 Task: Get the details for the last Red Line train from North Hollywood to Union Station.
Action: Mouse moved to (405, 100)
Screenshot: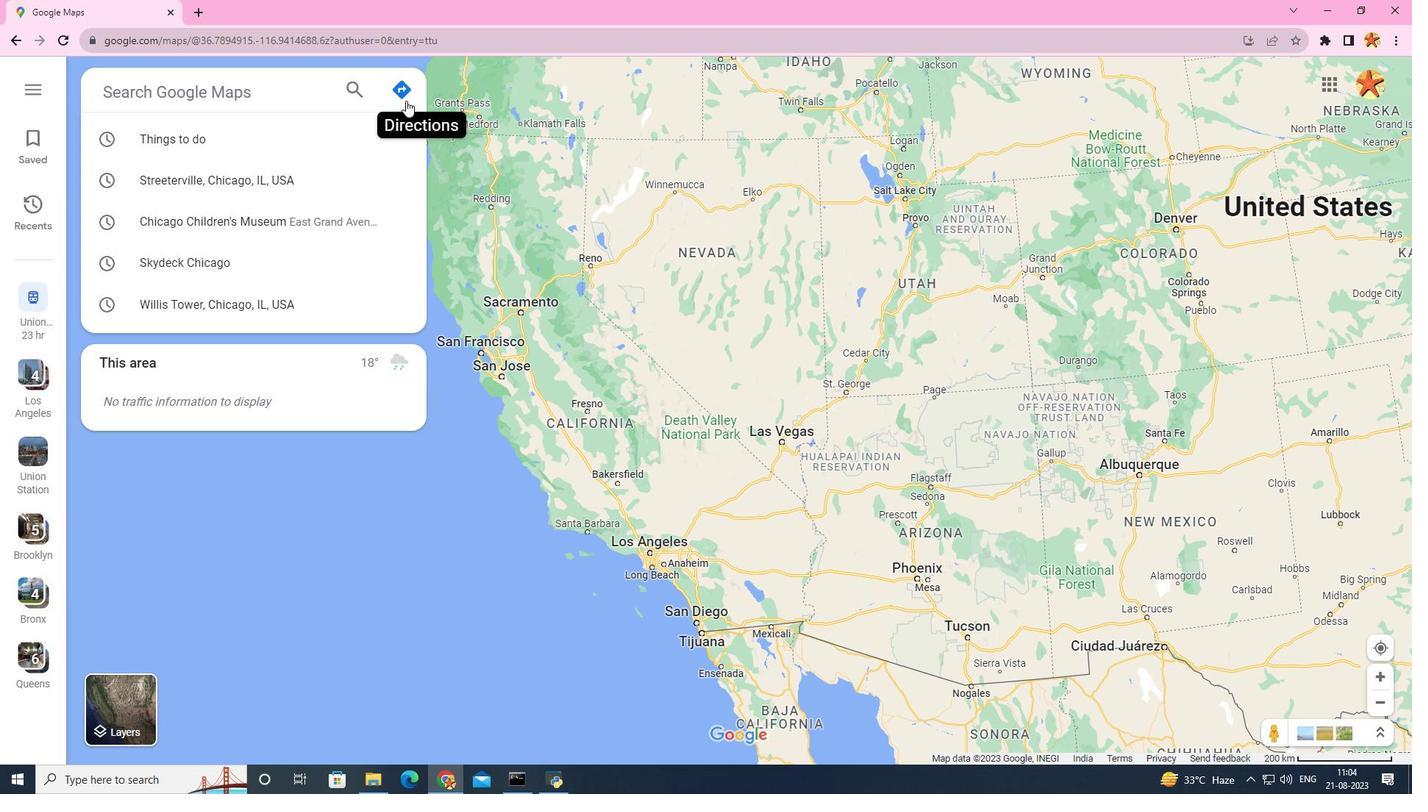 
Action: Mouse pressed left at (405, 100)
Screenshot: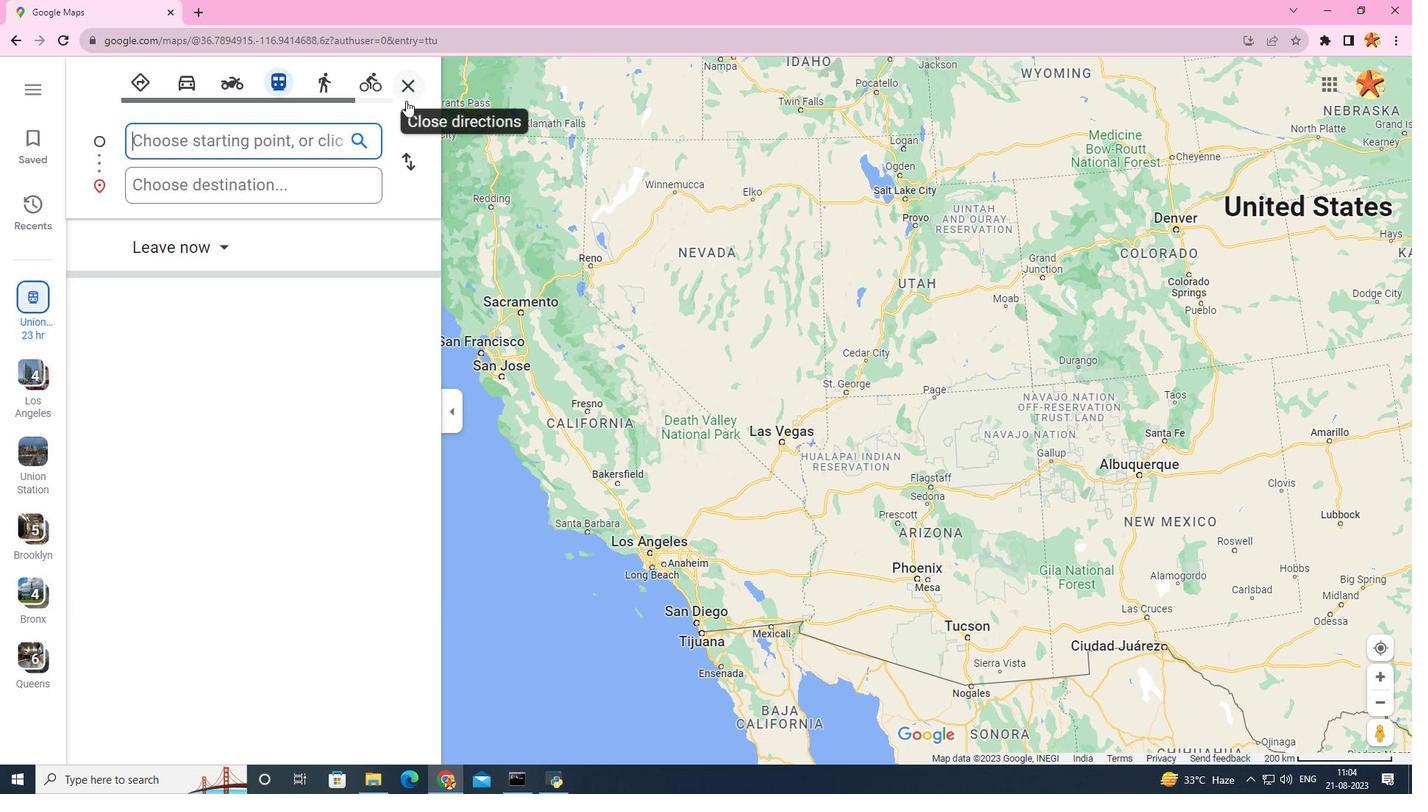 
Action: Mouse moved to (206, 144)
Screenshot: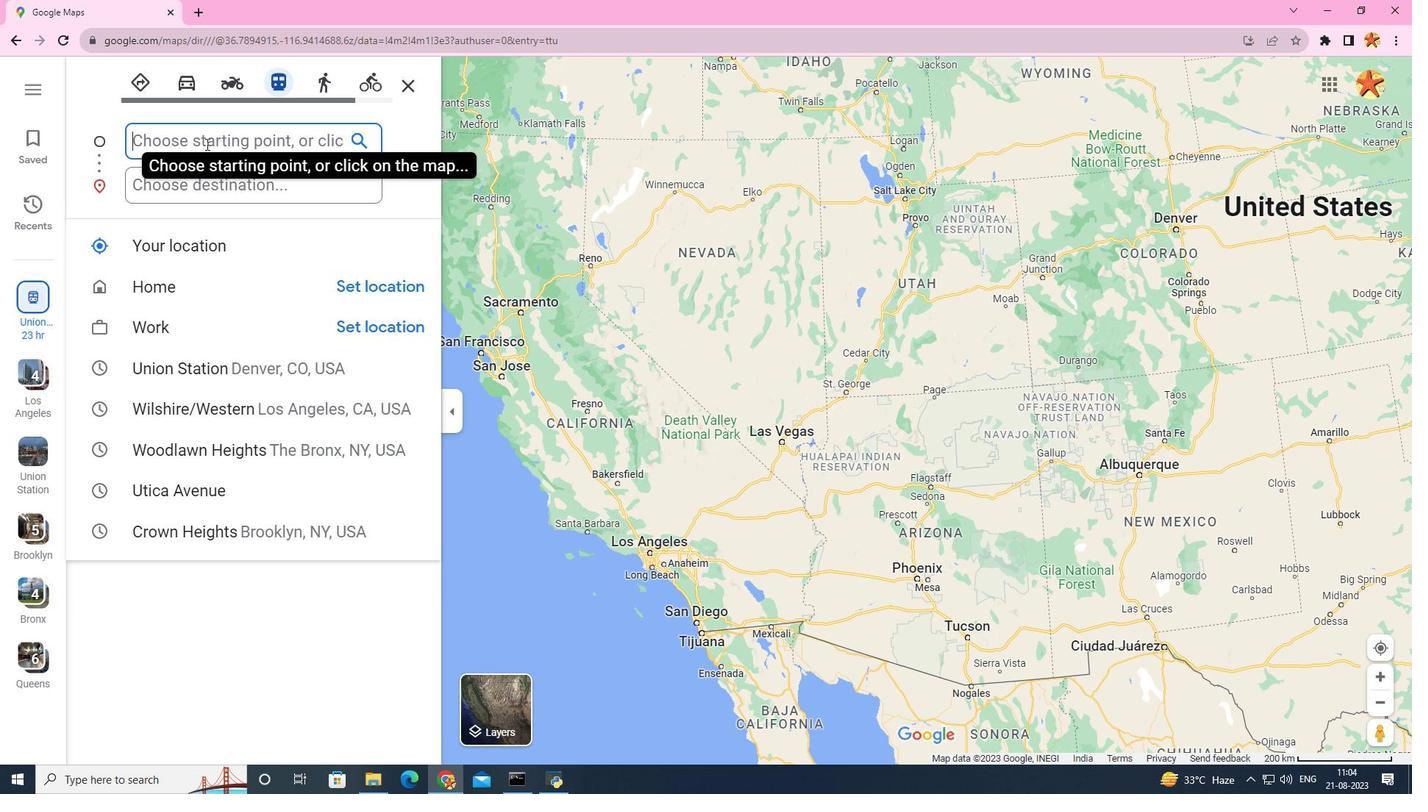 
Action: Key pressed nortt<Key.backspace>
Screenshot: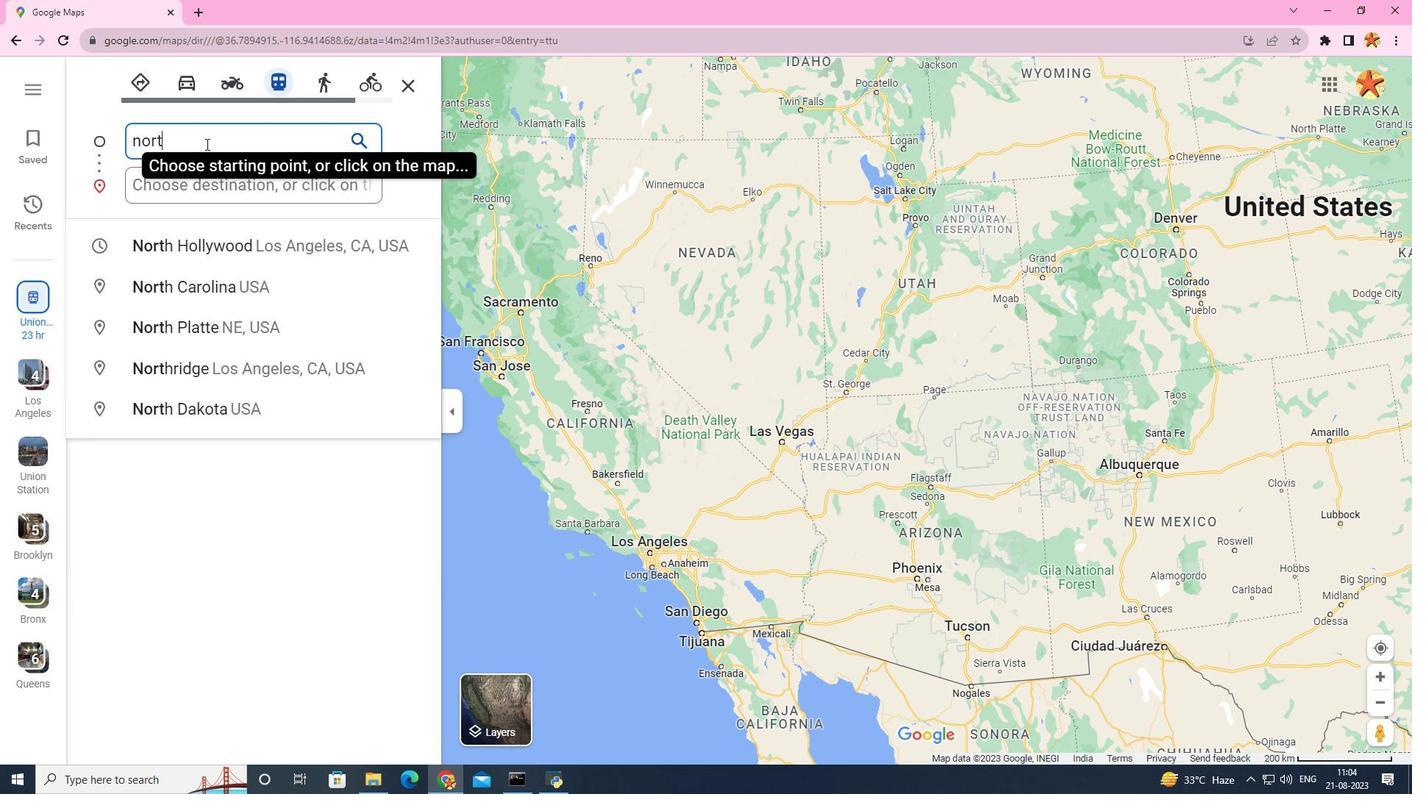 
Action: Mouse moved to (202, 144)
Screenshot: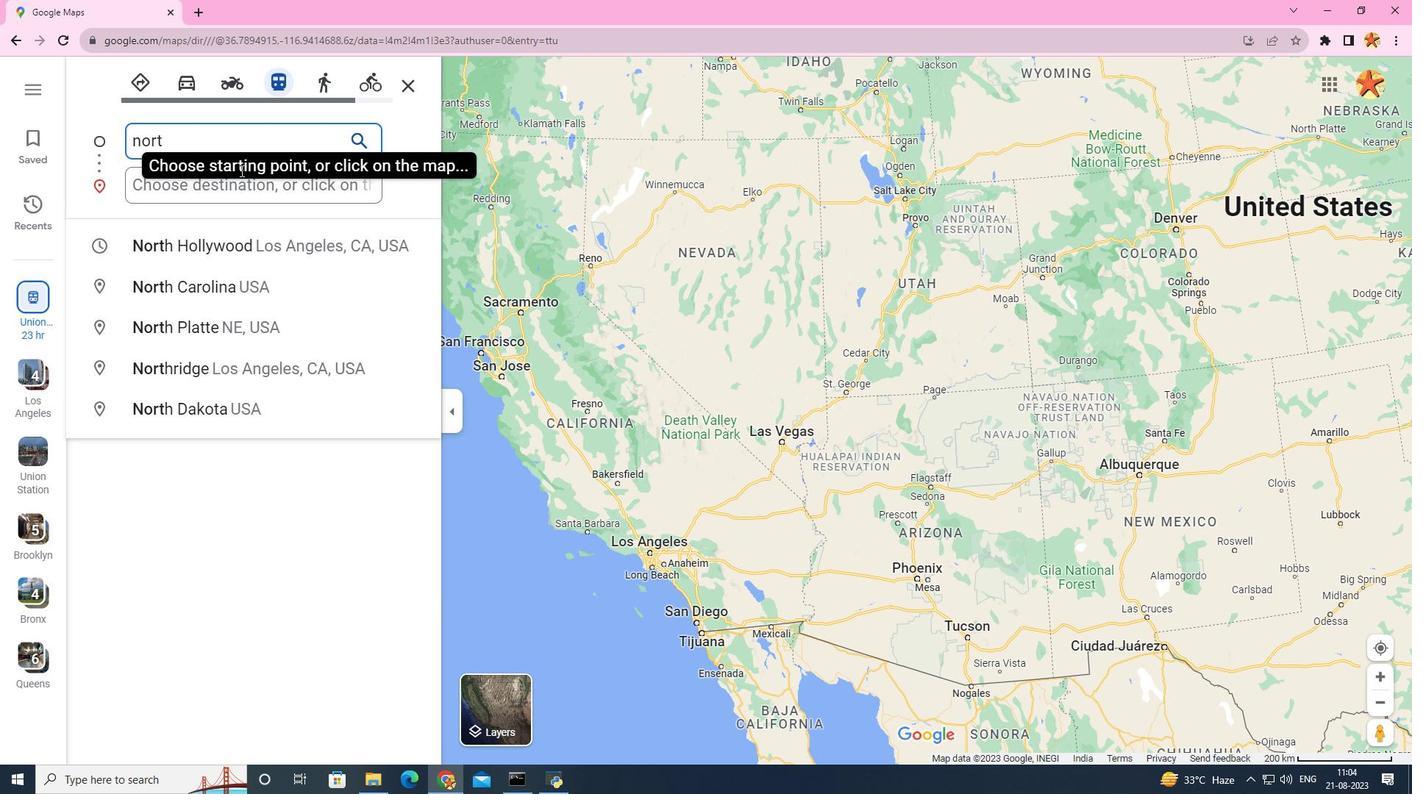 
Action: Mouse scrolled (202, 144) with delta (0, 0)
Screenshot: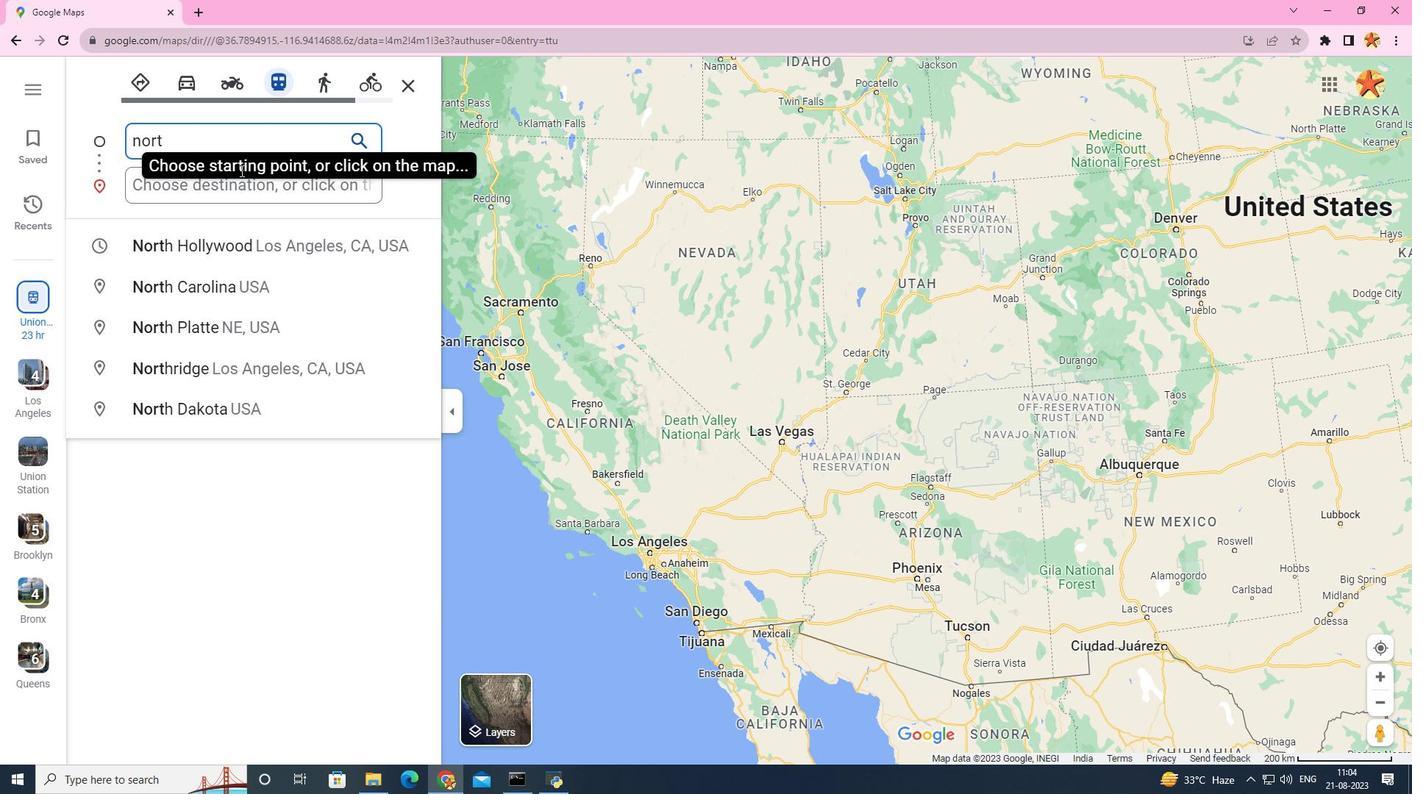 
Action: Mouse moved to (200, 250)
Screenshot: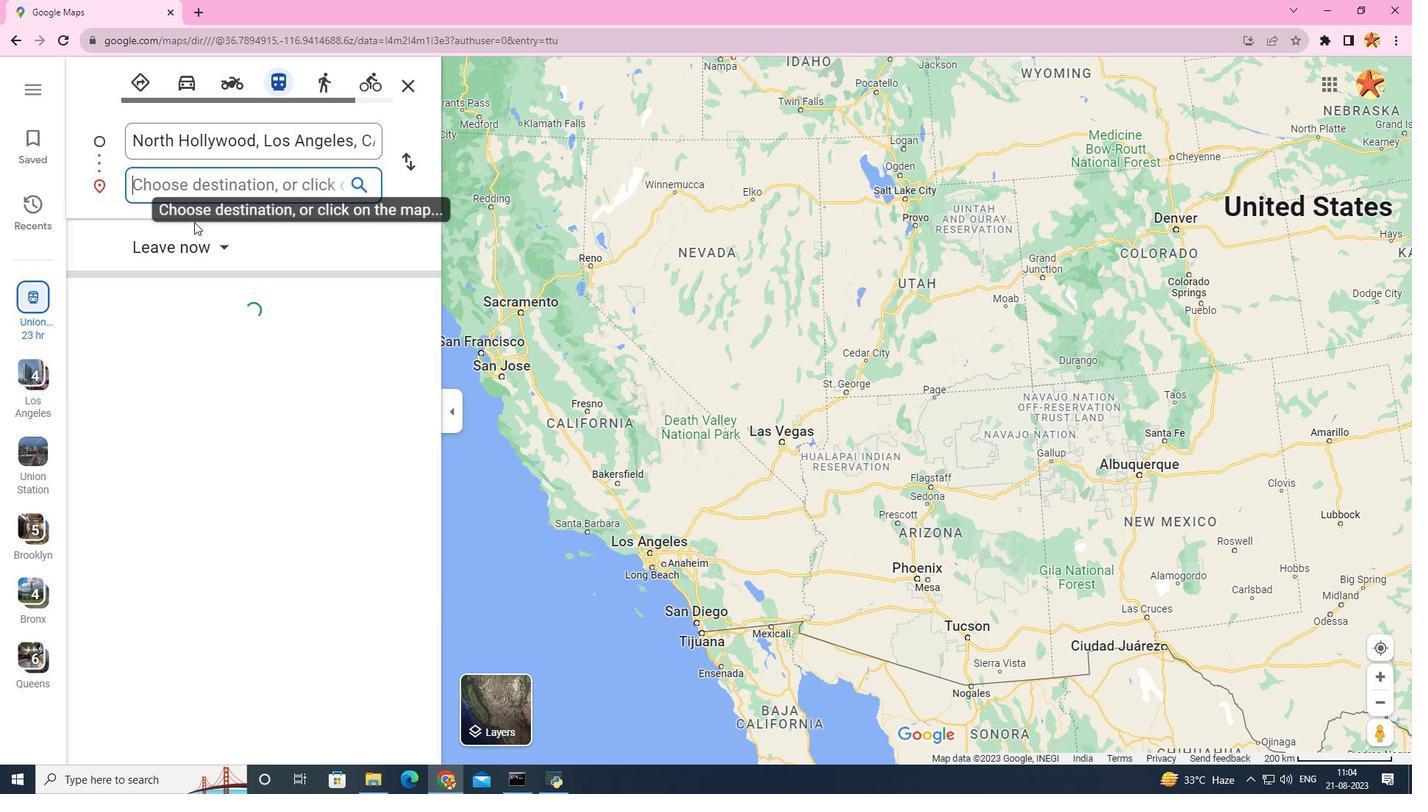 
Action: Mouse pressed left at (200, 250)
Screenshot: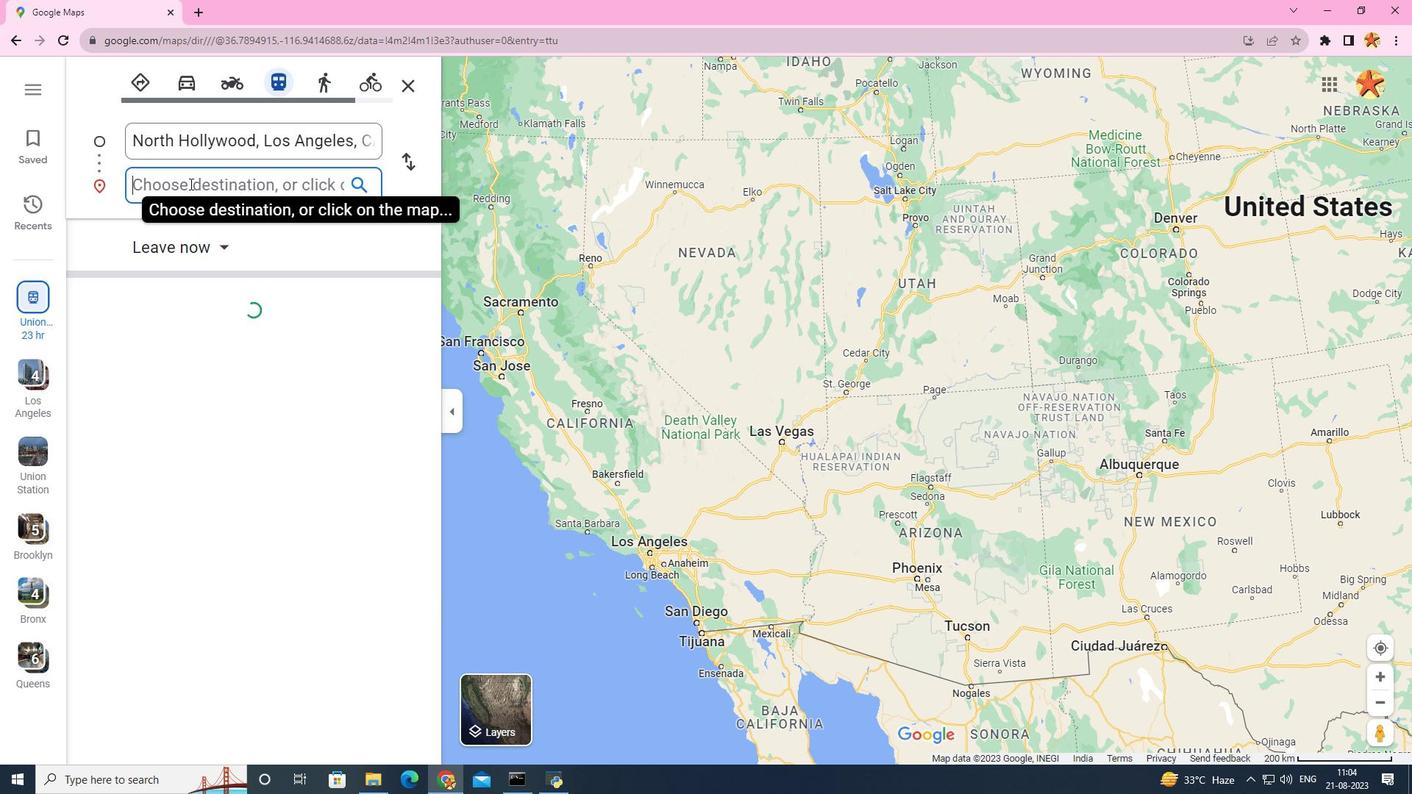 
Action: Mouse moved to (184, 178)
Screenshot: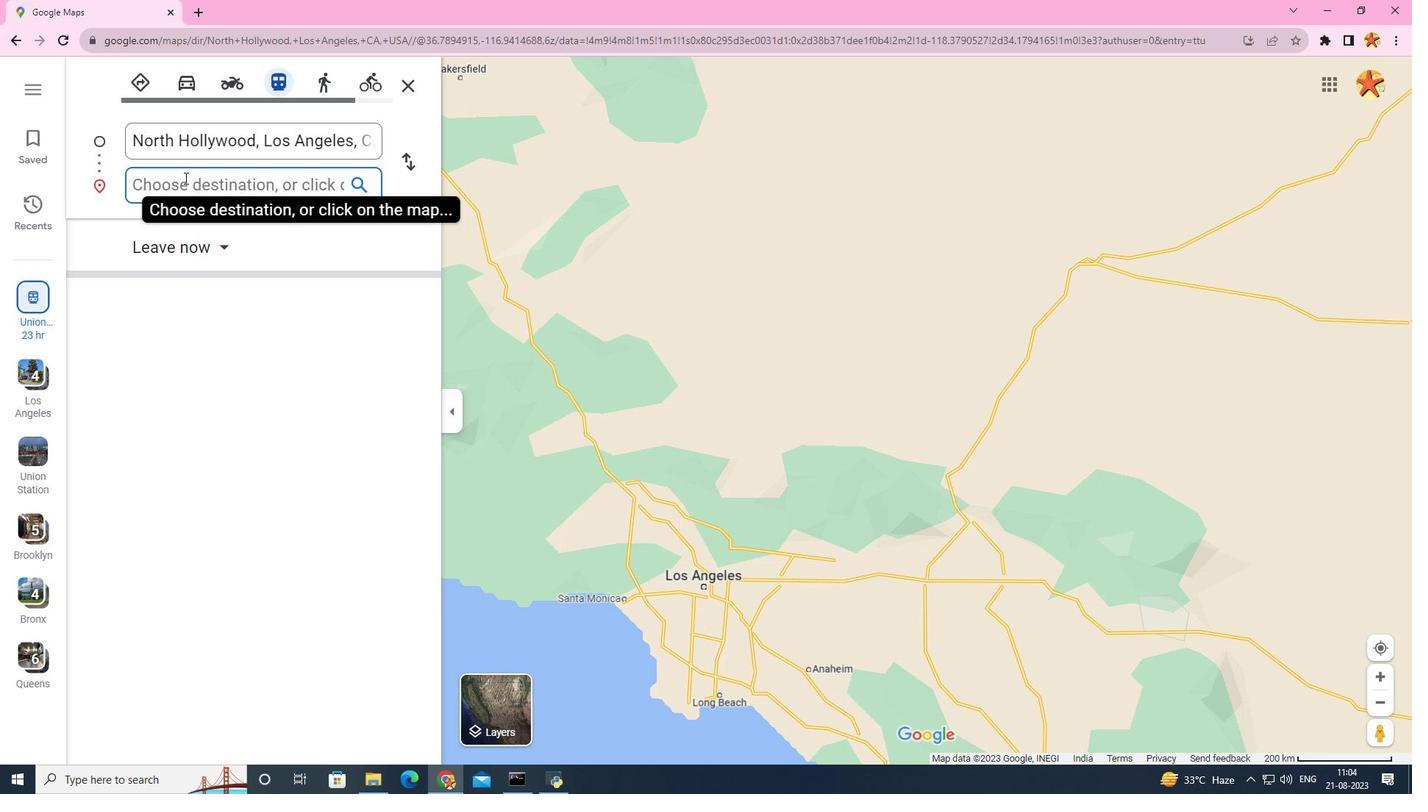 
Action: Mouse pressed left at (184, 178)
Screenshot: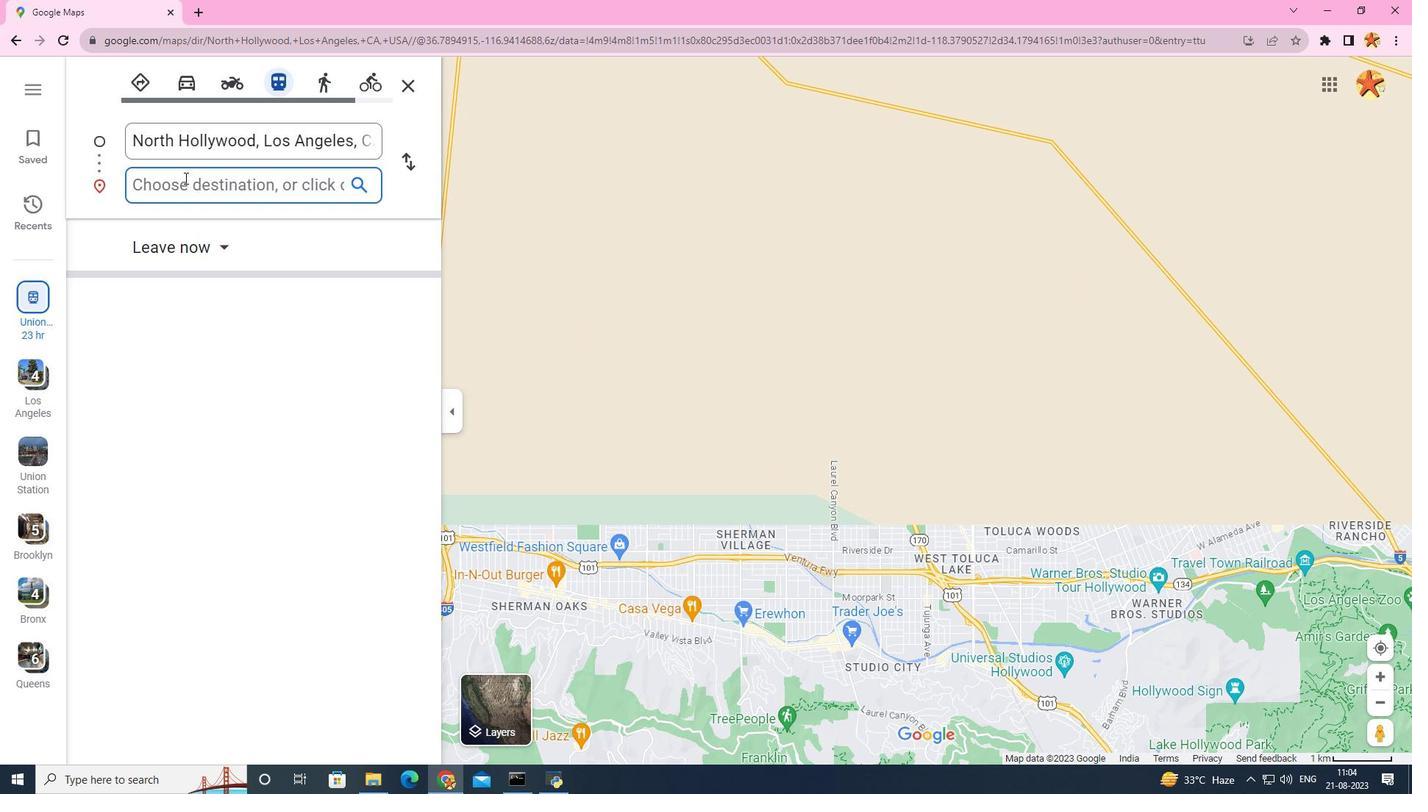 
Action: Key pressed union<Key.space>
Screenshot: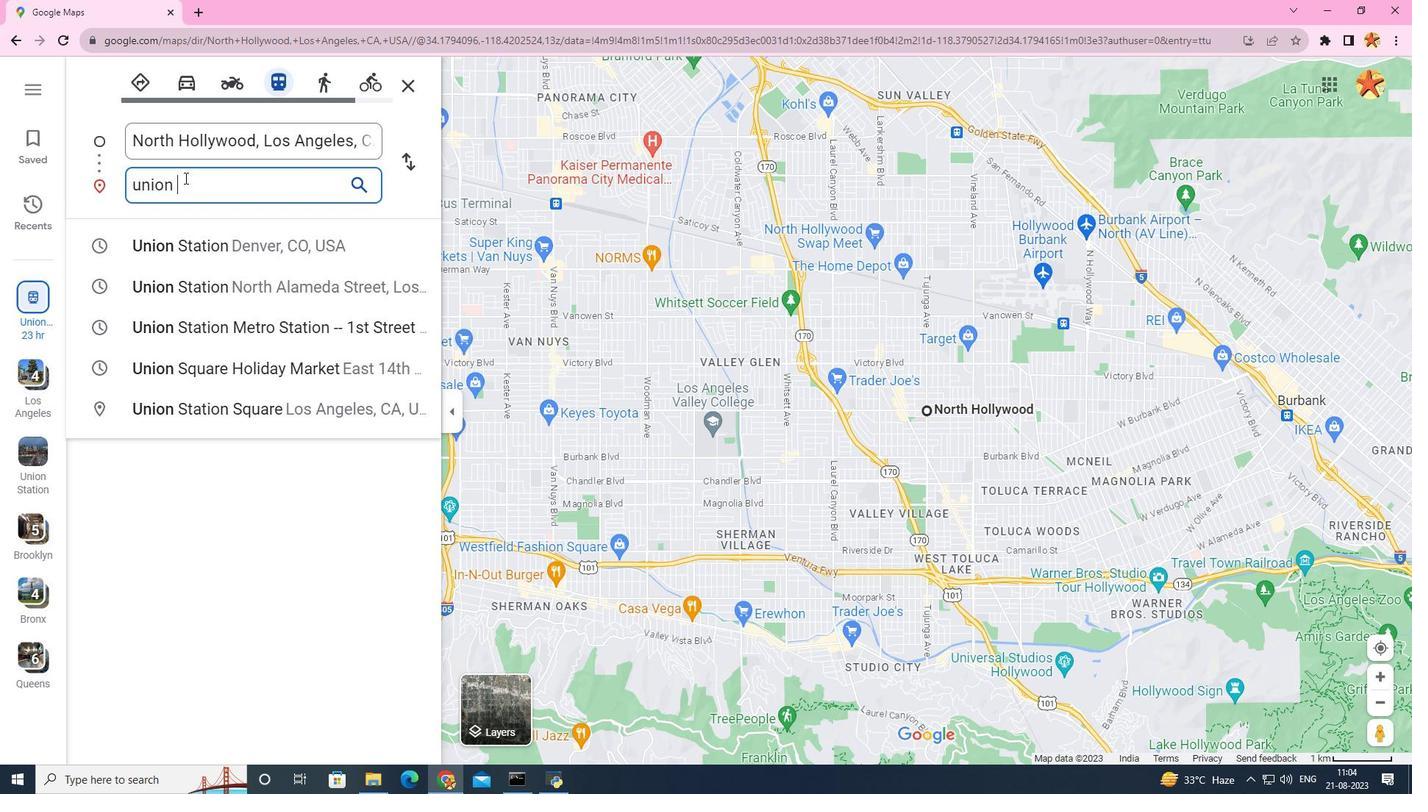 
Action: Mouse moved to (150, 246)
Screenshot: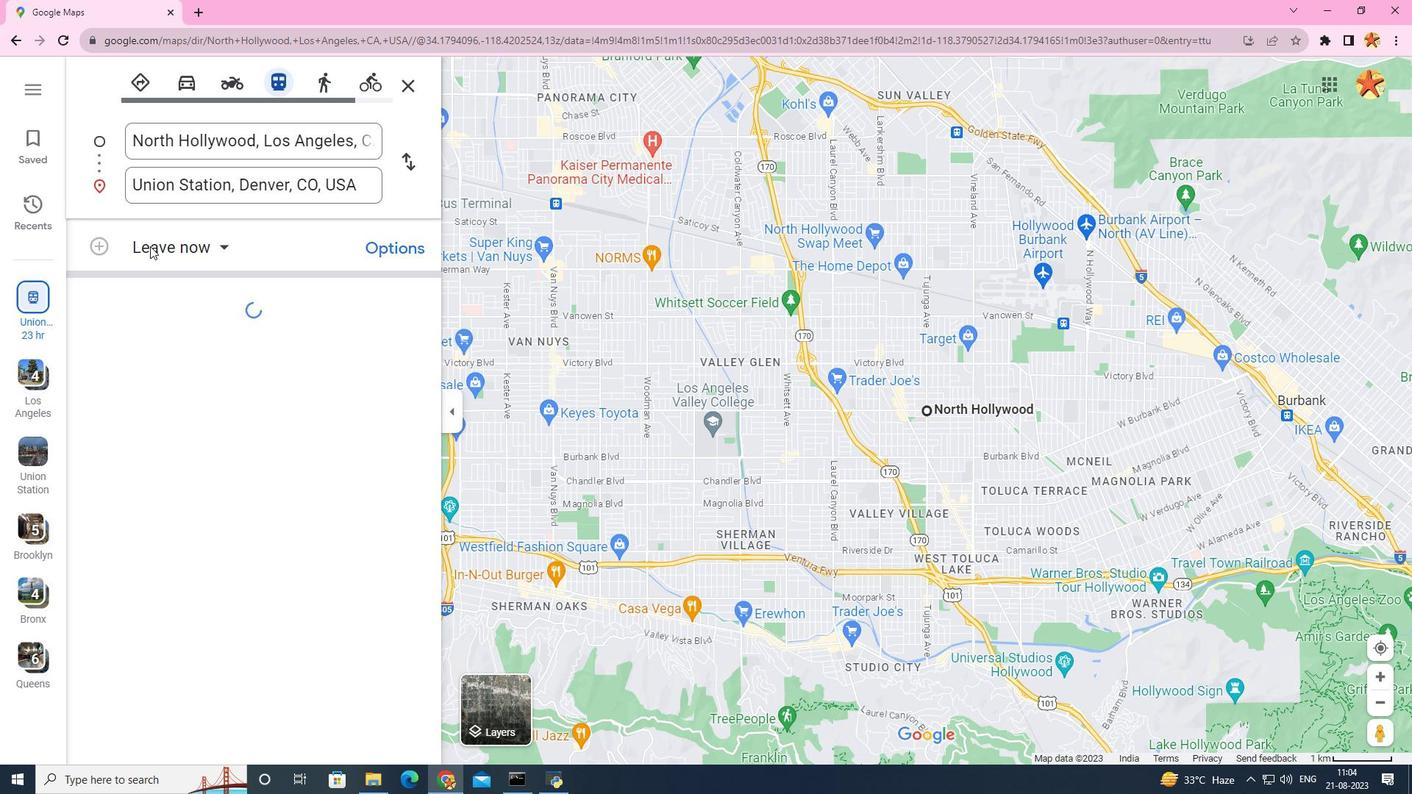 
Action: Mouse pressed left at (150, 246)
Screenshot: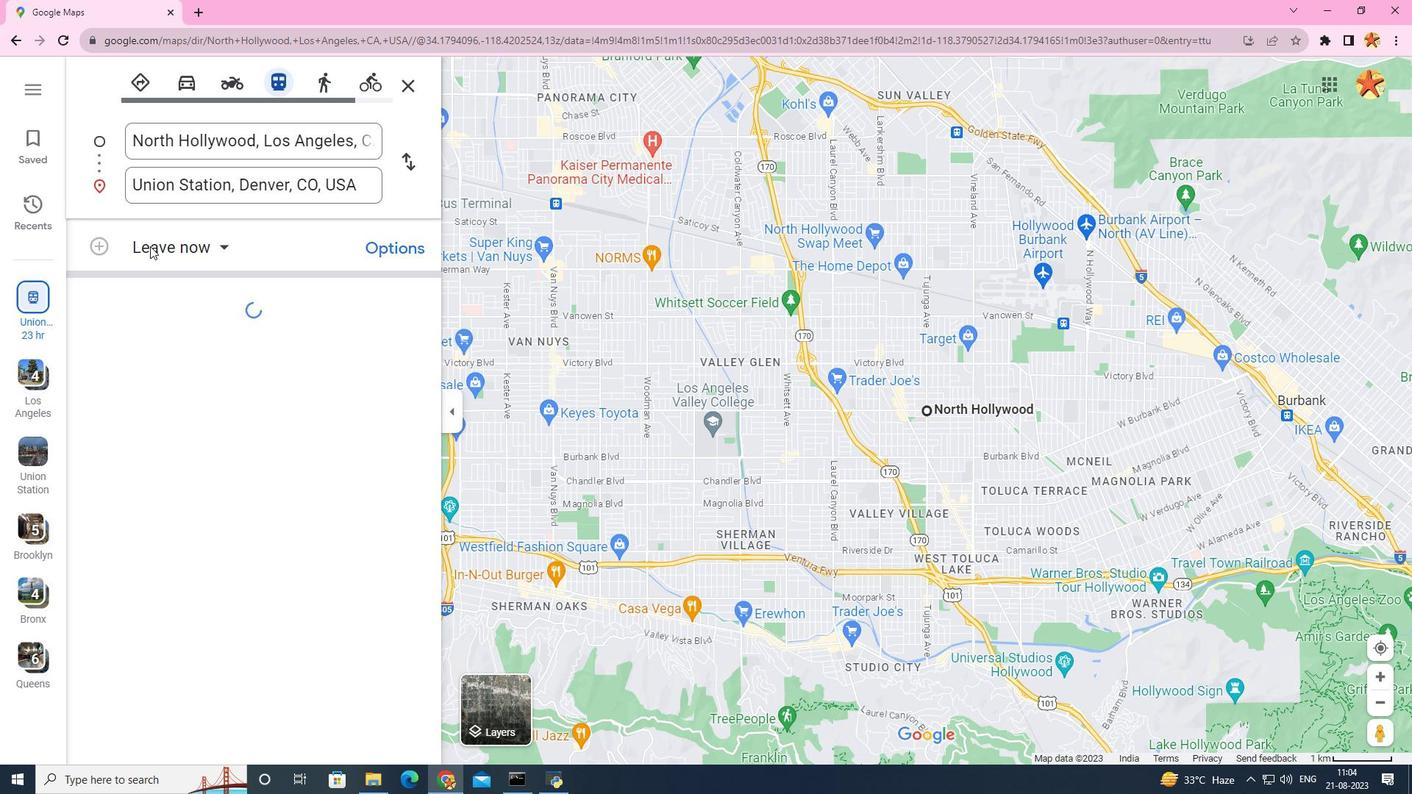 
Action: Mouse moved to (257, 430)
Screenshot: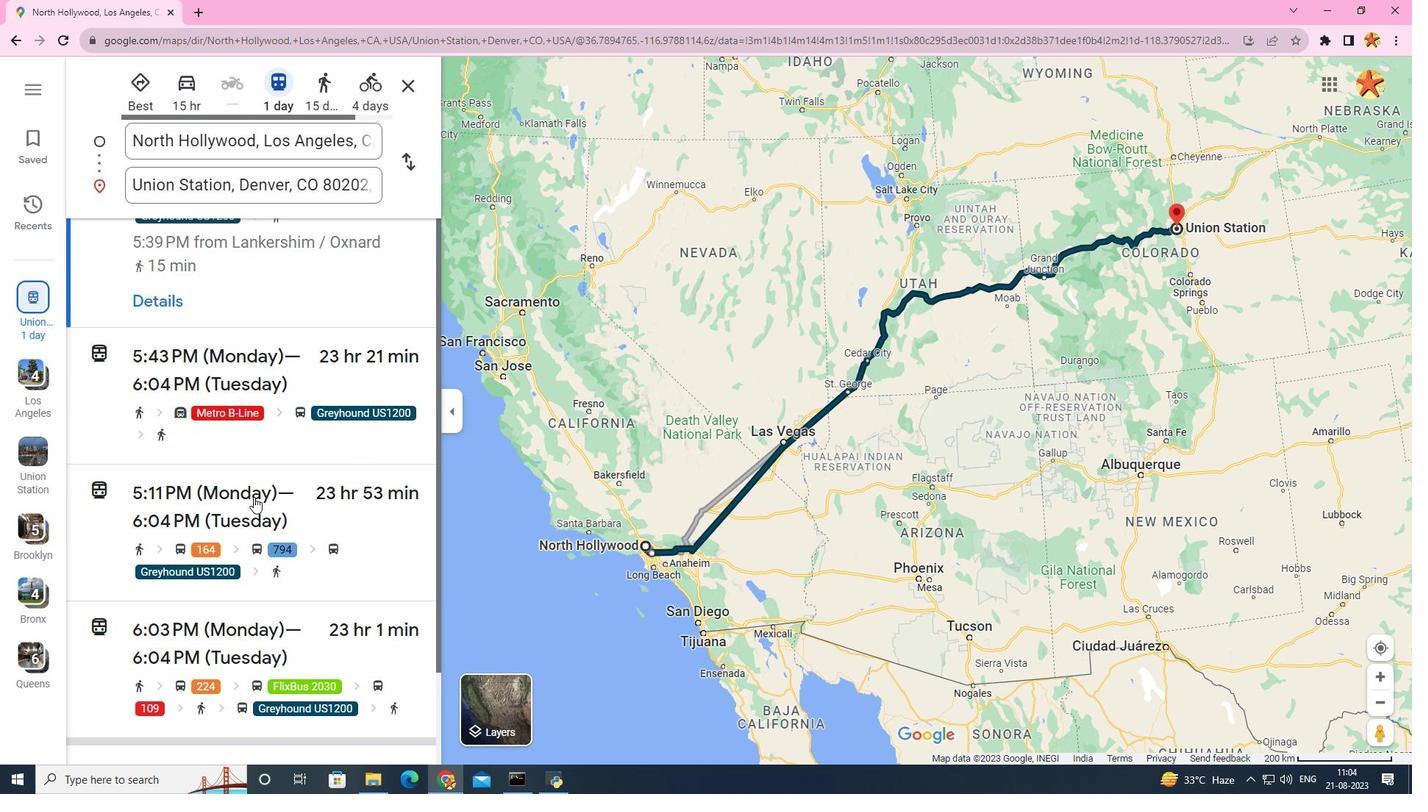 
Action: Mouse scrolled (257, 429) with delta (0, 0)
Screenshot: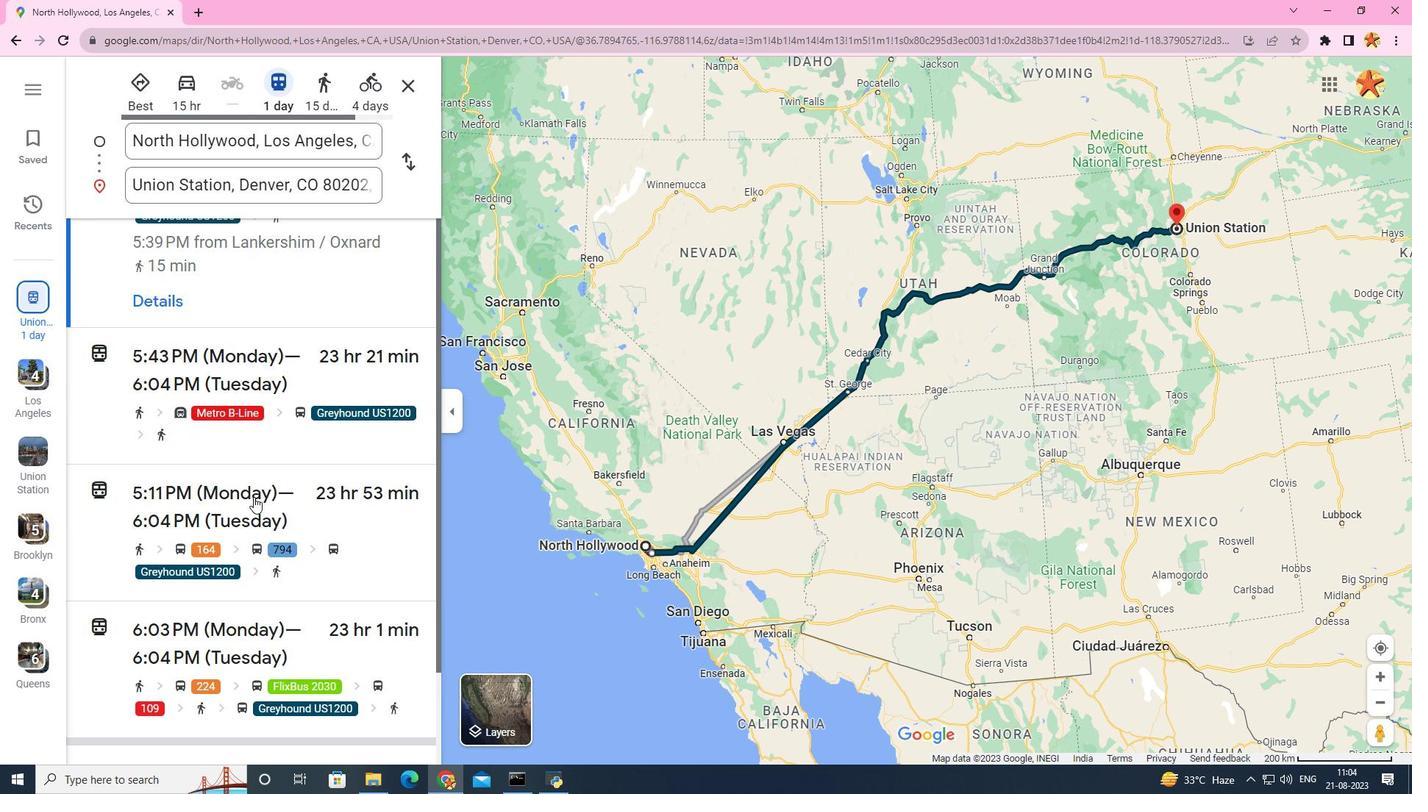 
Action: Mouse moved to (253, 451)
Screenshot: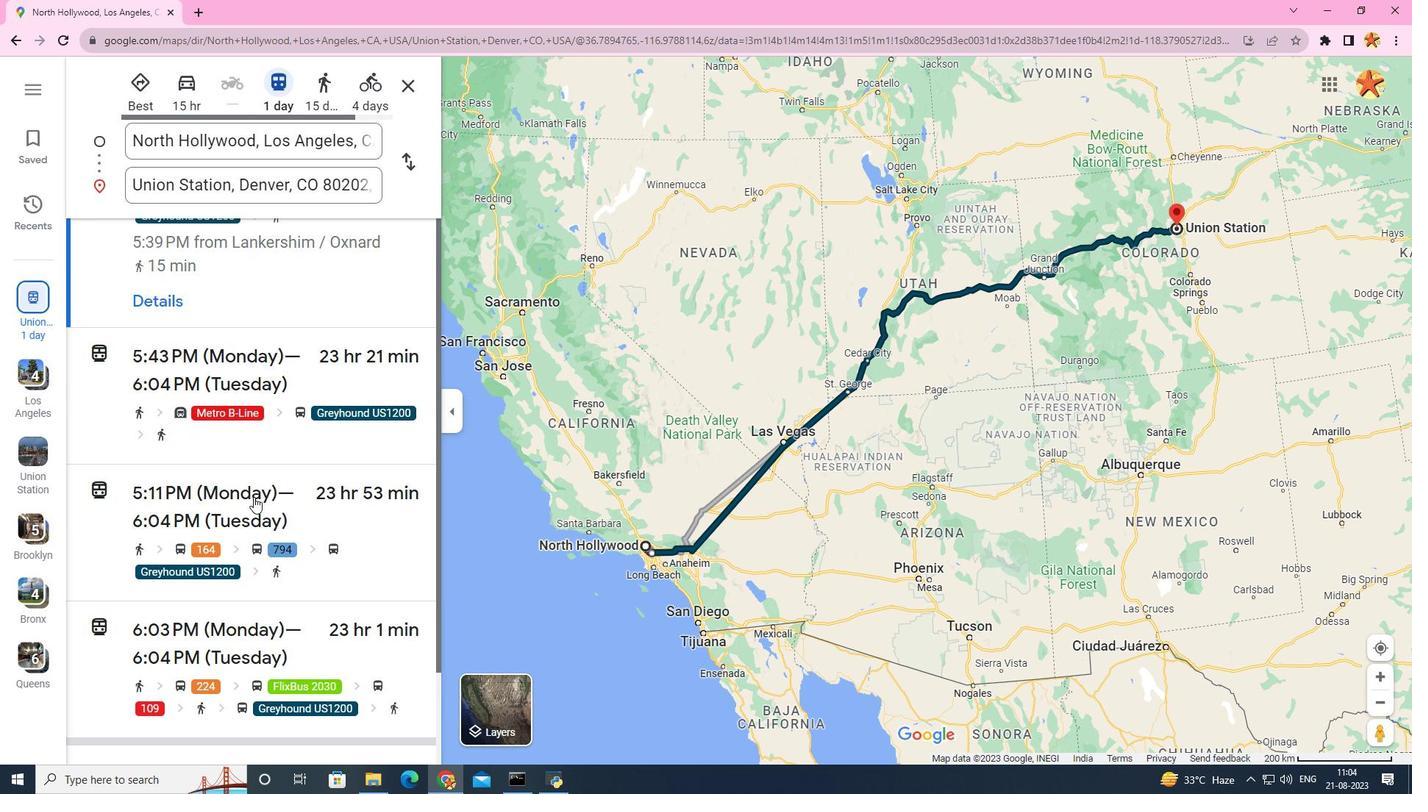 
Action: Mouse scrolled (253, 450) with delta (0, 0)
Screenshot: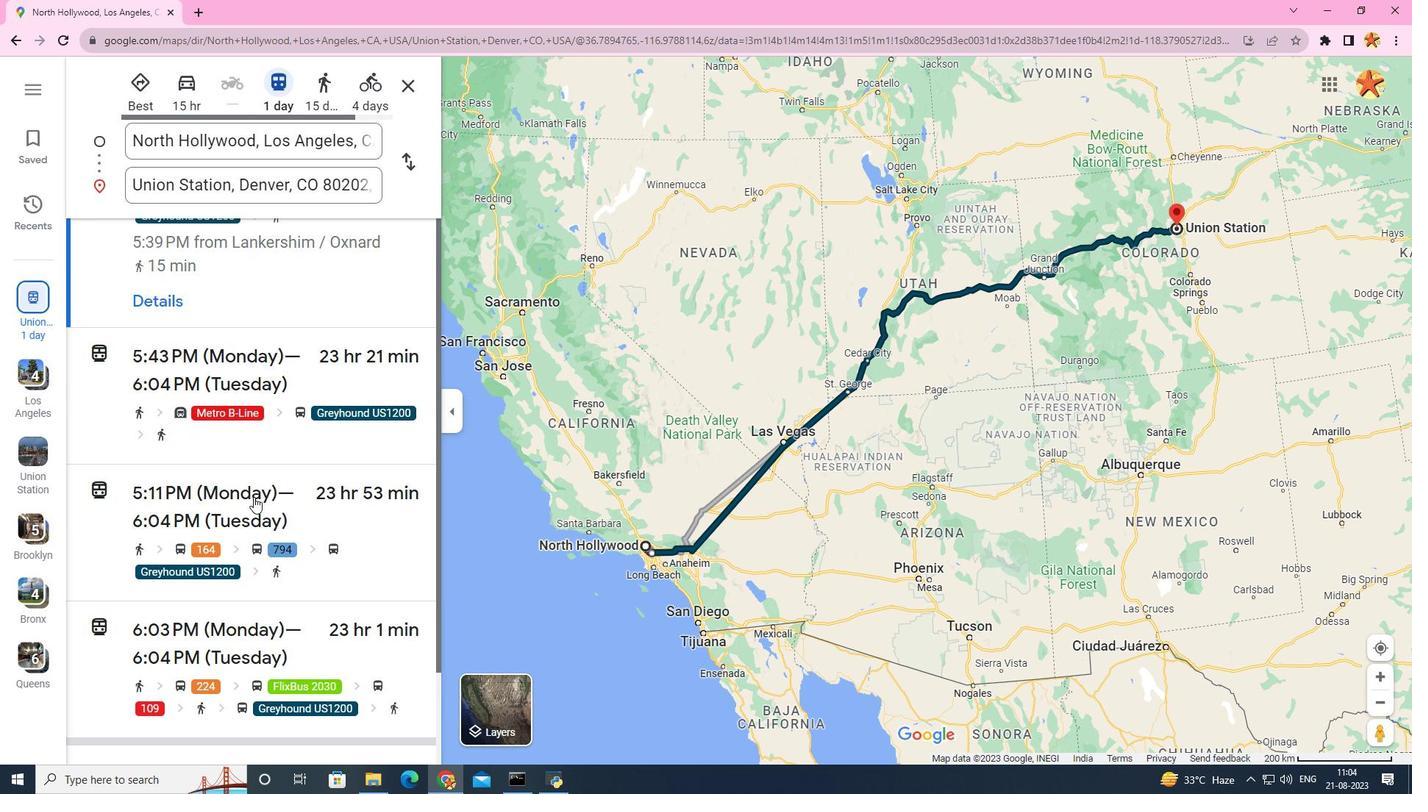 
Action: Mouse moved to (253, 482)
Screenshot: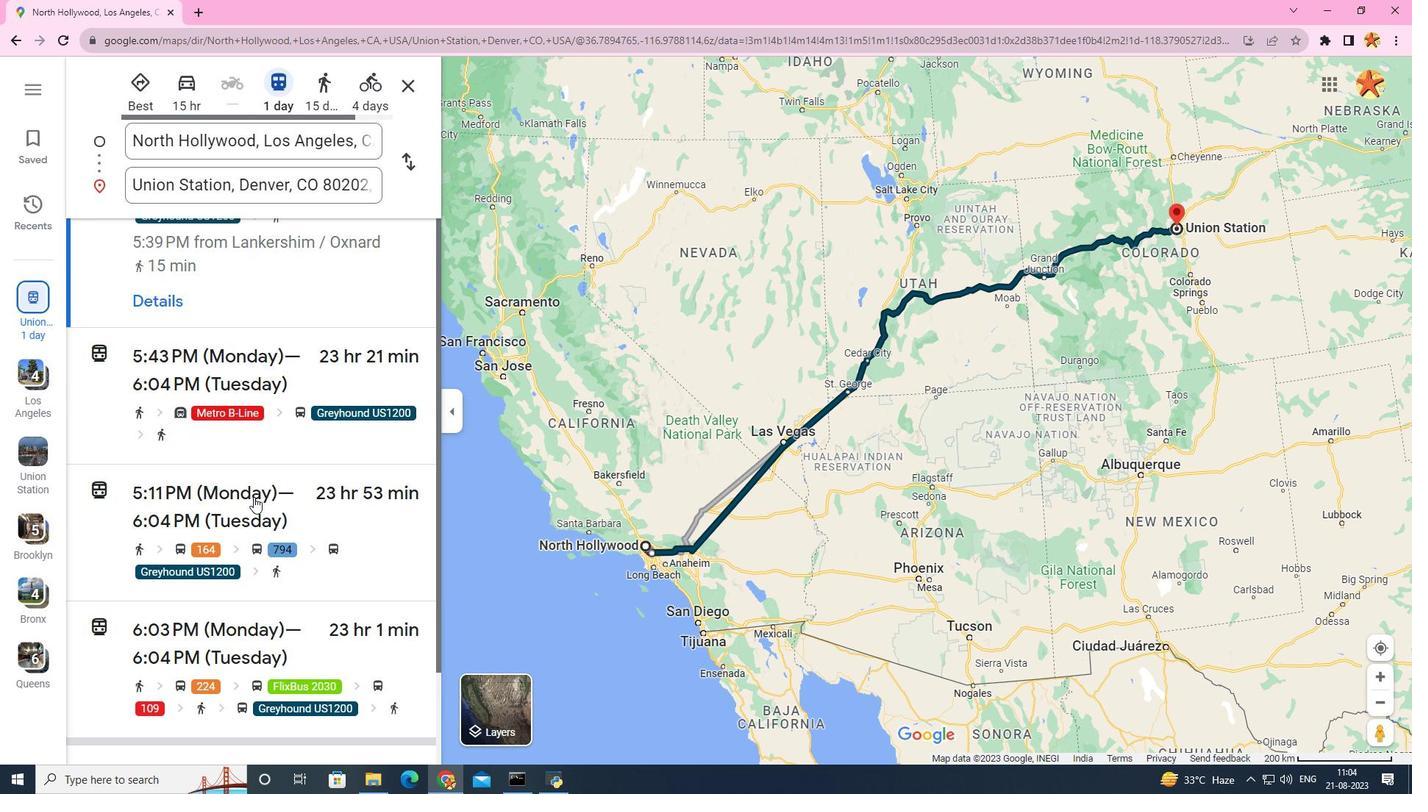 
Action: Mouse scrolled (253, 481) with delta (0, 0)
Screenshot: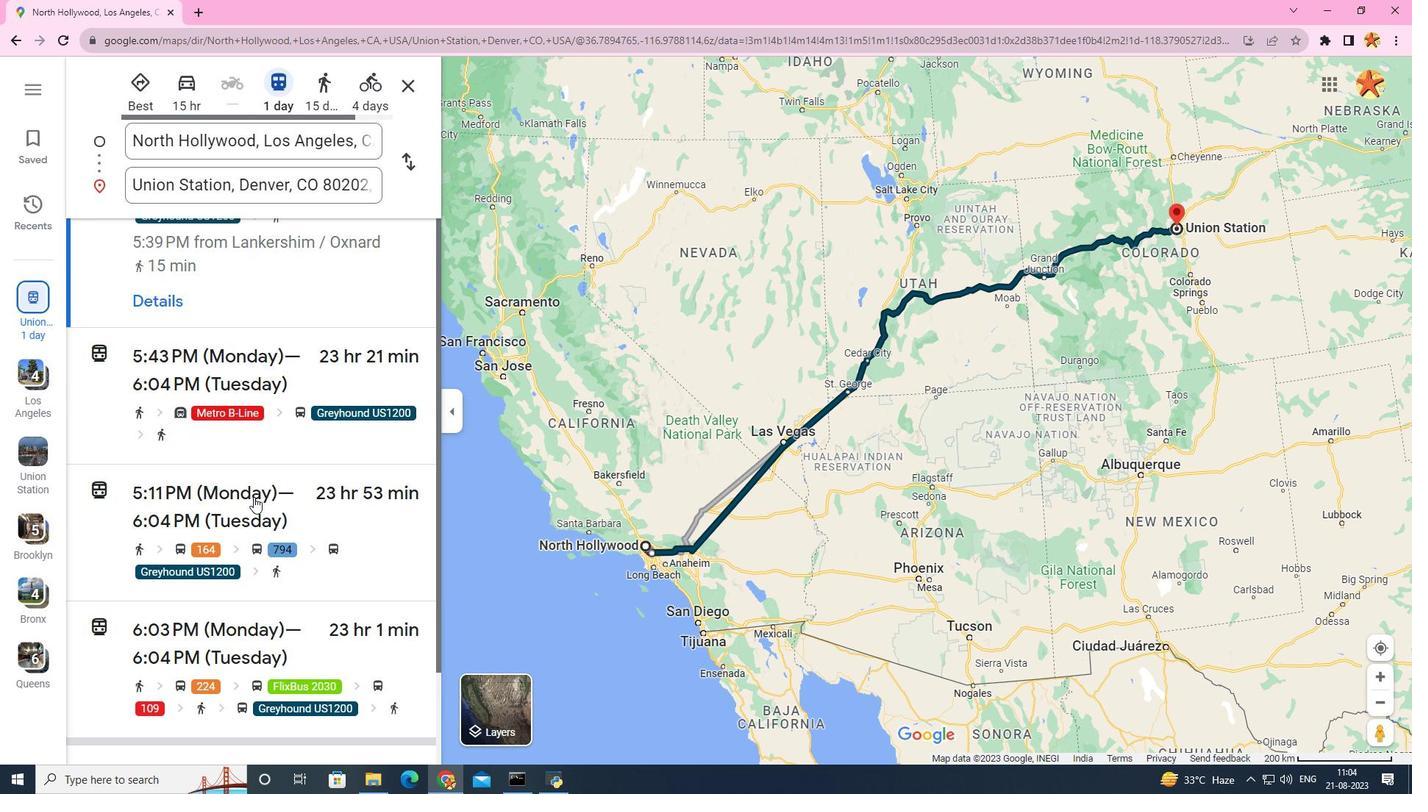 
Action: Mouse moved to (253, 497)
Screenshot: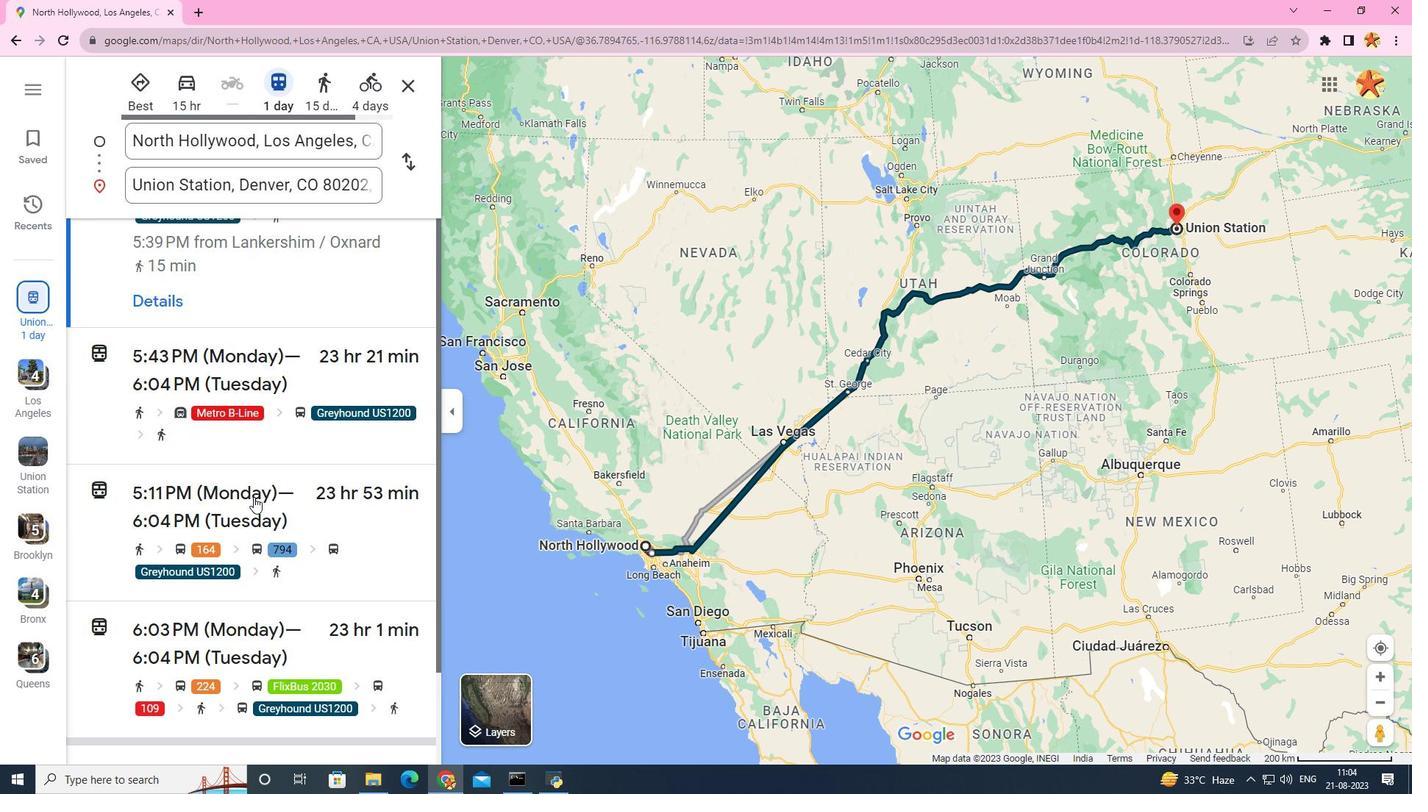 
Action: Mouse scrolled (253, 496) with delta (0, 0)
Screenshot: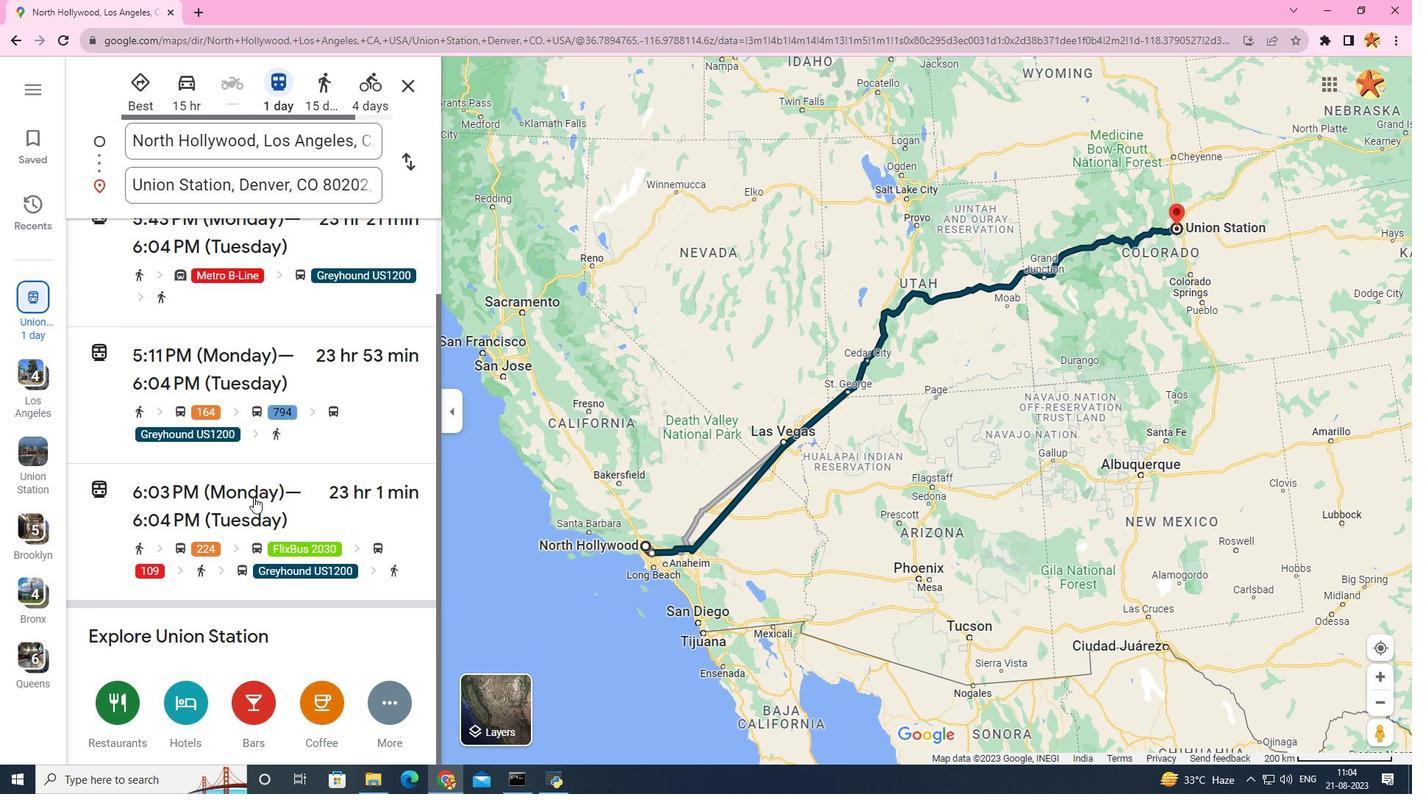
Action: Mouse scrolled (253, 496) with delta (0, 0)
Screenshot: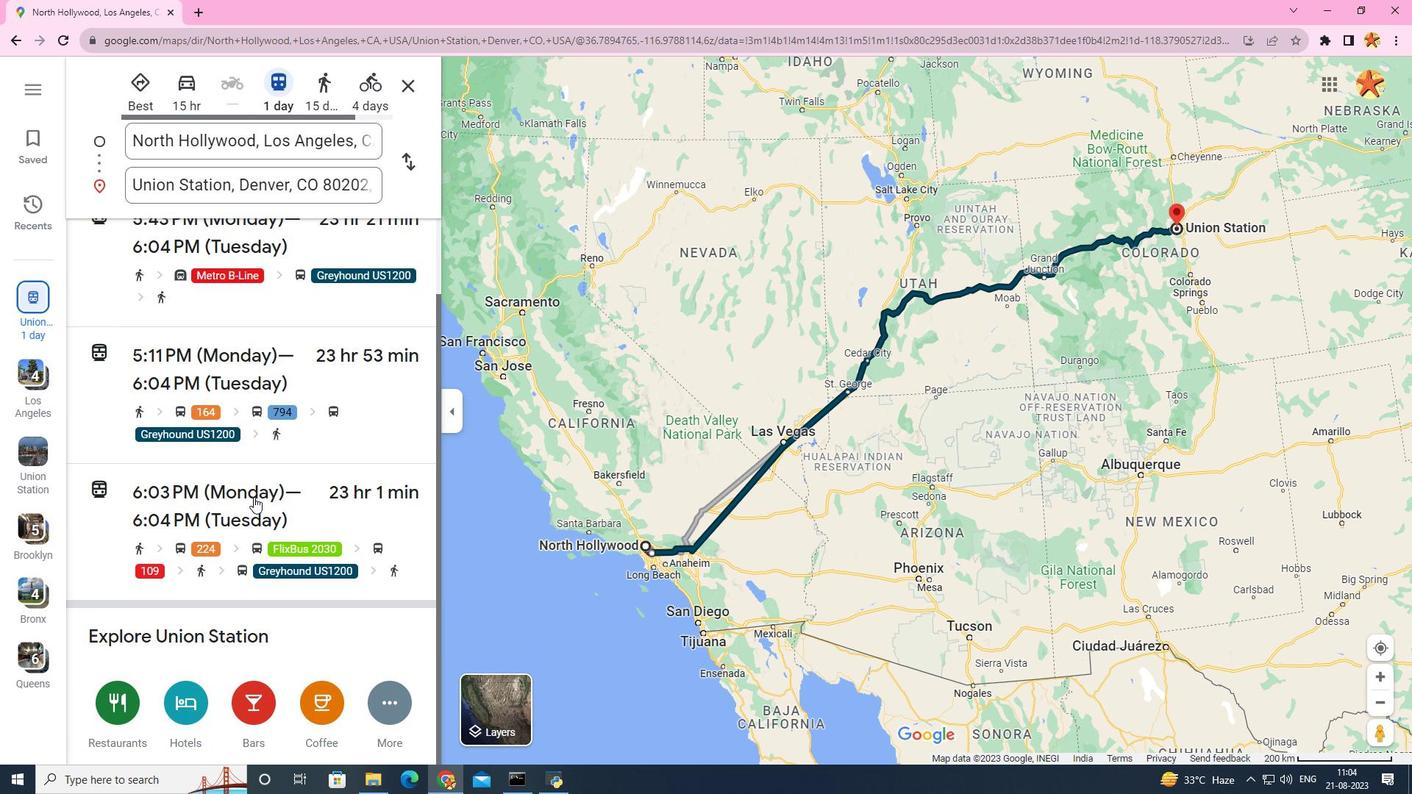 
Action: Mouse scrolled (253, 496) with delta (0, 0)
Screenshot: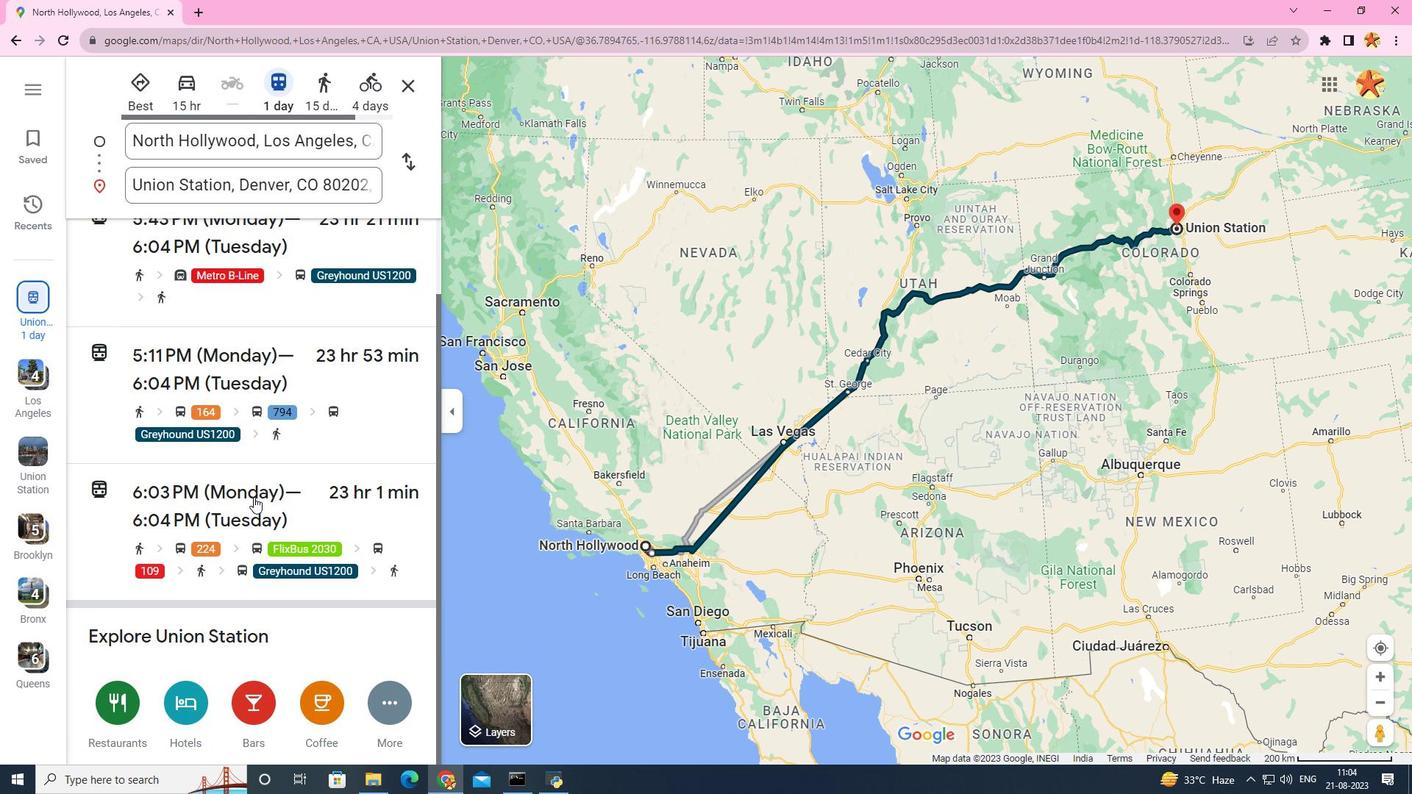 
Action: Mouse scrolled (253, 496) with delta (0, 0)
Screenshot: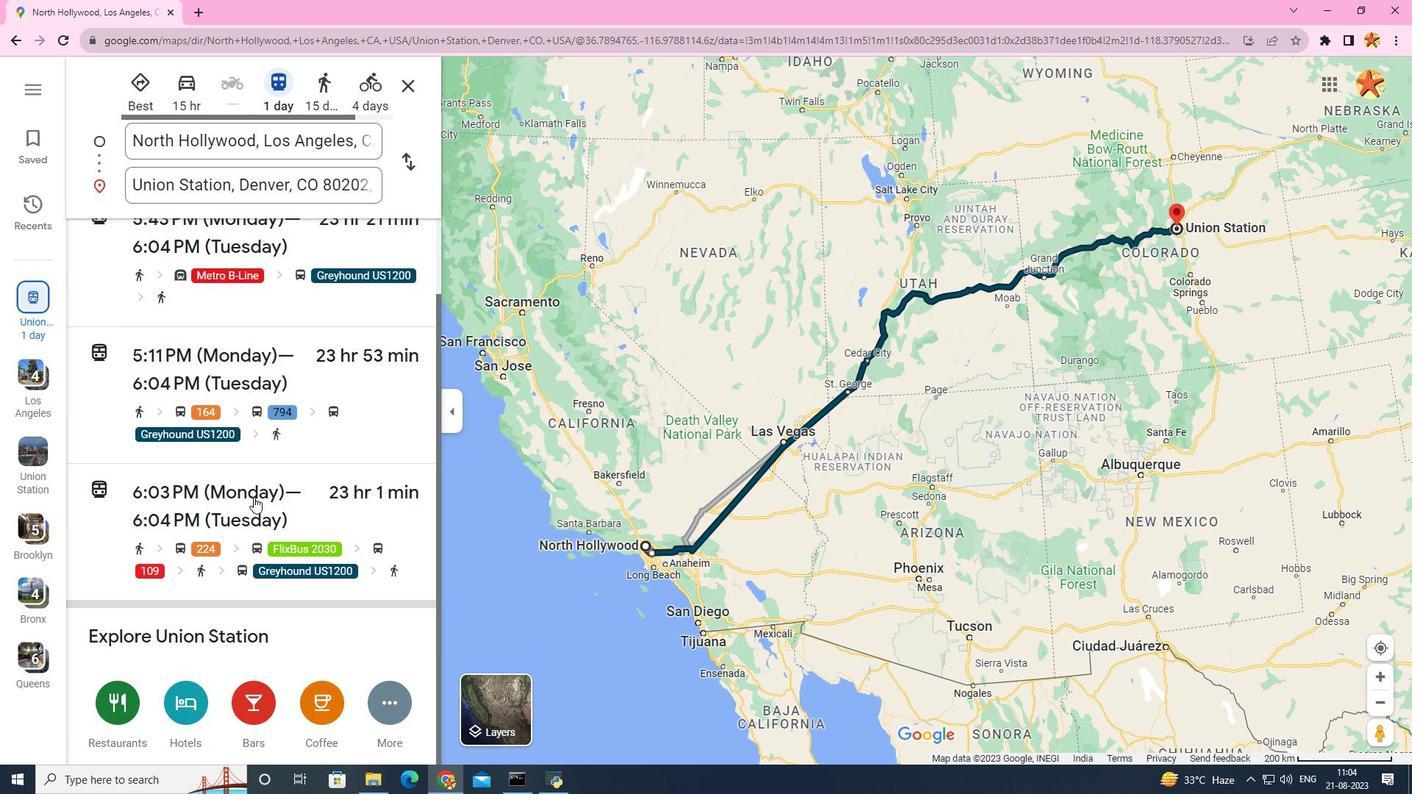 
Action: Mouse scrolled (253, 498) with delta (0, 0)
Screenshot: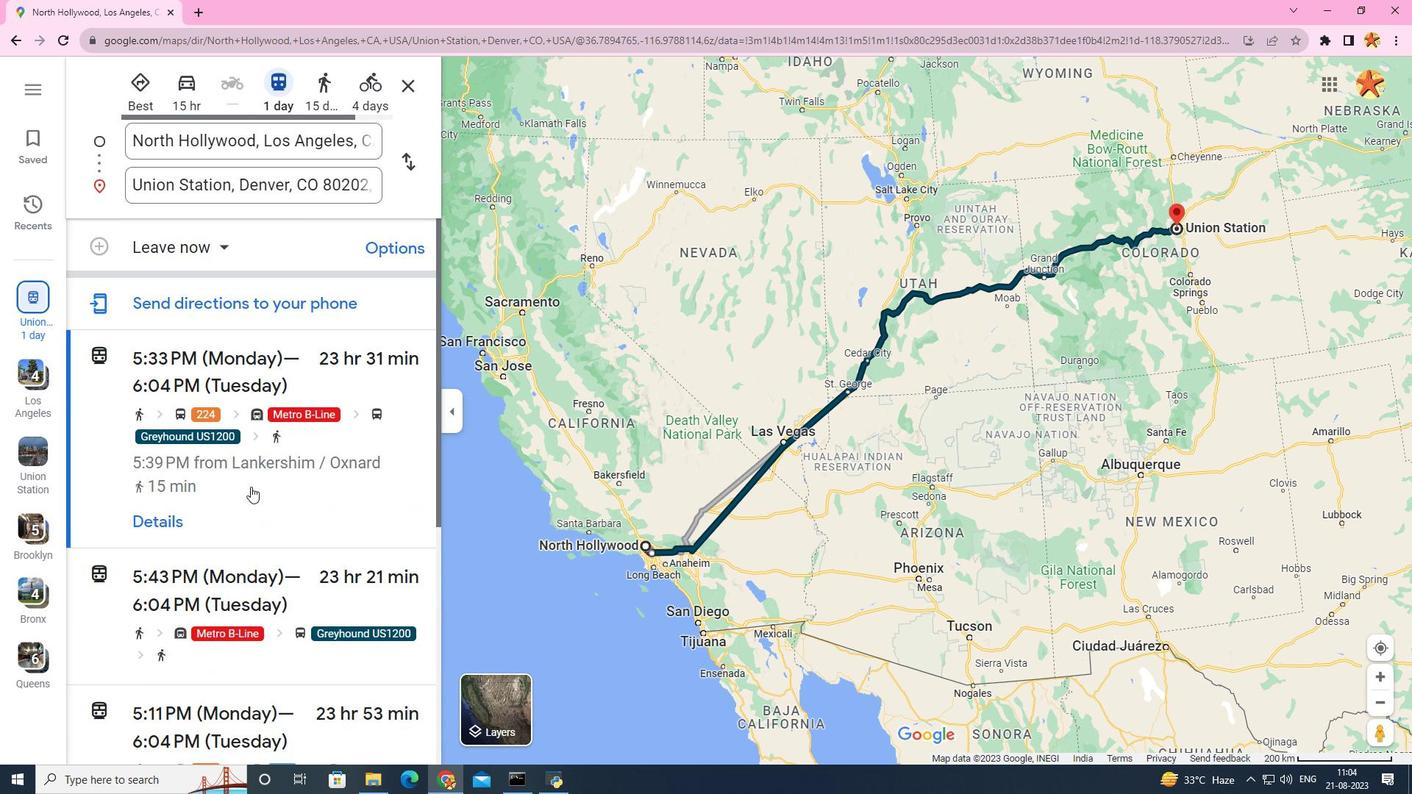 
Action: Mouse scrolled (253, 498) with delta (0, 0)
Screenshot: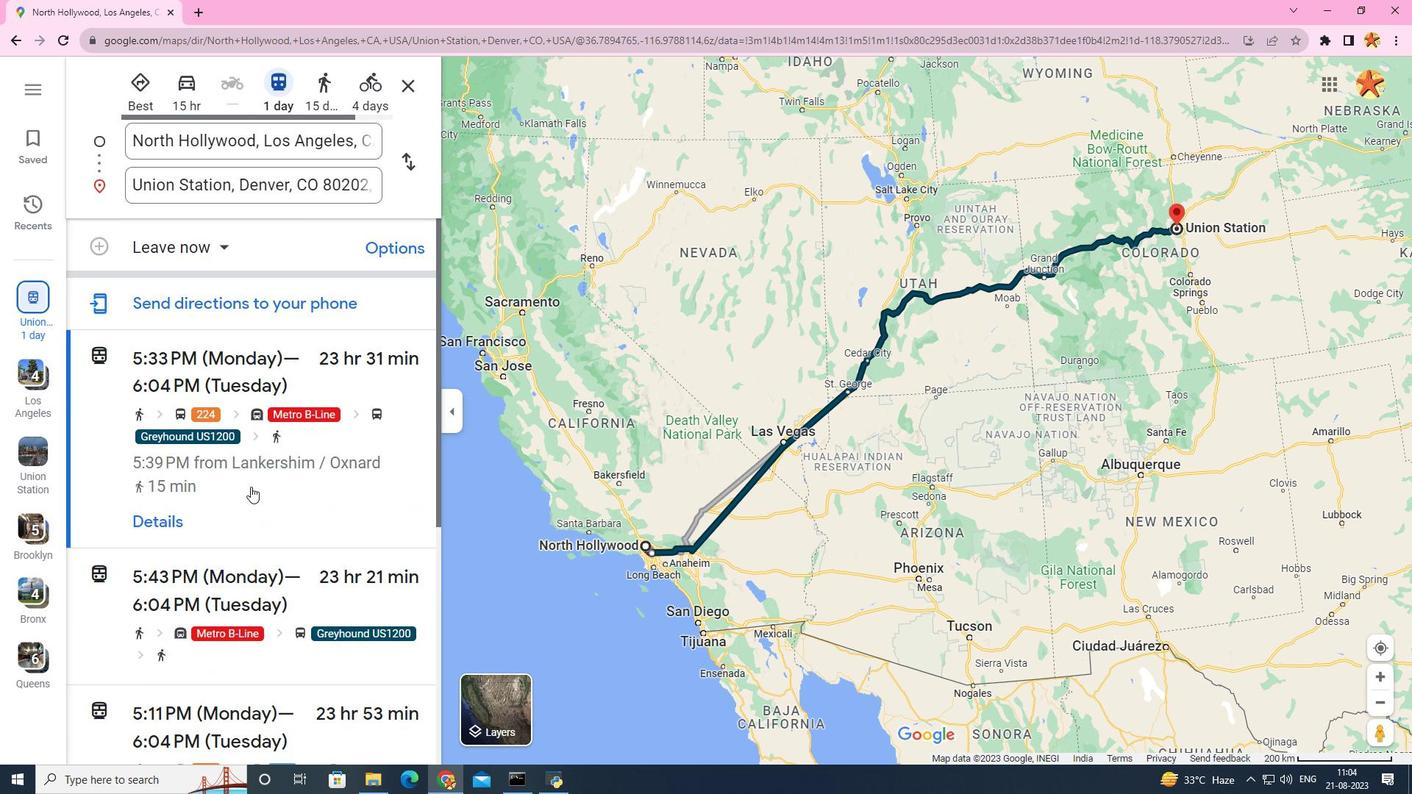 
Action: Mouse scrolled (253, 498) with delta (0, 0)
Screenshot: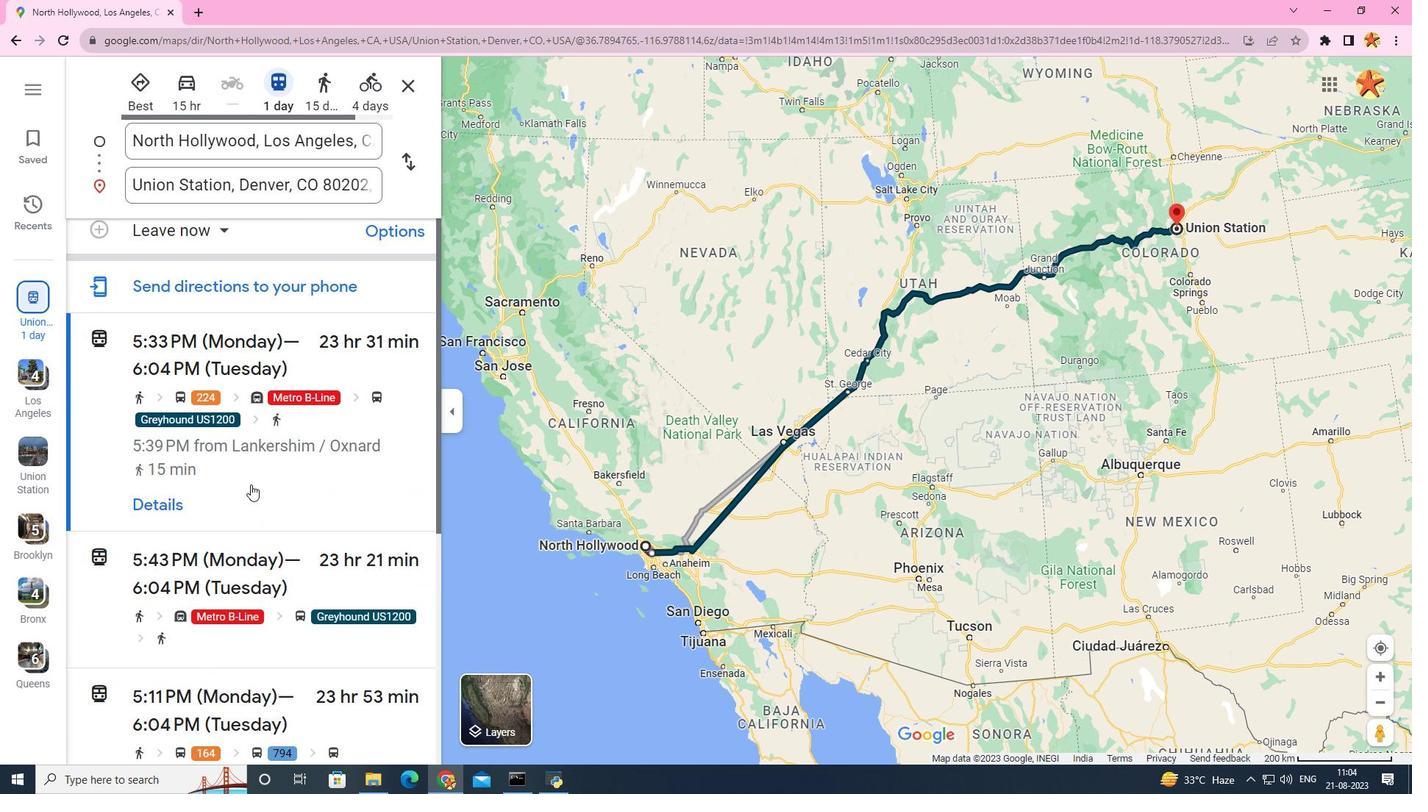 
Action: Mouse scrolled (253, 498) with delta (0, 0)
Screenshot: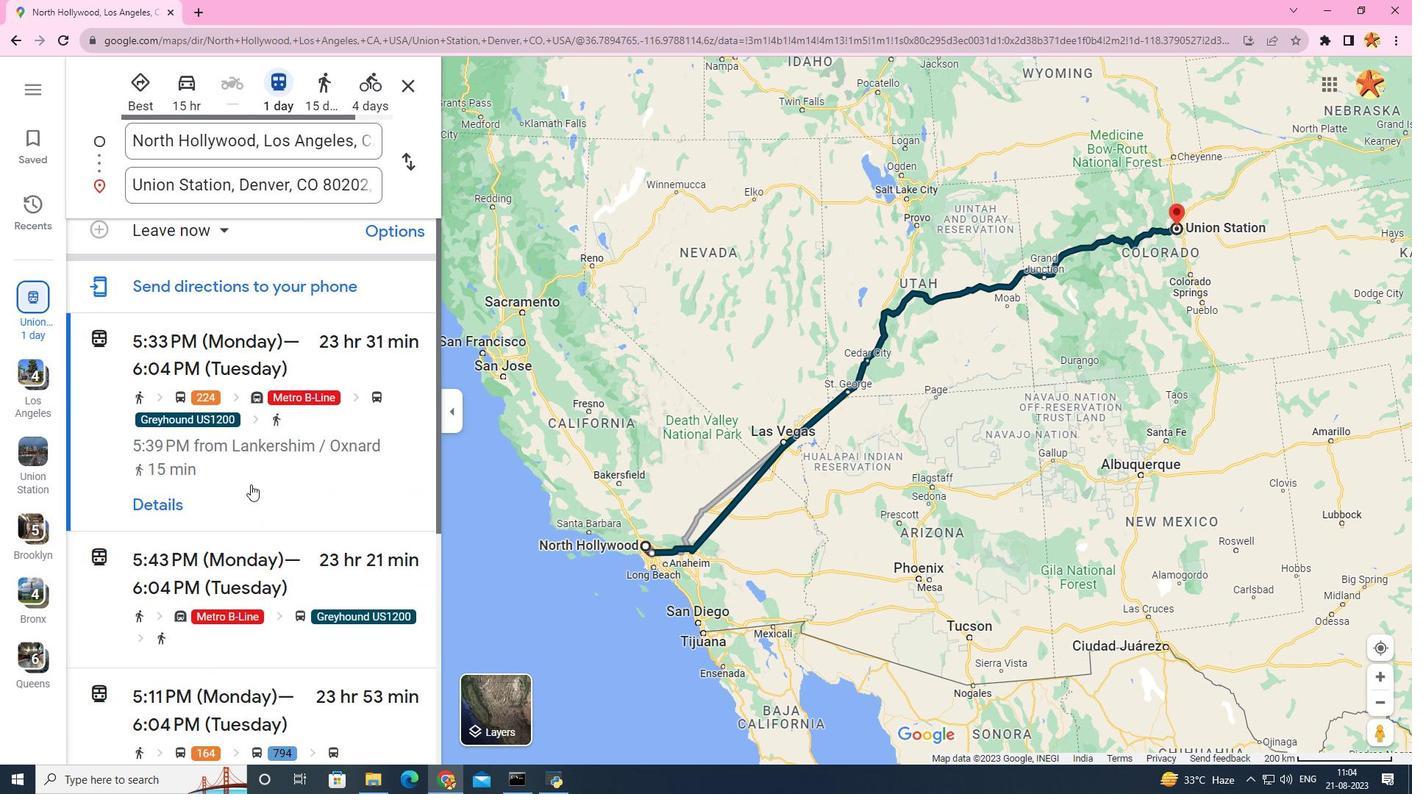 
Action: Mouse scrolled (253, 498) with delta (0, 0)
Screenshot: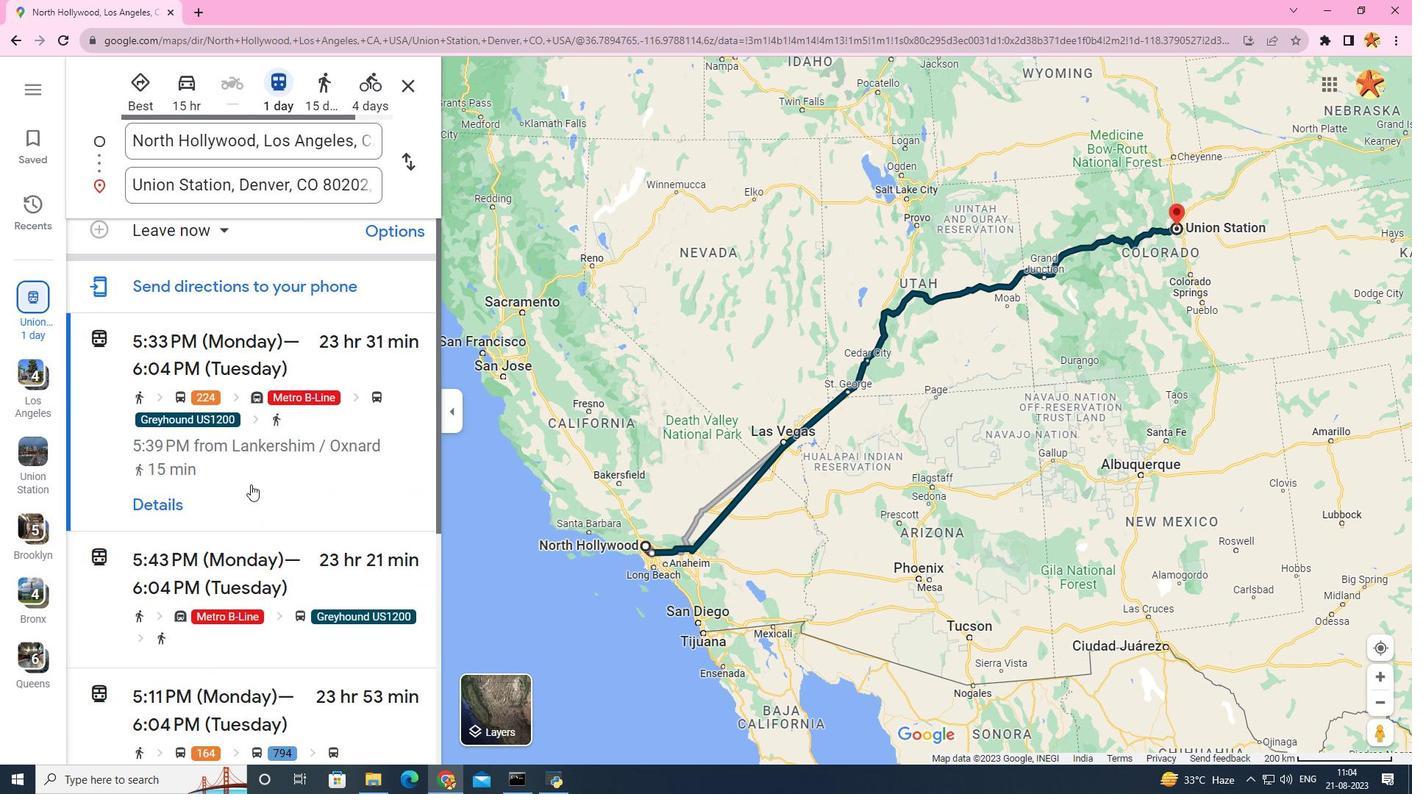 
Action: Mouse scrolled (253, 498) with delta (0, 0)
Screenshot: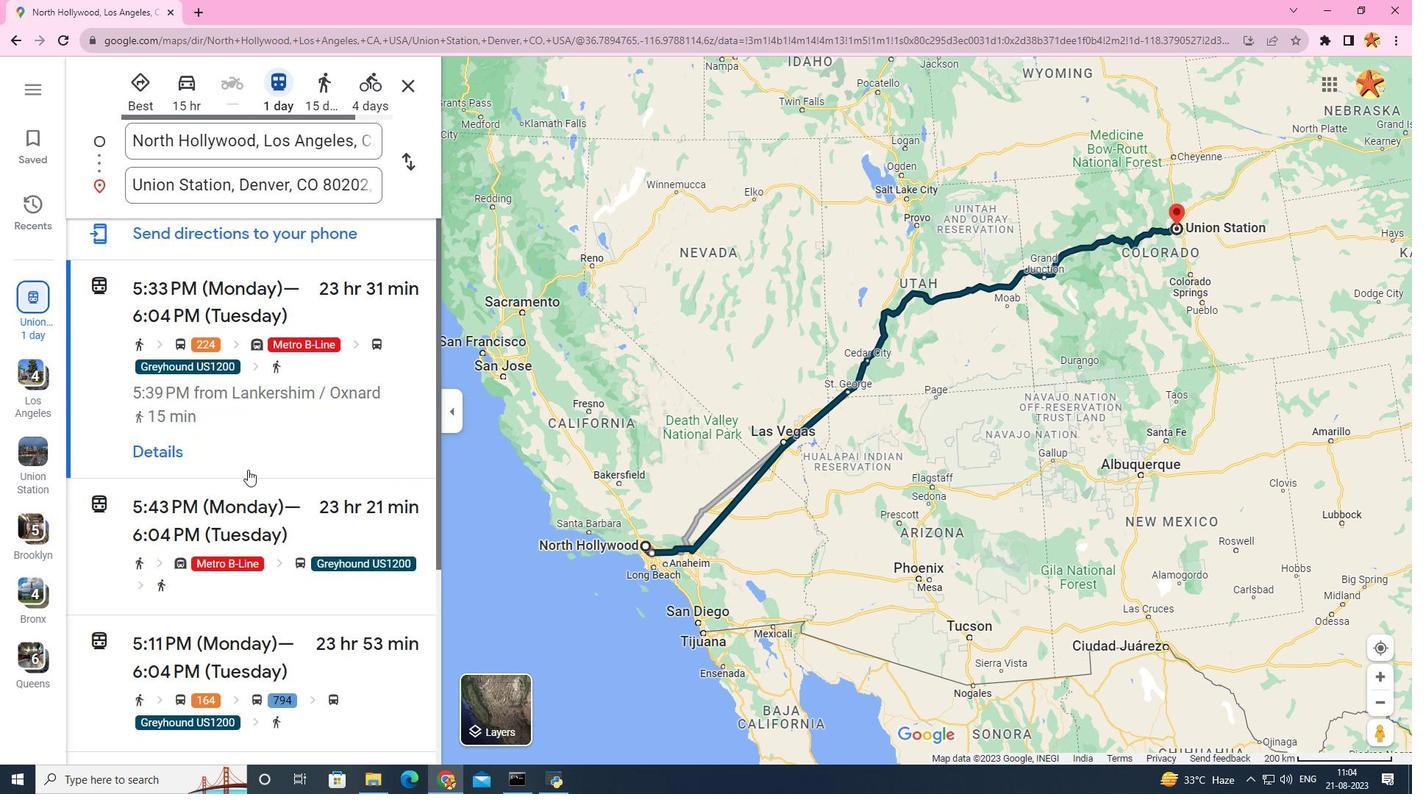 
Action: Mouse moved to (253, 493)
Screenshot: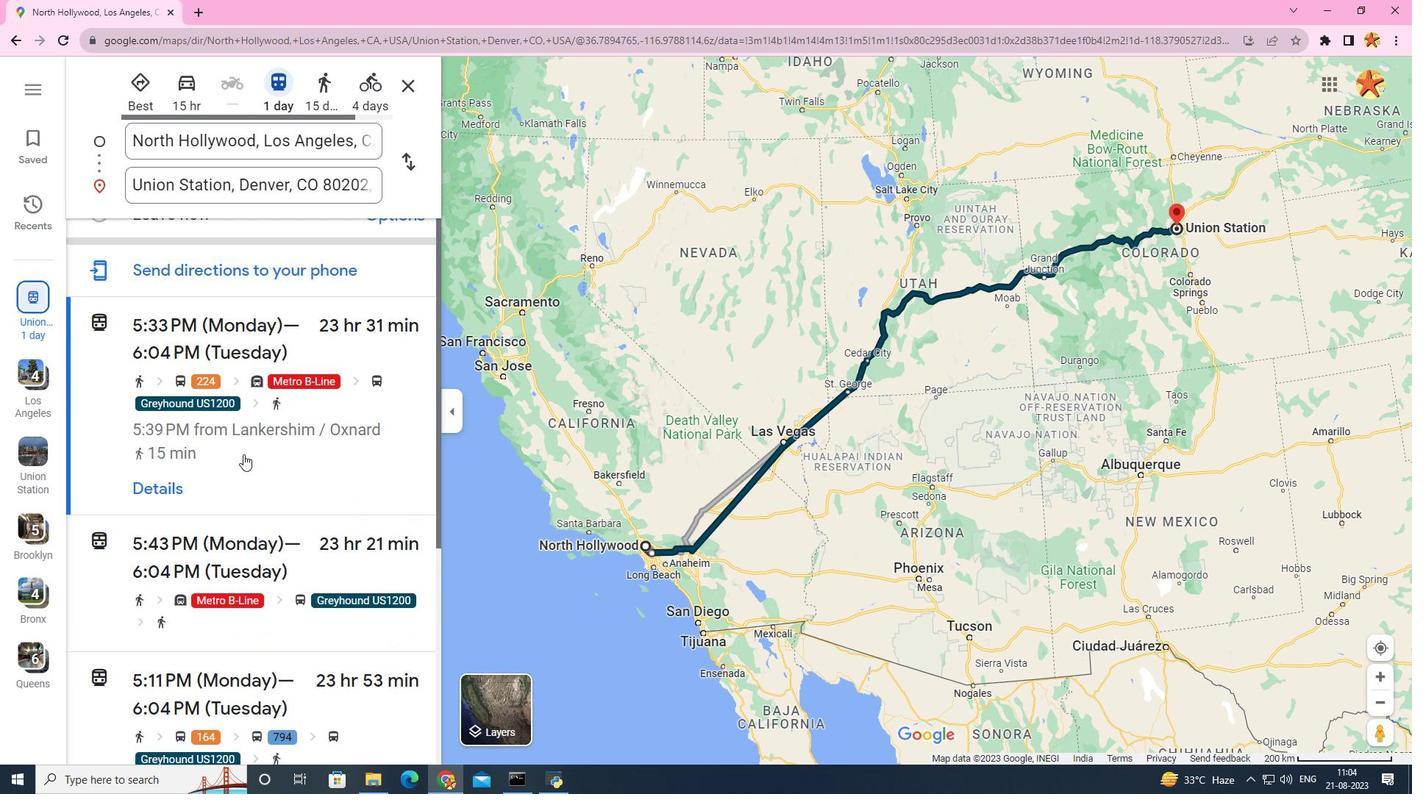 
Action: Mouse scrolled (253, 496) with delta (0, 0)
Screenshot: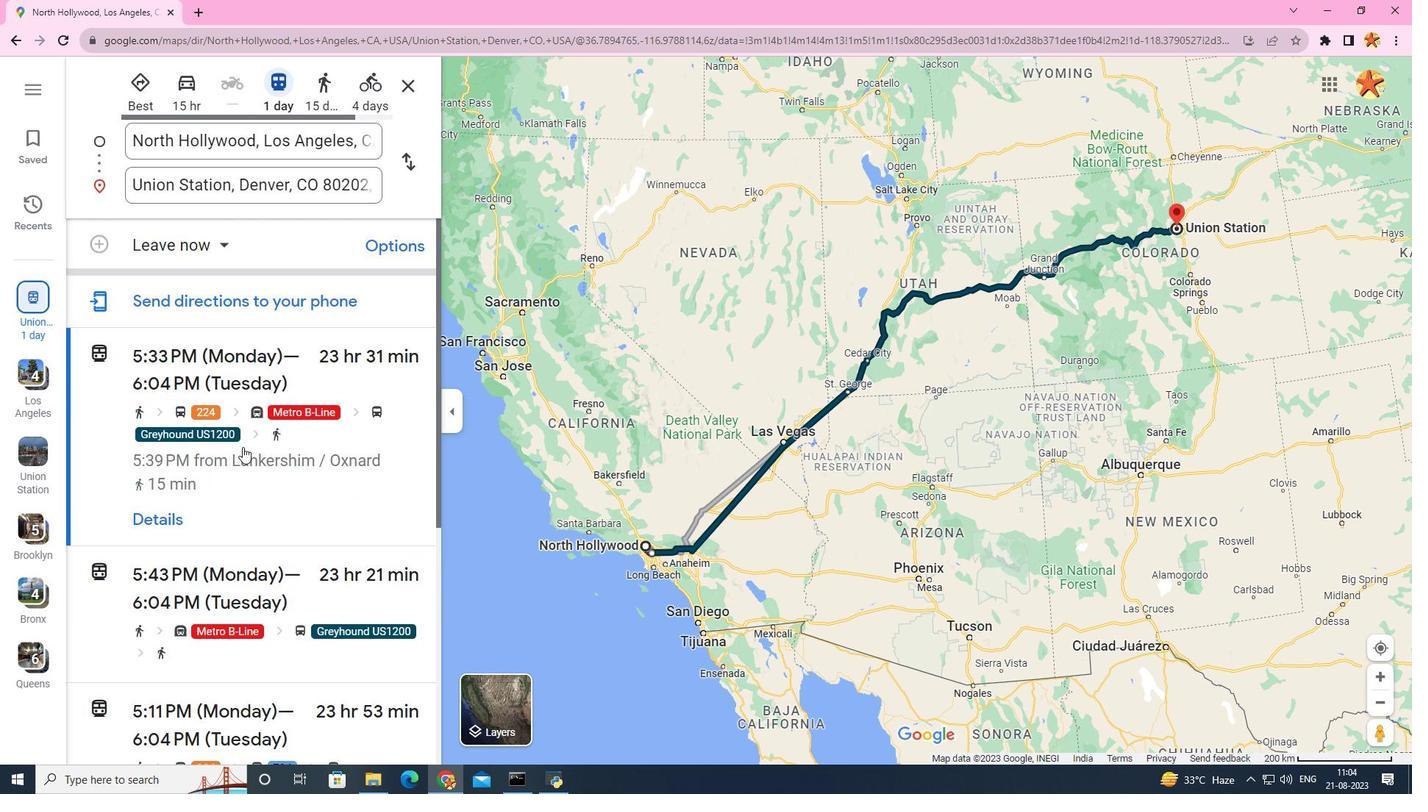 
Action: Mouse moved to (247, 470)
Screenshot: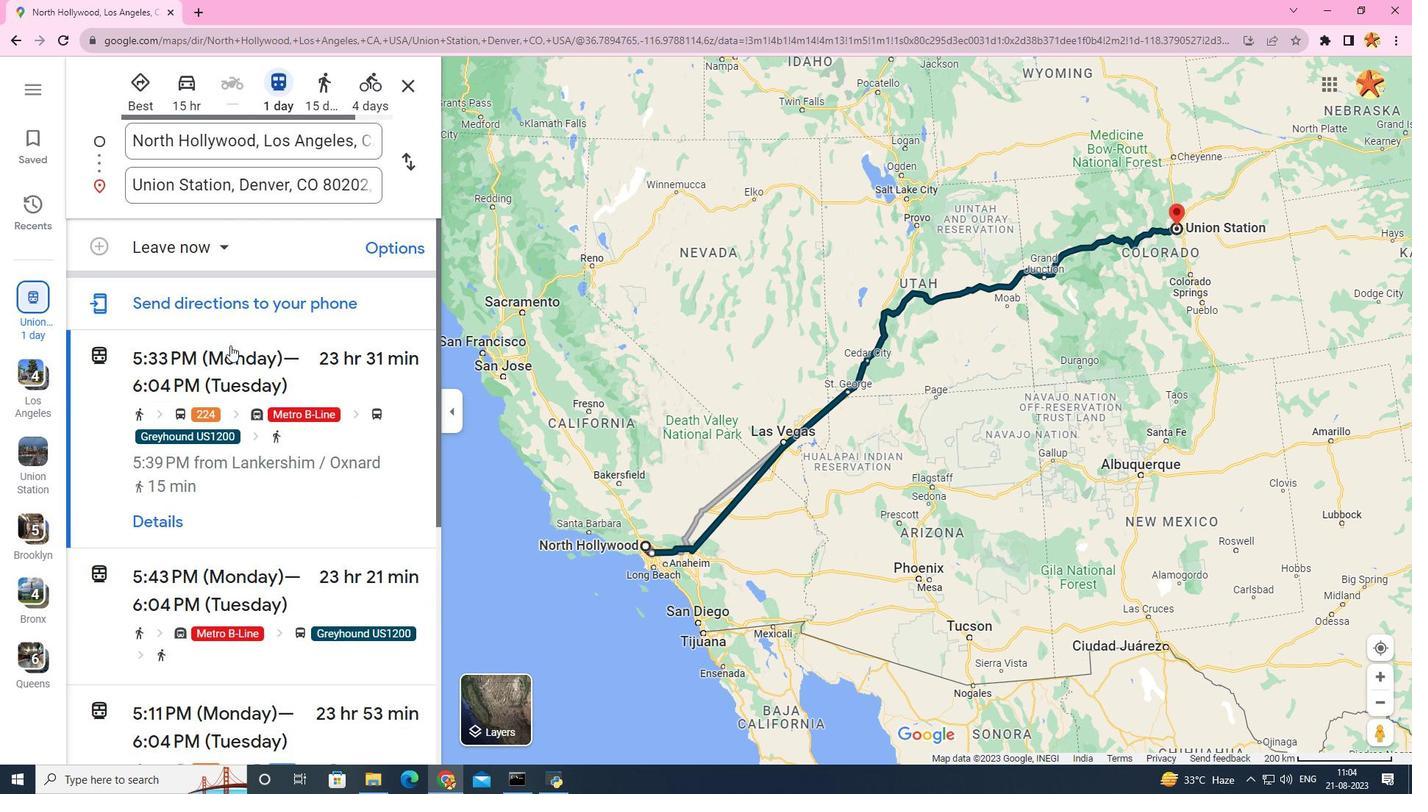 
Action: Mouse scrolled (247, 470) with delta (0, 0)
Screenshot: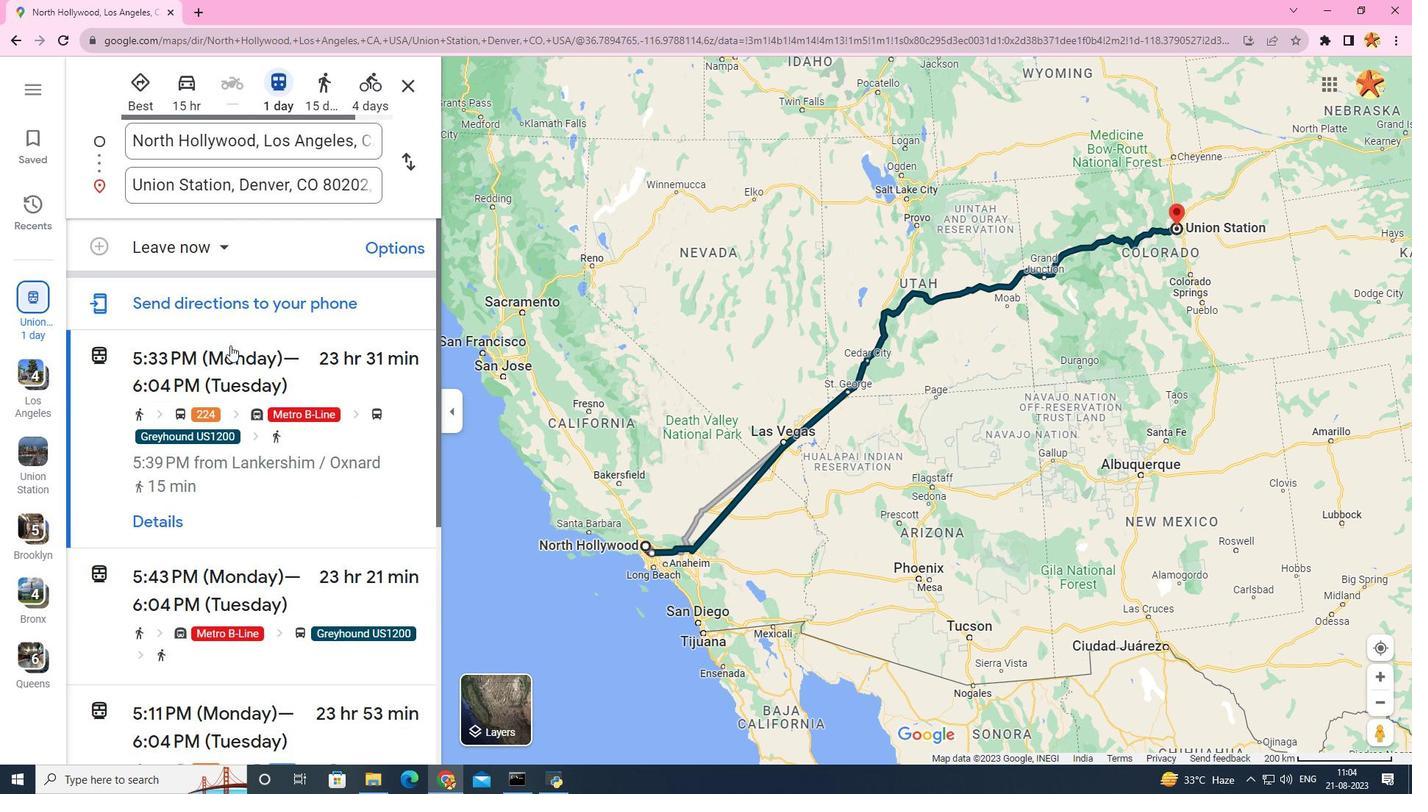 
Action: Mouse moved to (246, 465)
Screenshot: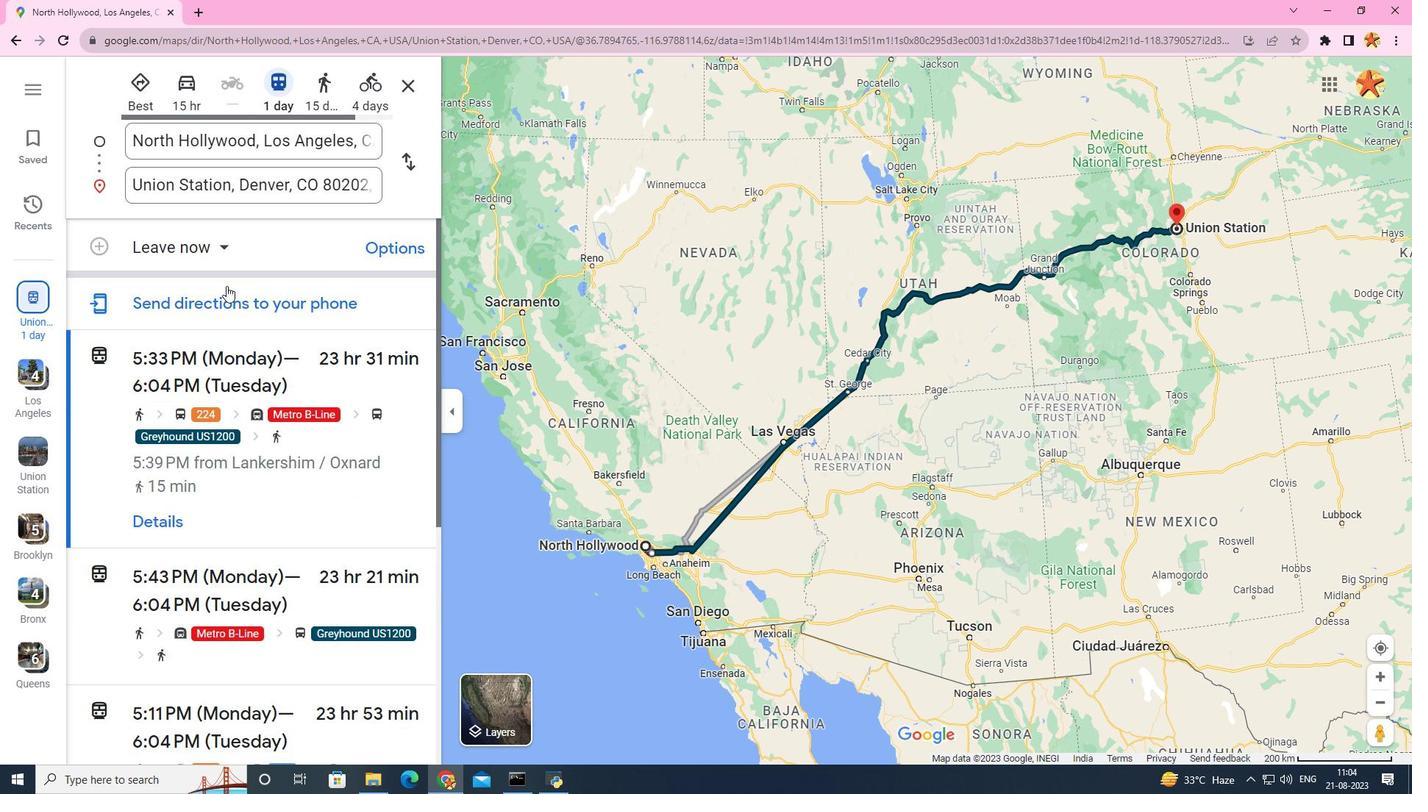 
Action: Mouse scrolled (246, 465) with delta (0, 0)
Screenshot: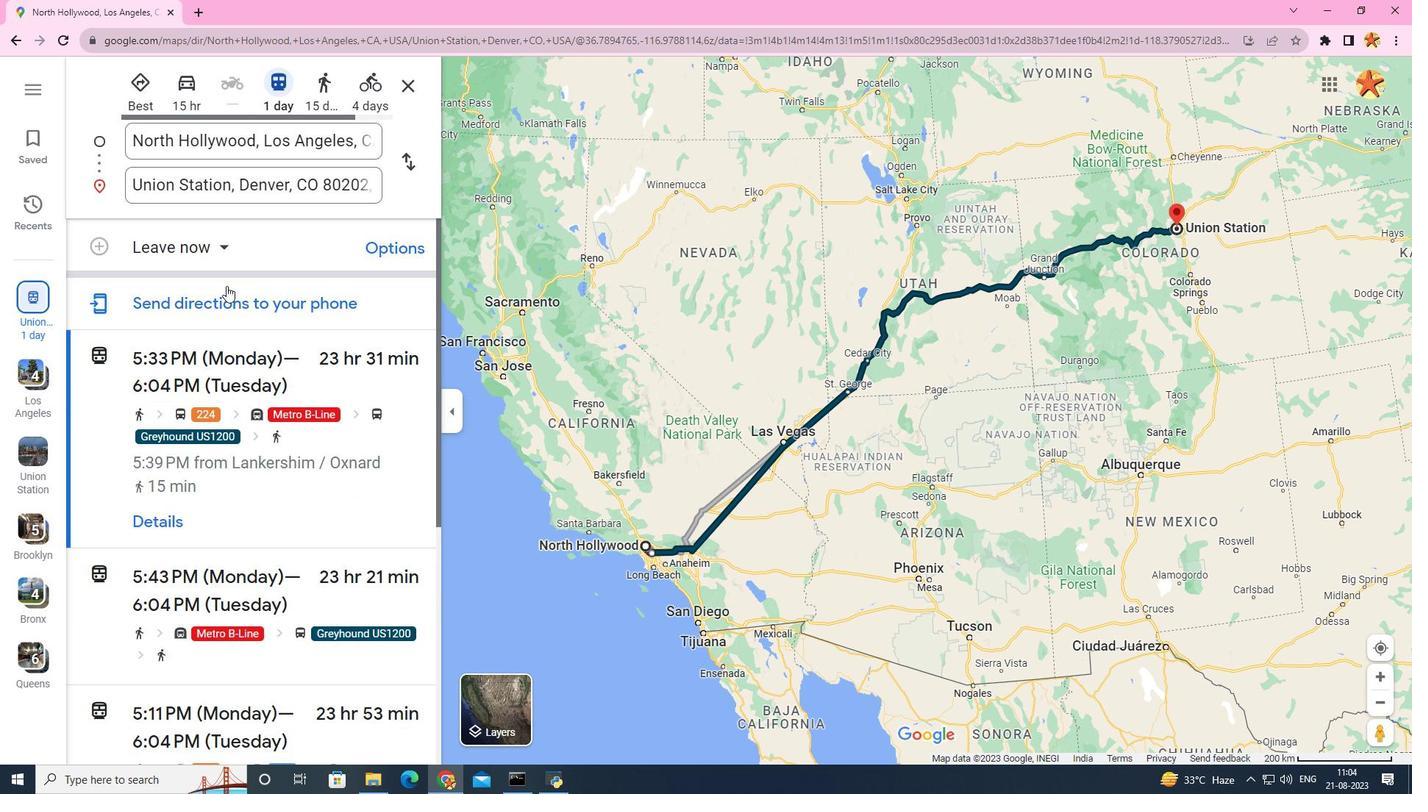 
Action: Mouse moved to (245, 458)
Screenshot: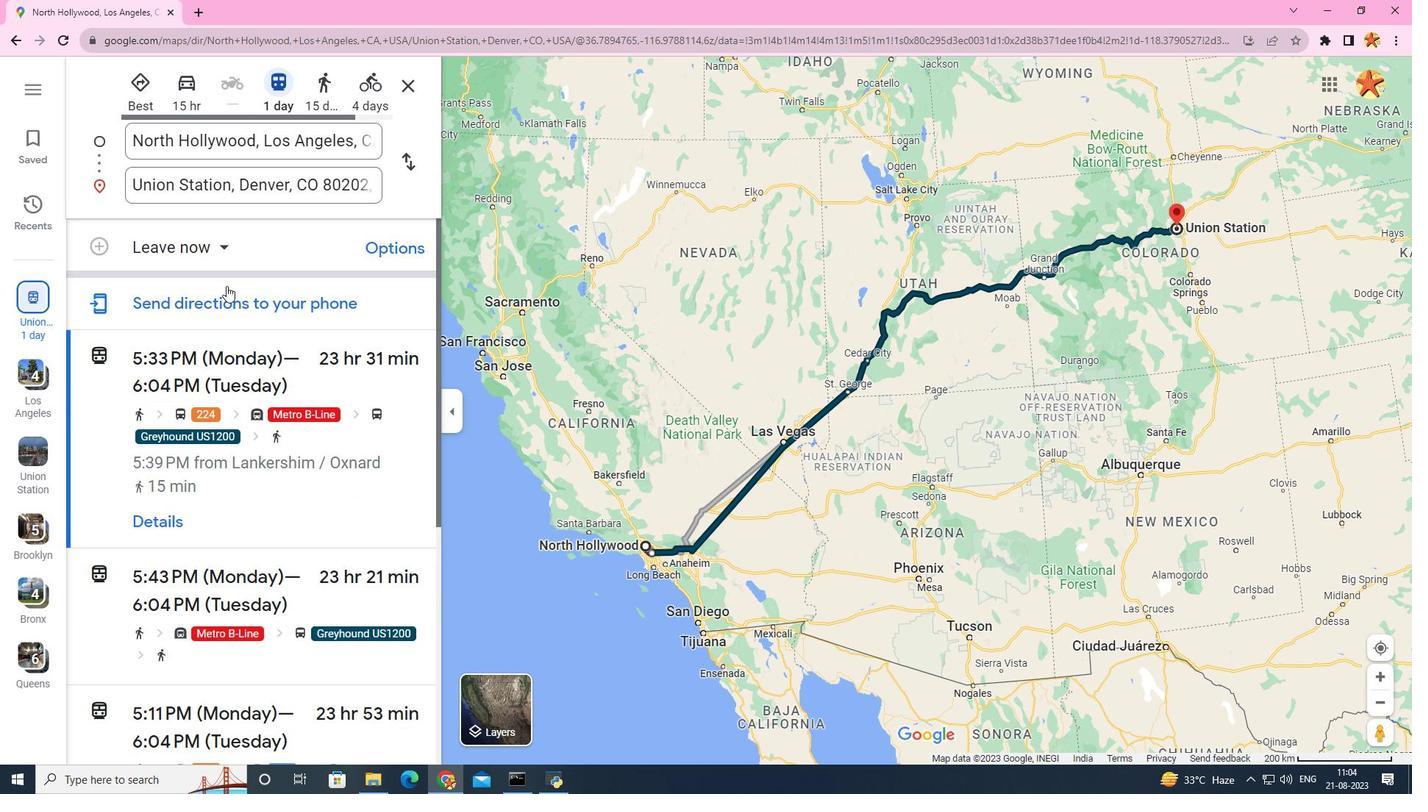 
Action: Mouse scrolled (245, 459) with delta (0, 0)
Screenshot: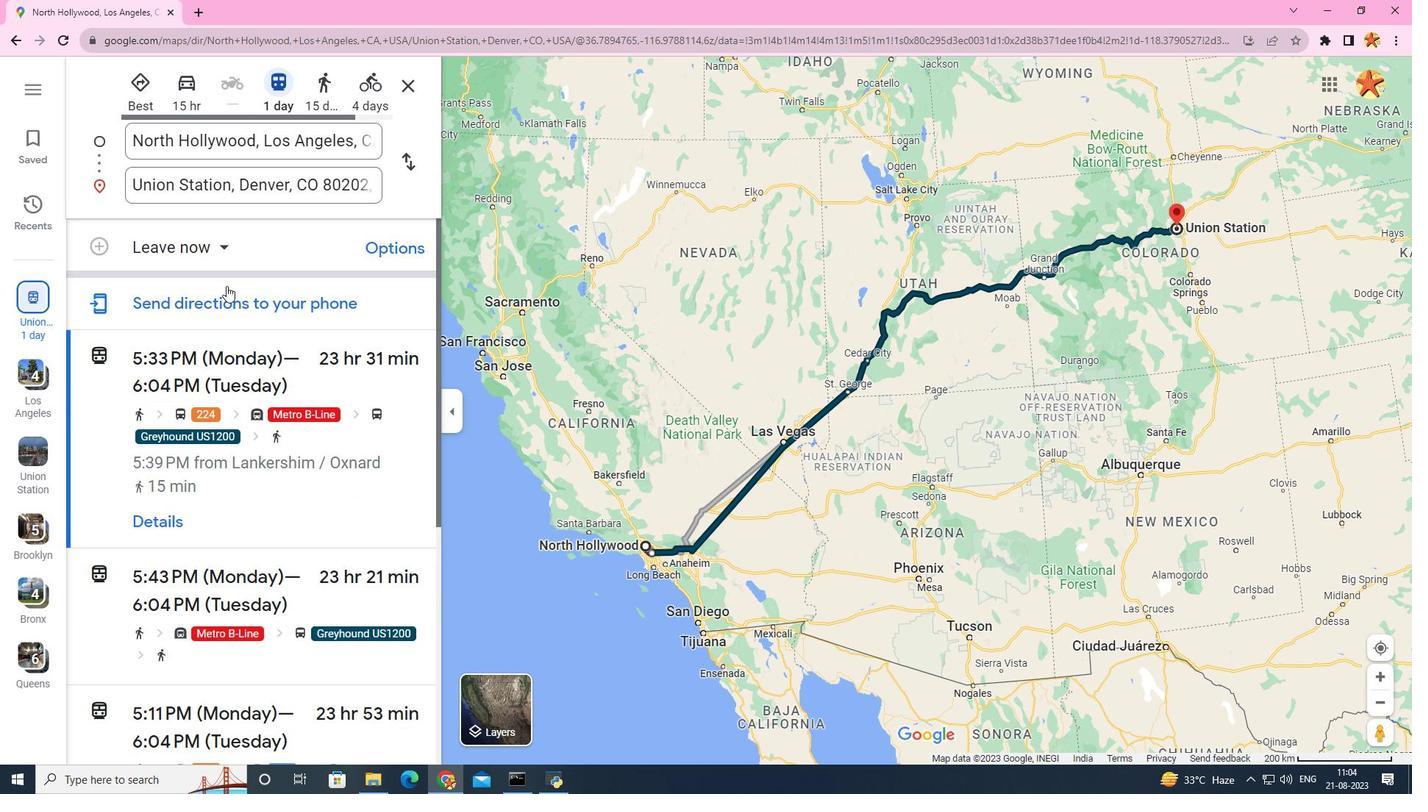 
Action: Mouse moved to (222, 238)
Screenshot: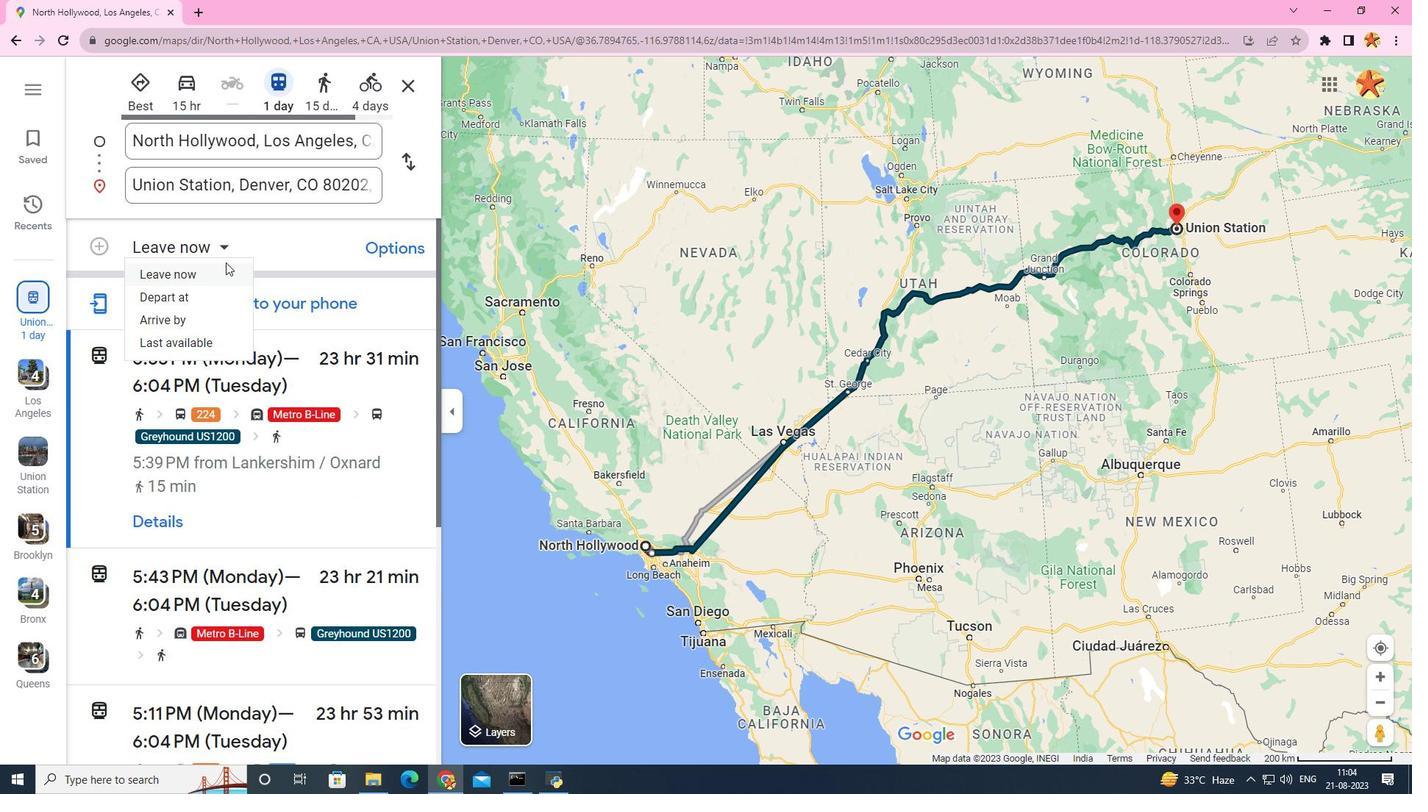 
Action: Mouse pressed left at (222, 238)
Screenshot: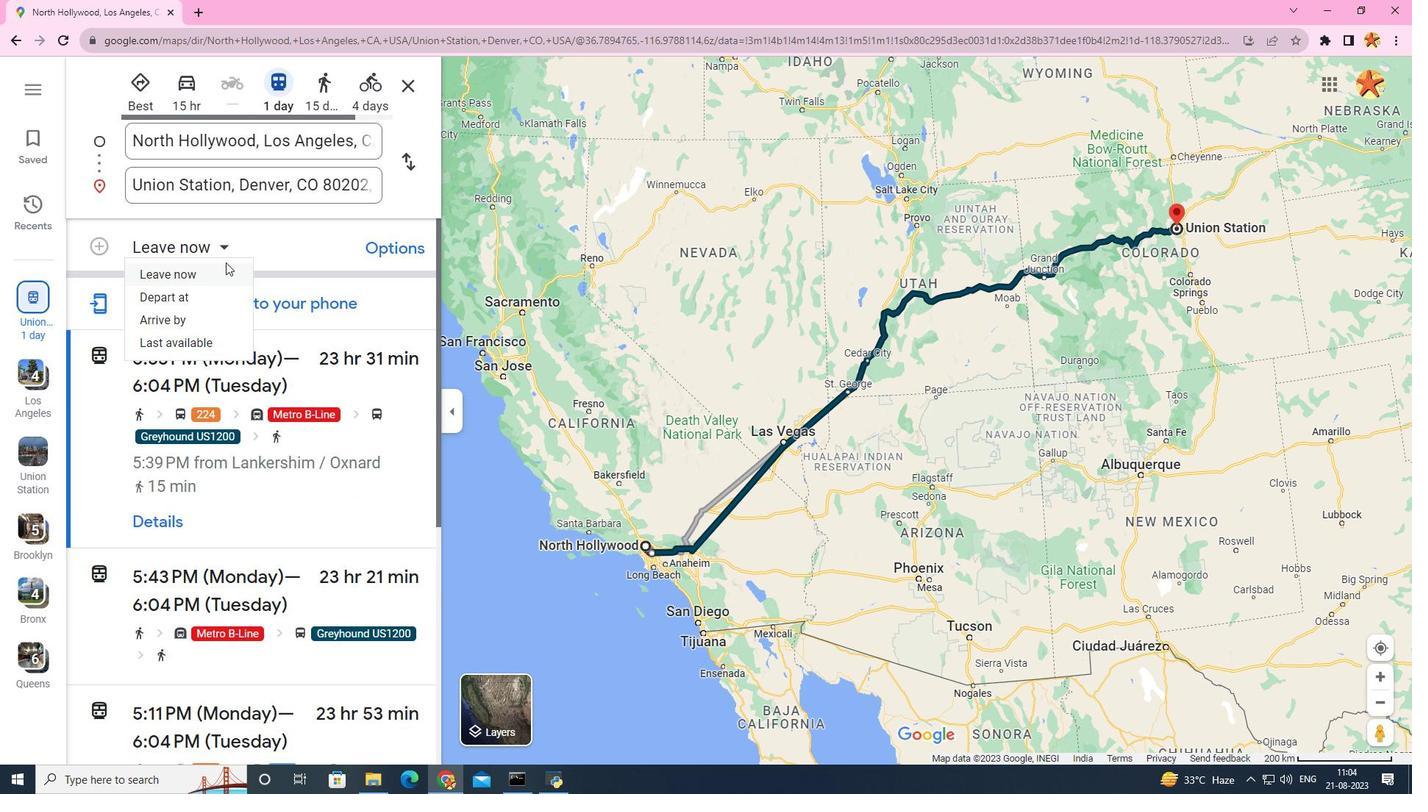 
Action: Mouse moved to (206, 333)
Screenshot: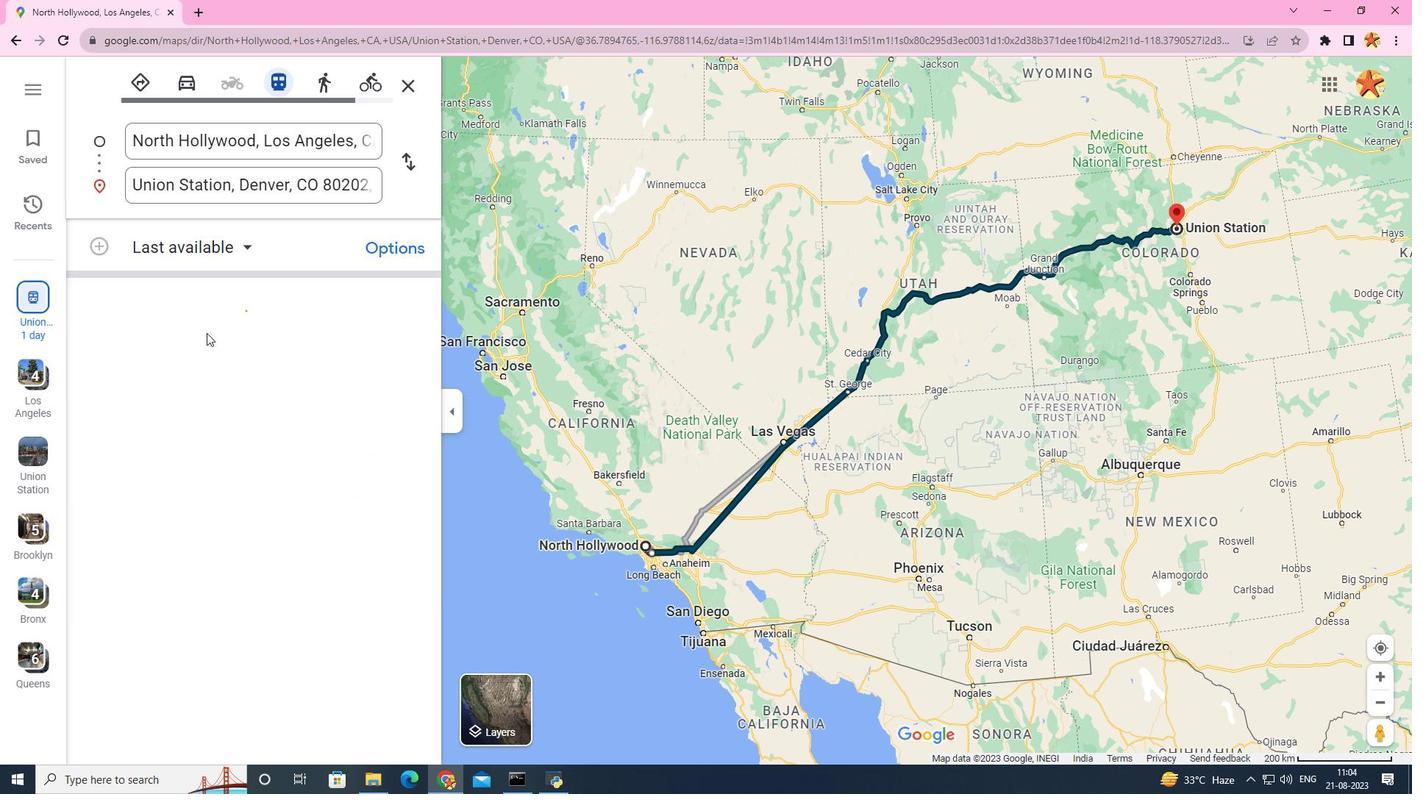 
Action: Mouse pressed left at (206, 333)
Screenshot: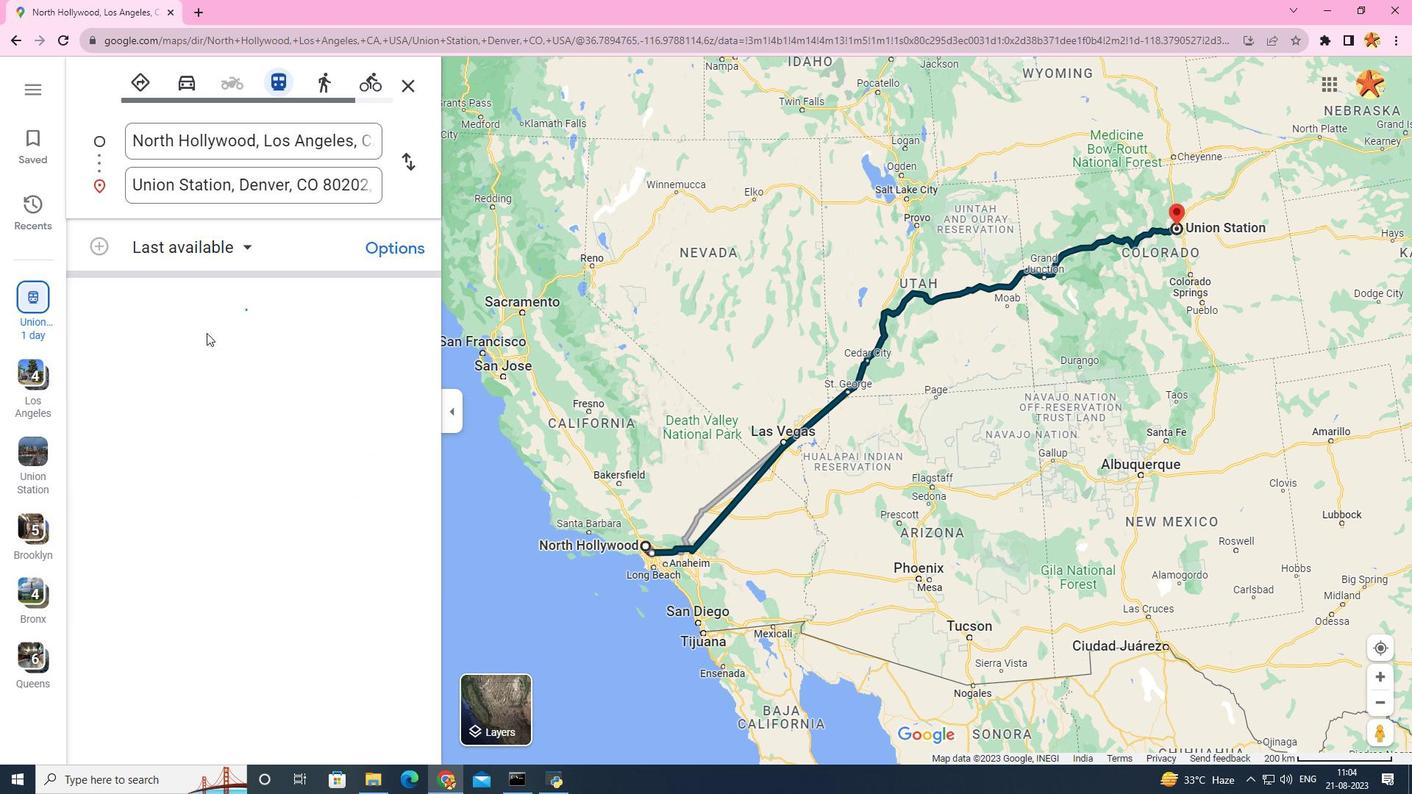 
Action: Mouse scrolled (206, 332) with delta (0, 0)
Screenshot: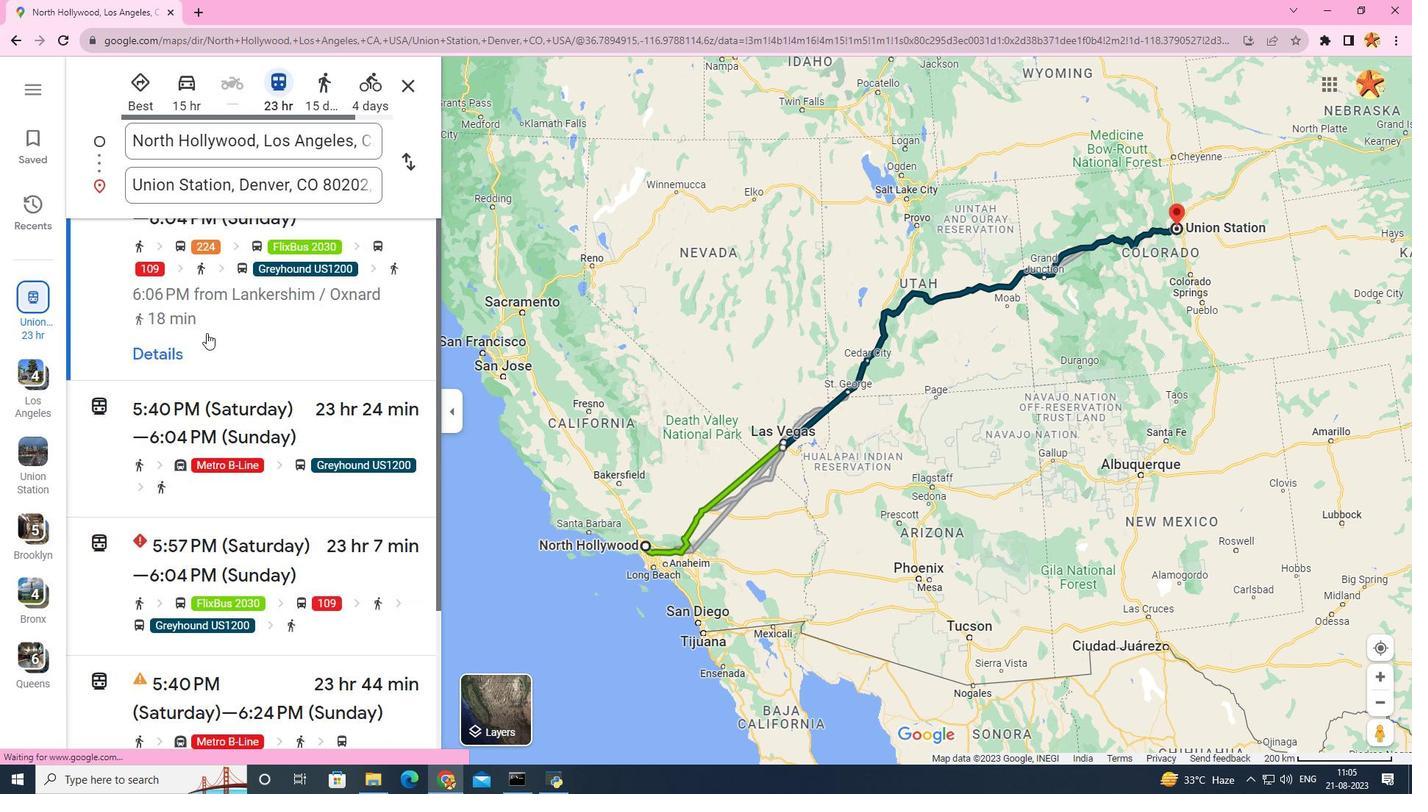 
Action: Mouse scrolled (206, 332) with delta (0, 0)
Screenshot: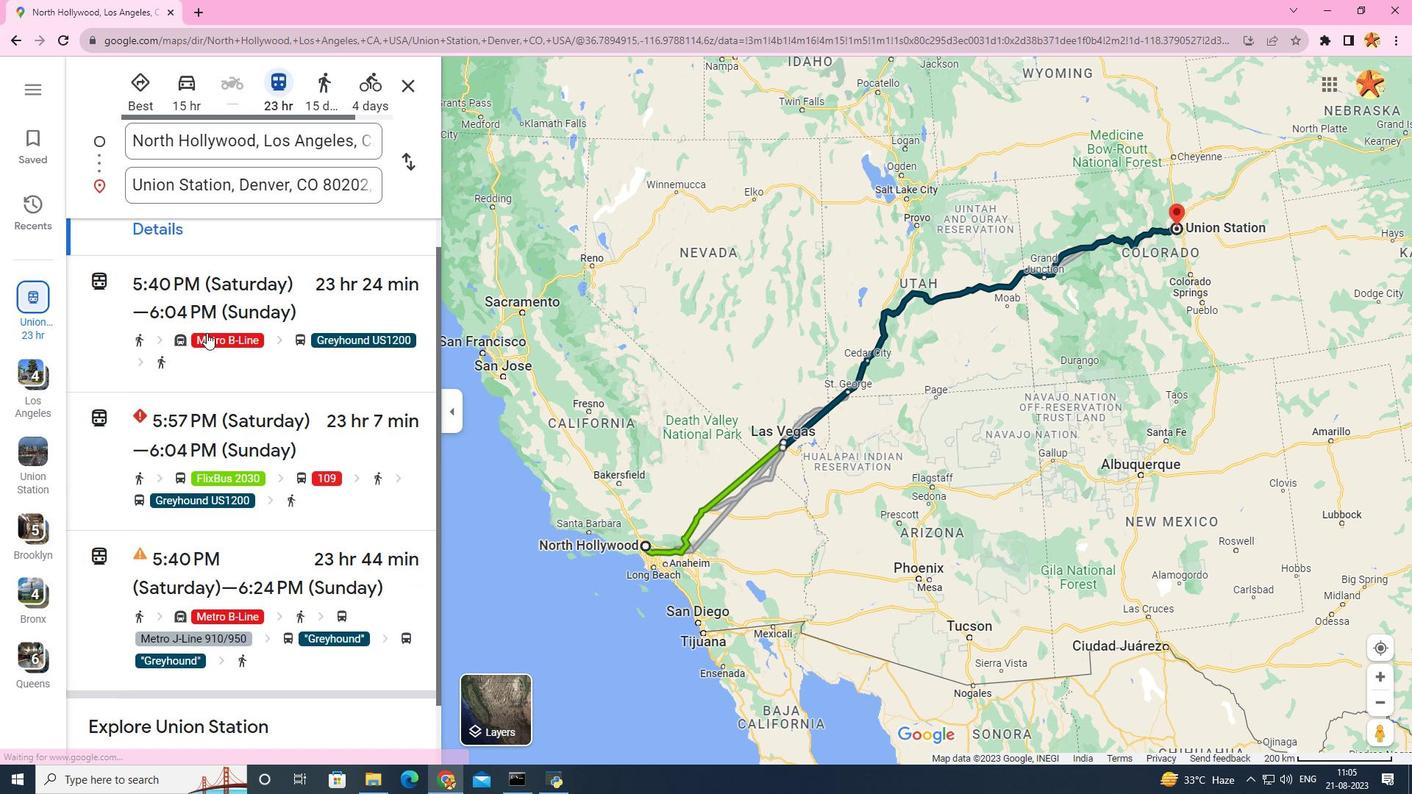 
Action: Mouse scrolled (206, 332) with delta (0, 0)
Screenshot: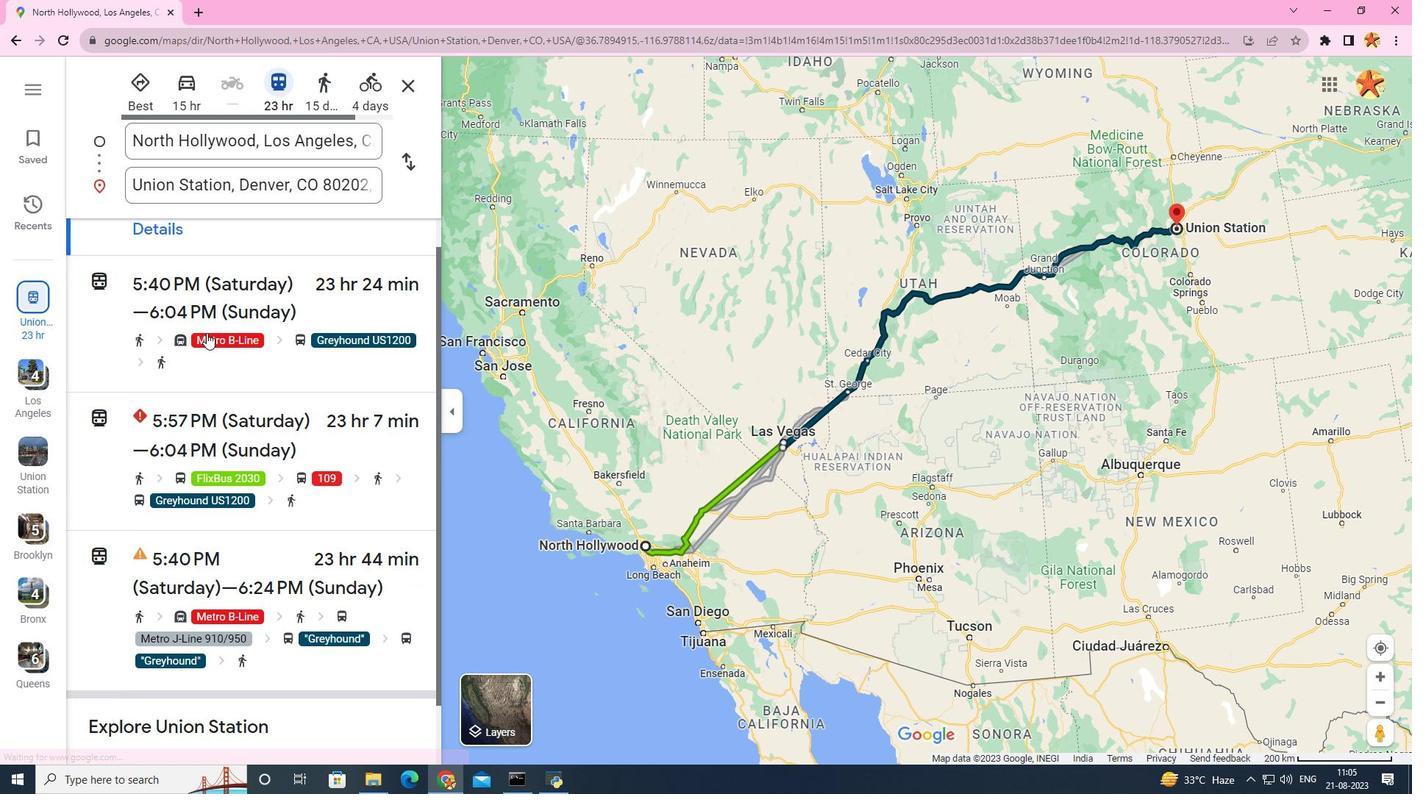 
Action: Mouse scrolled (206, 332) with delta (0, 0)
Screenshot: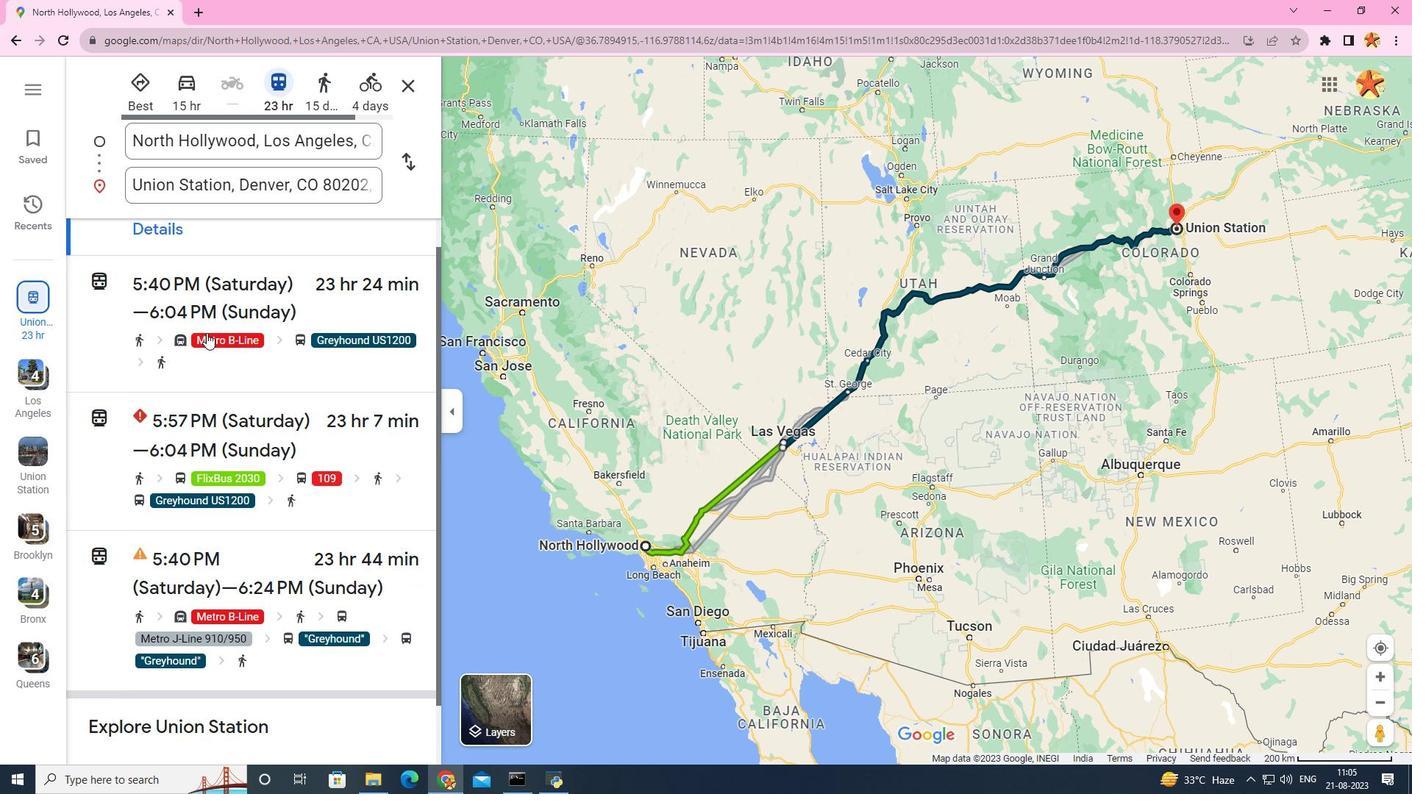 
Action: Mouse scrolled (206, 332) with delta (0, 0)
Screenshot: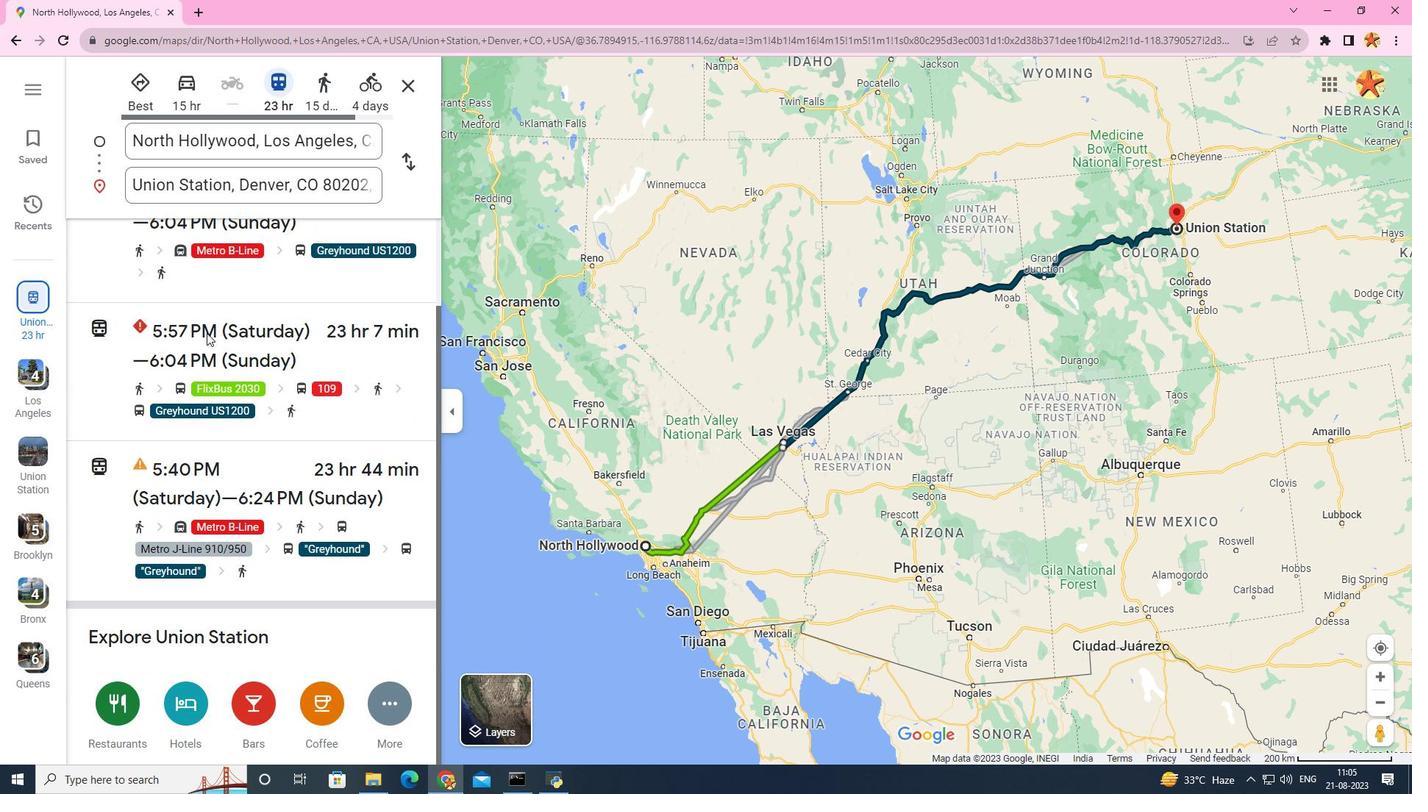 
Action: Mouse scrolled (206, 332) with delta (0, 0)
Screenshot: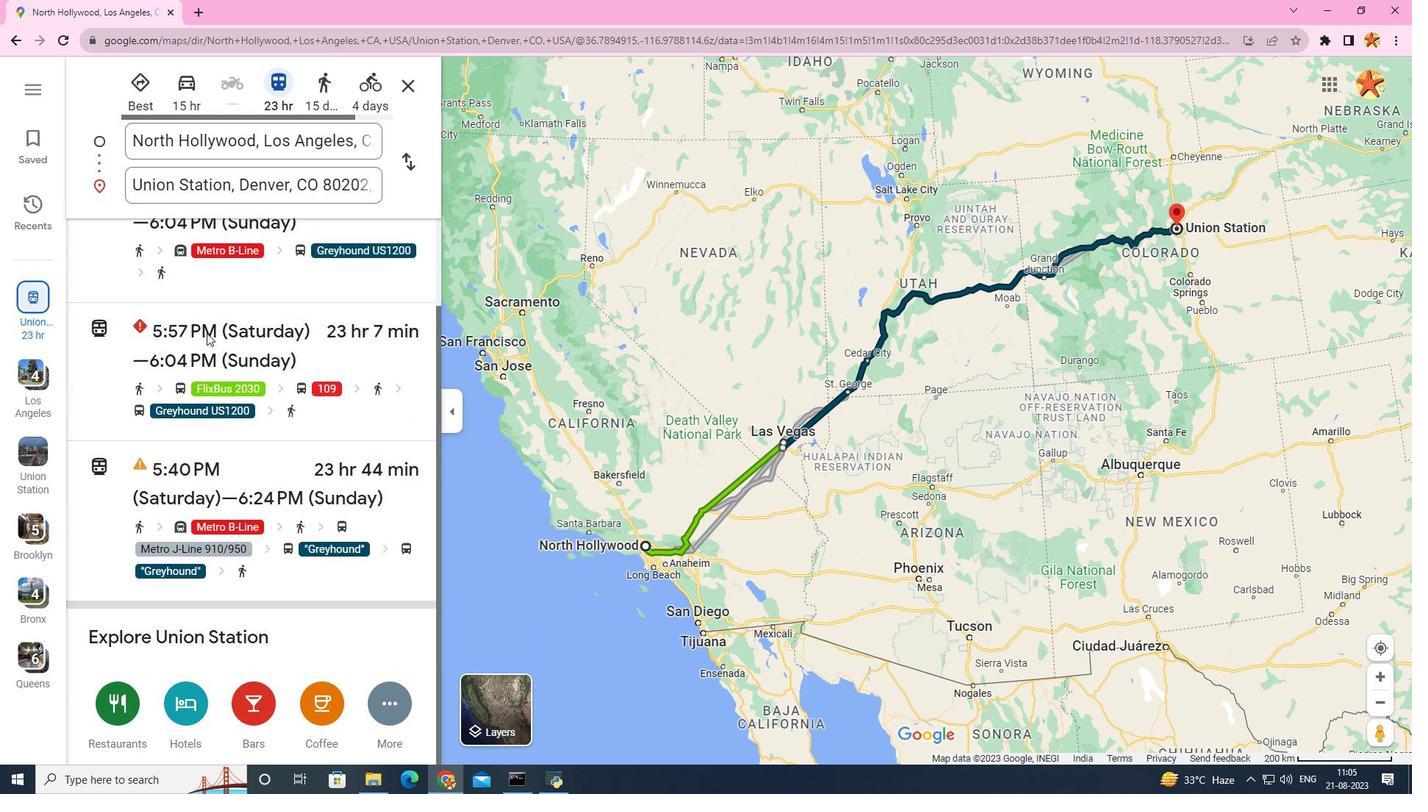 
Action: Mouse scrolled (206, 334) with delta (0, 0)
Screenshot: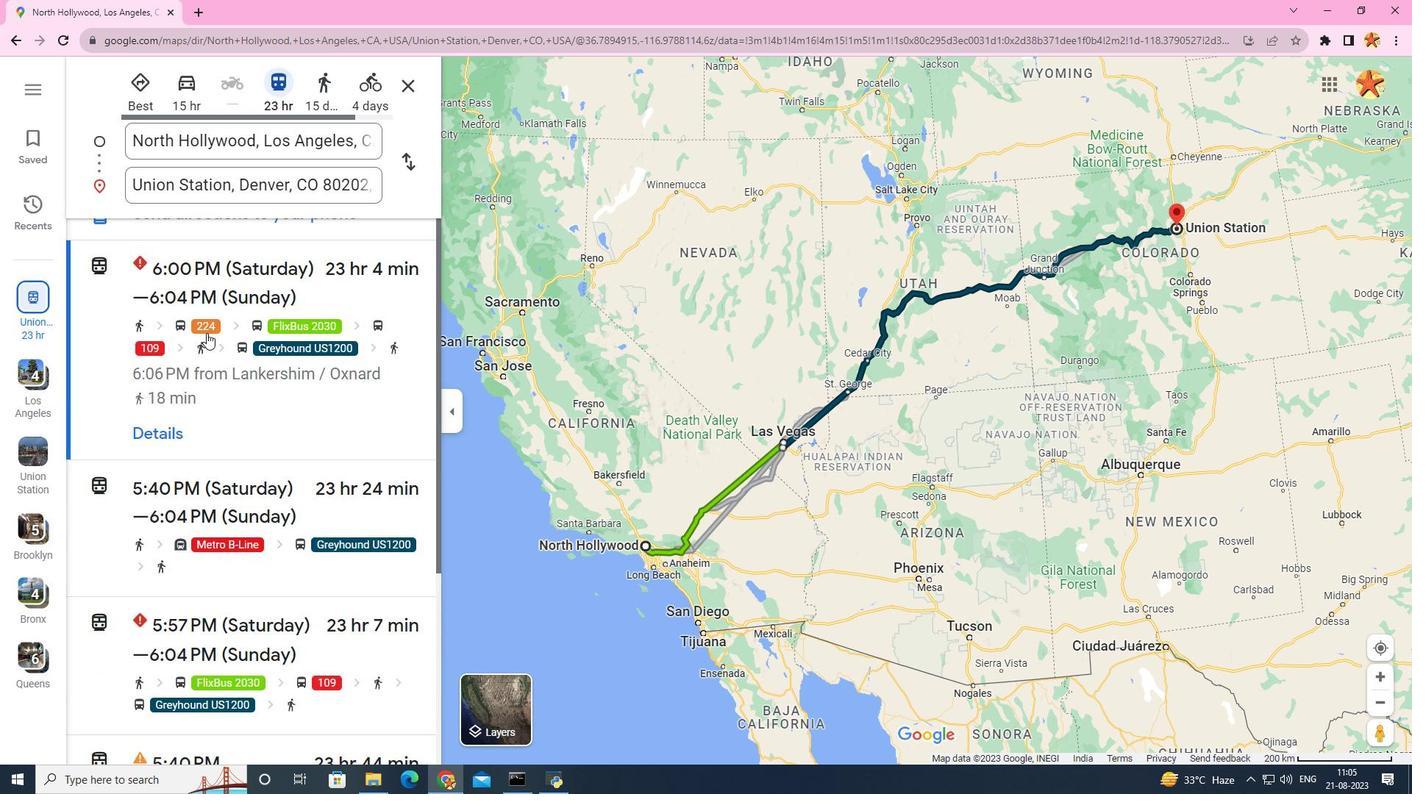 
Action: Mouse scrolled (206, 334) with delta (0, 0)
Screenshot: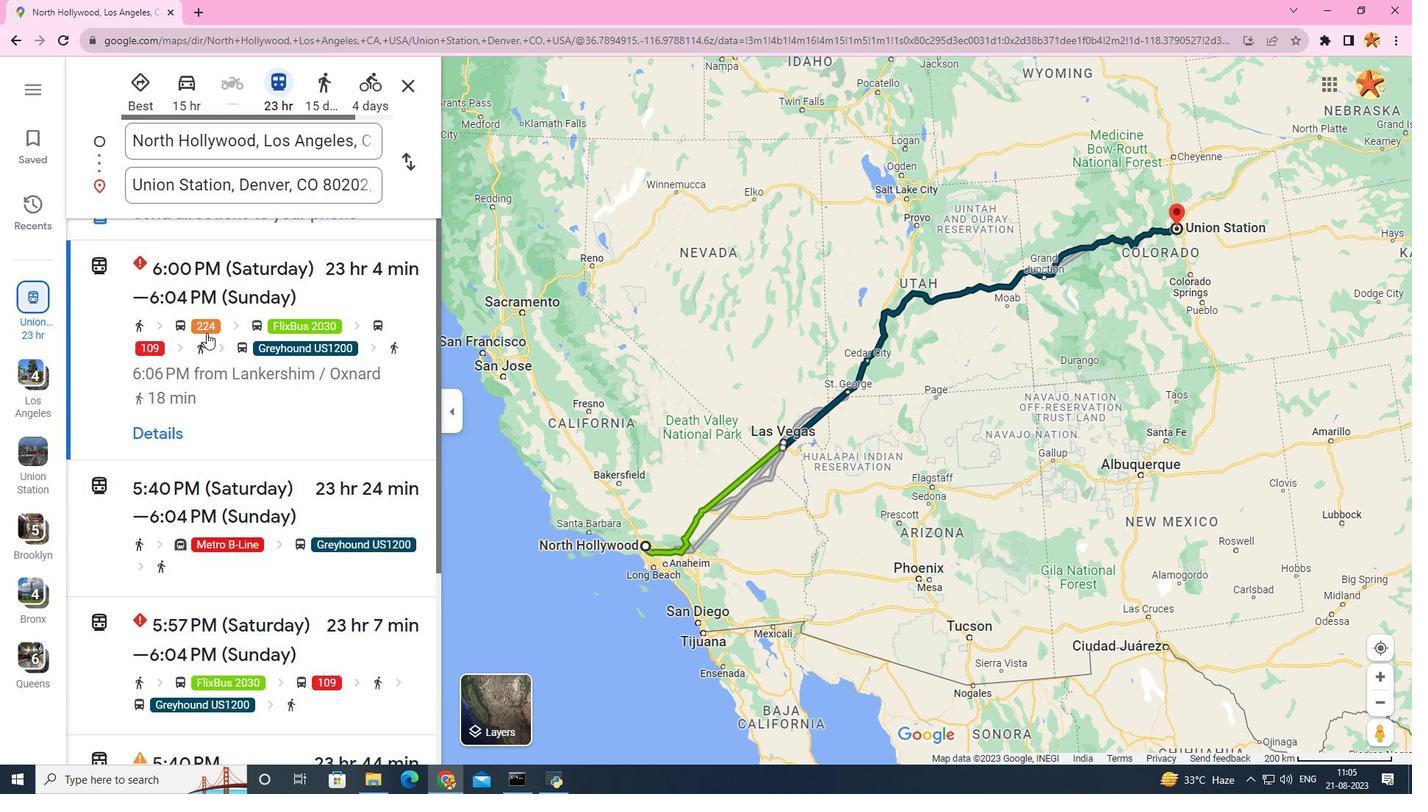 
Action: Mouse scrolled (206, 334) with delta (0, 0)
Screenshot: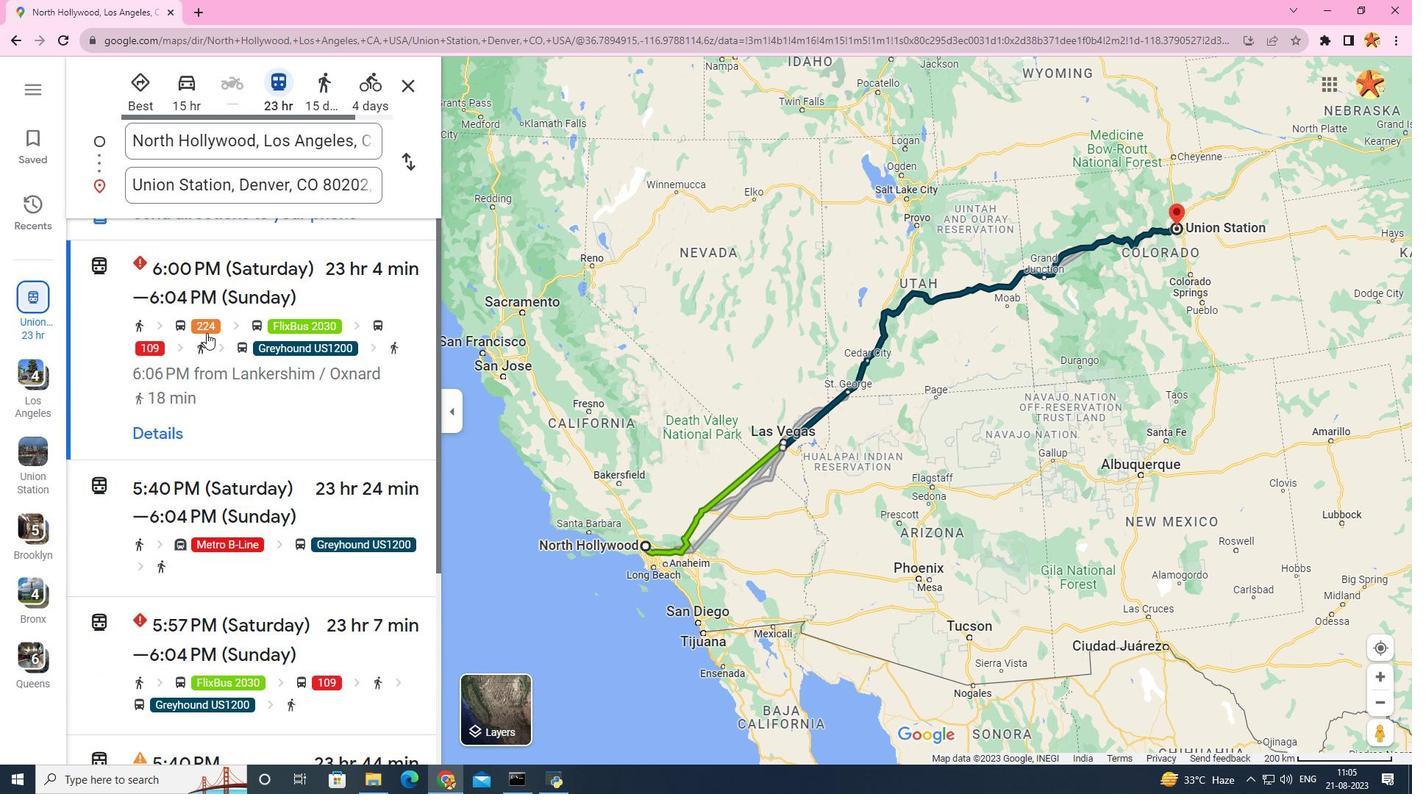 
Action: Mouse scrolled (206, 334) with delta (0, 0)
Screenshot: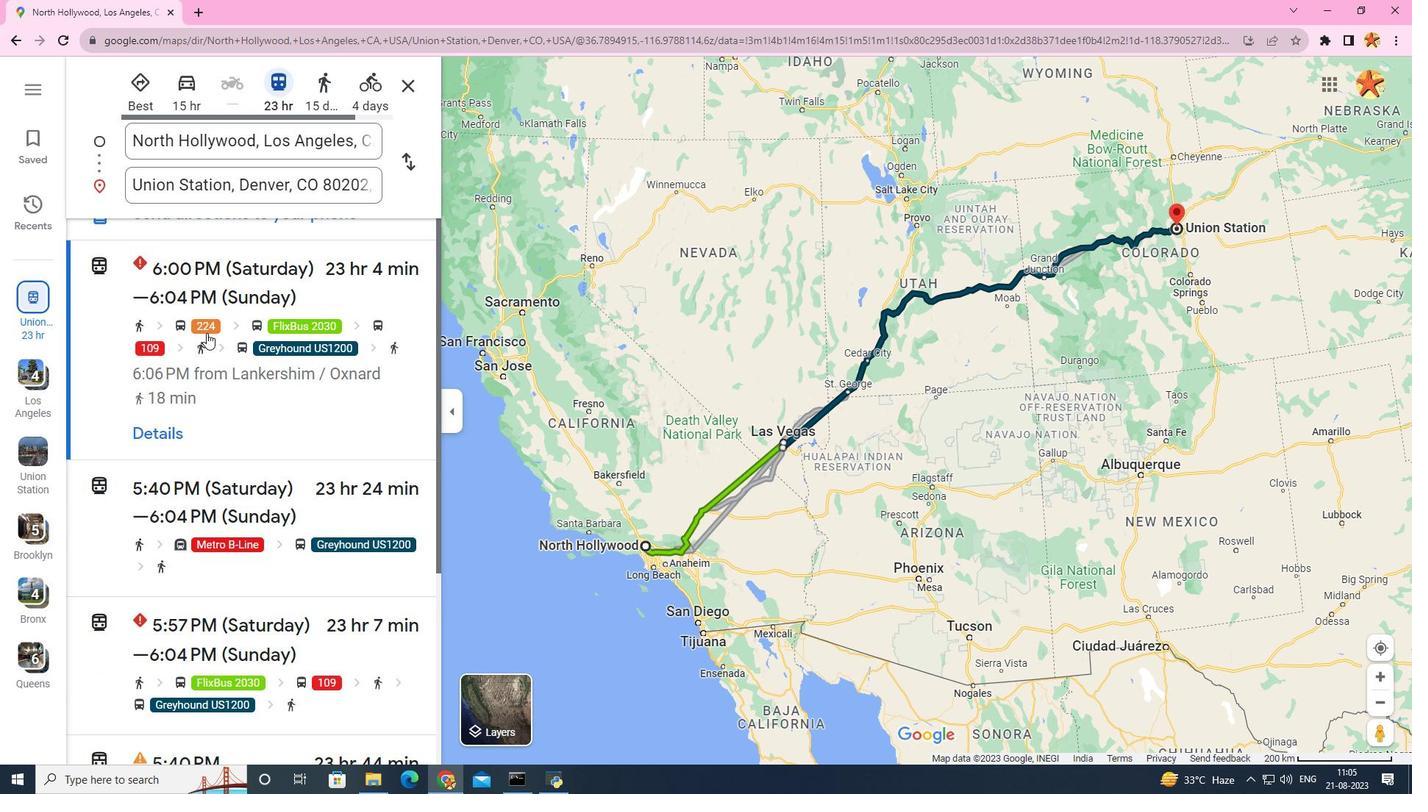 
Action: Mouse moved to (169, 422)
Screenshot: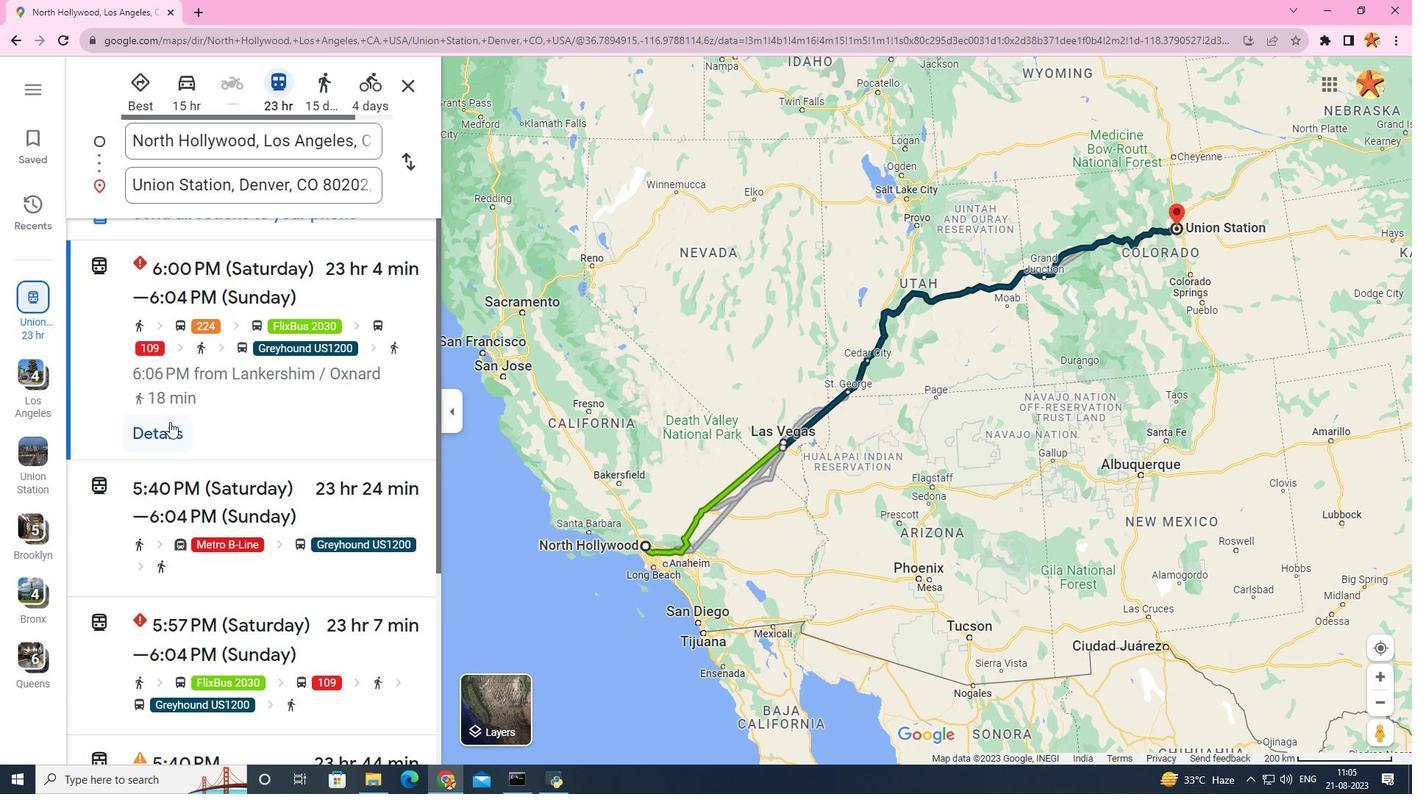 
Action: Mouse pressed left at (169, 422)
Screenshot: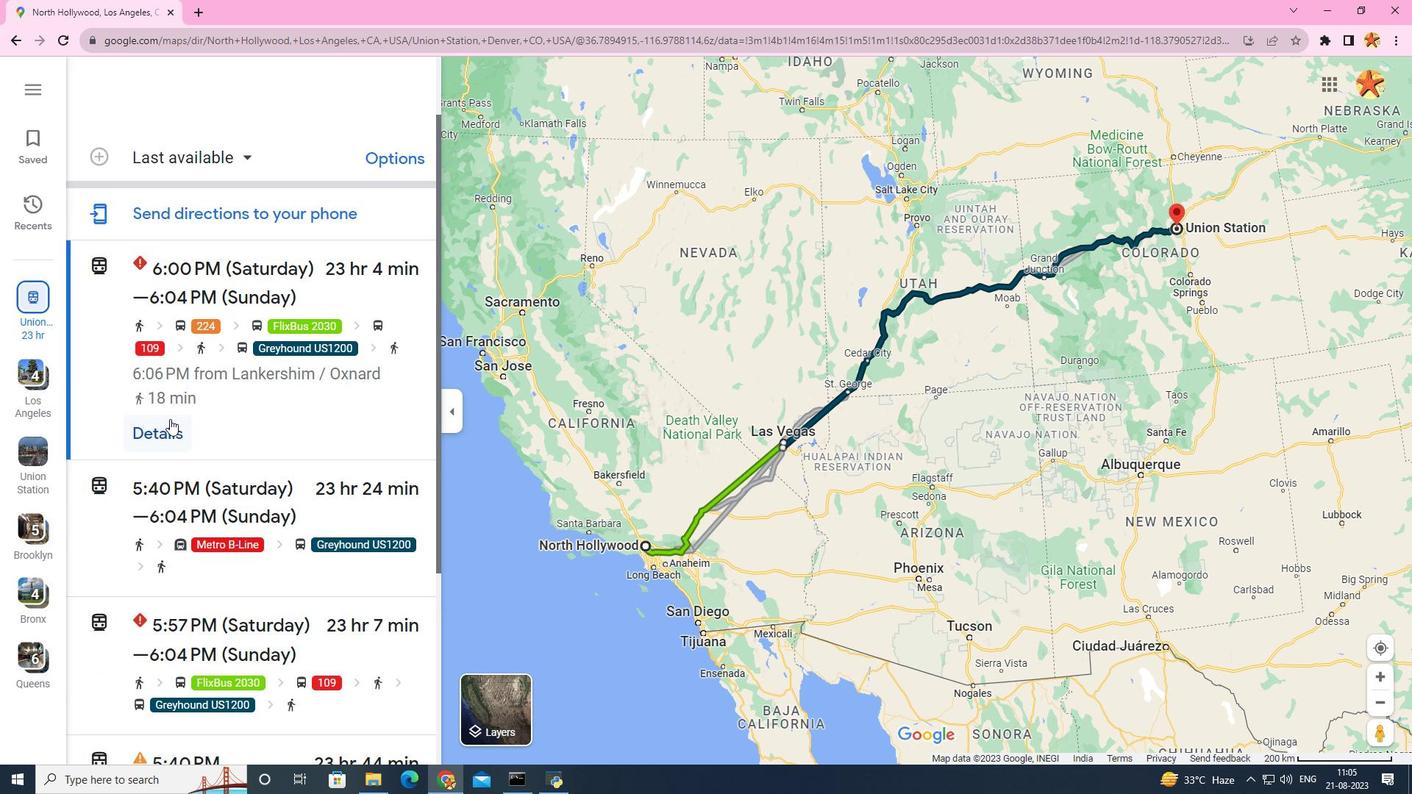 
Action: Mouse moved to (281, 494)
Screenshot: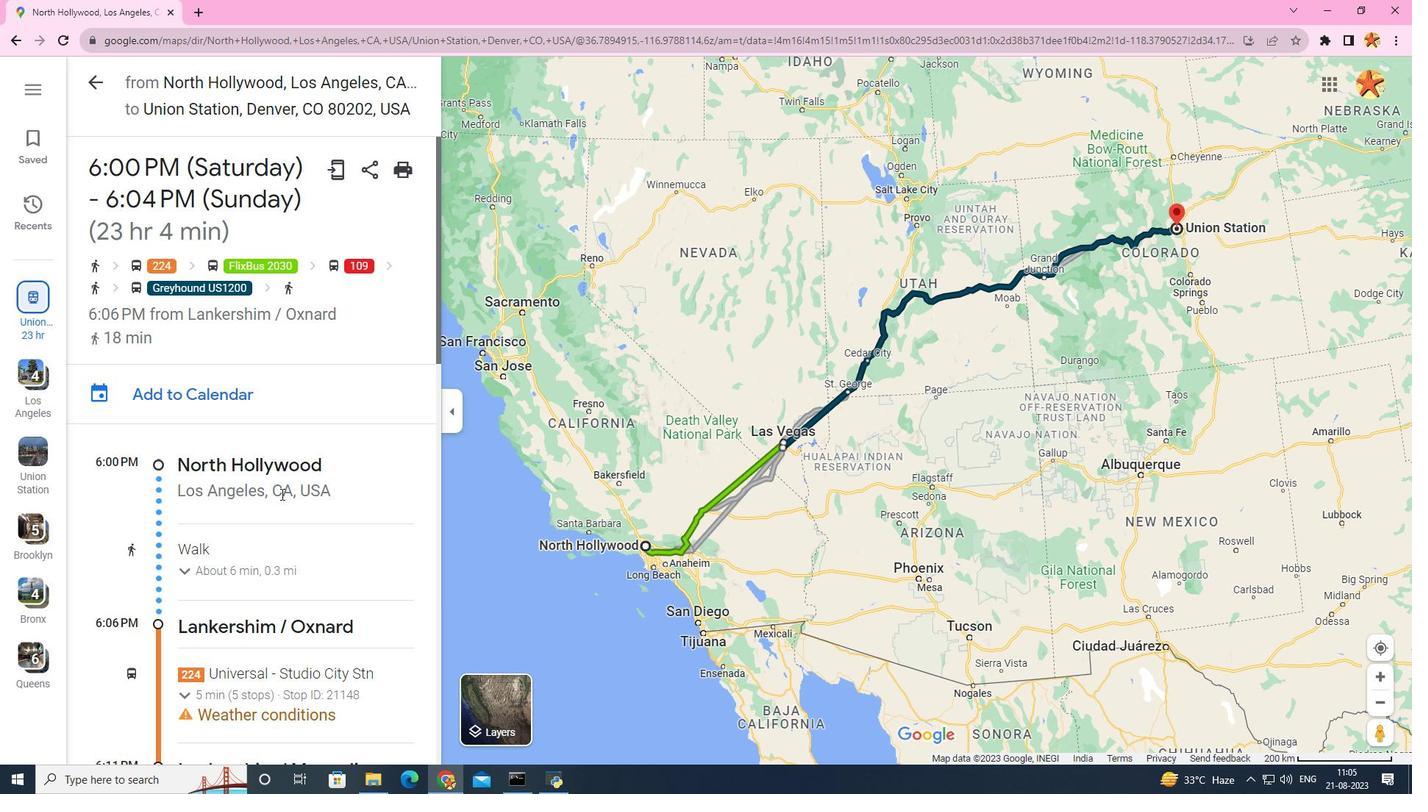 
Action: Mouse scrolled (281, 493) with delta (0, 0)
Screenshot: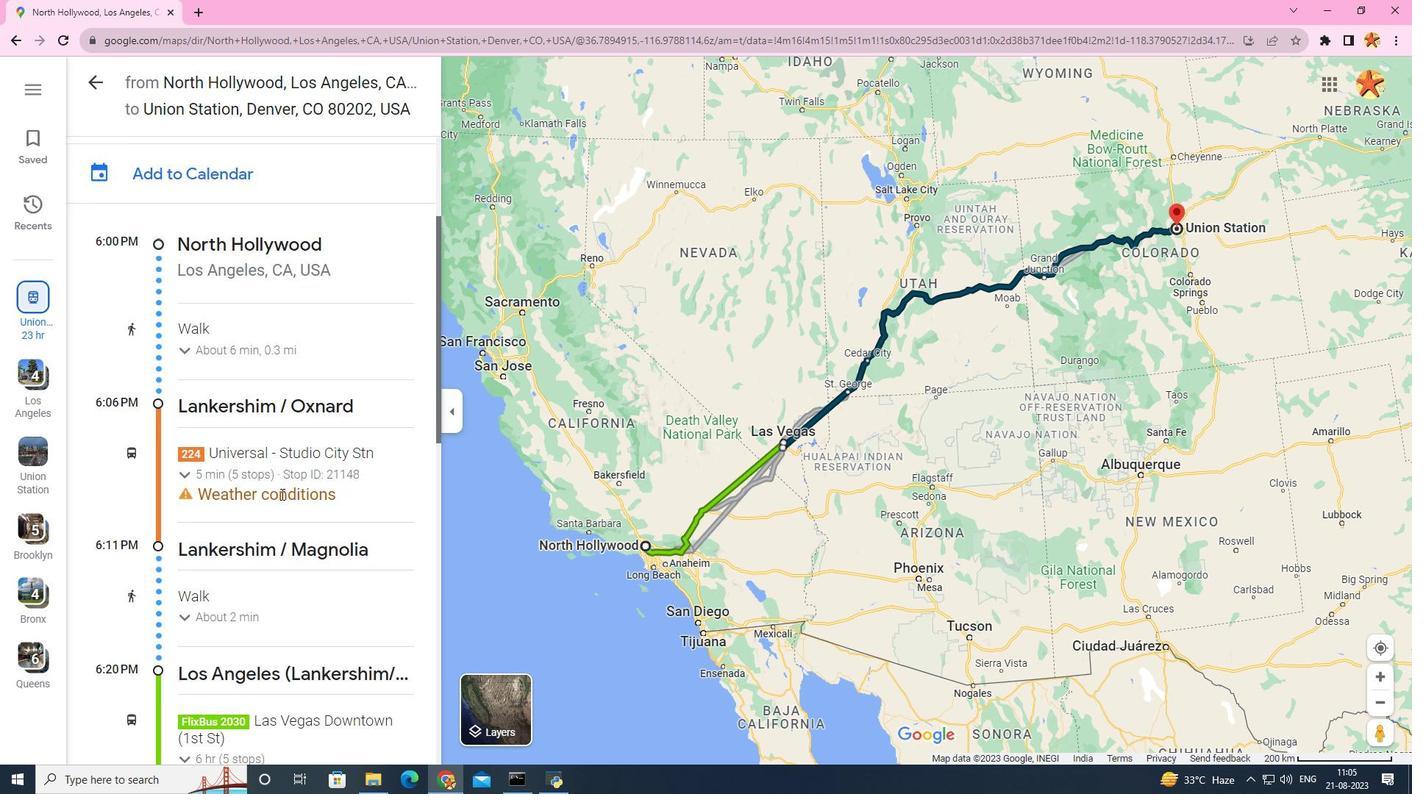 
Action: Mouse scrolled (281, 493) with delta (0, 0)
Screenshot: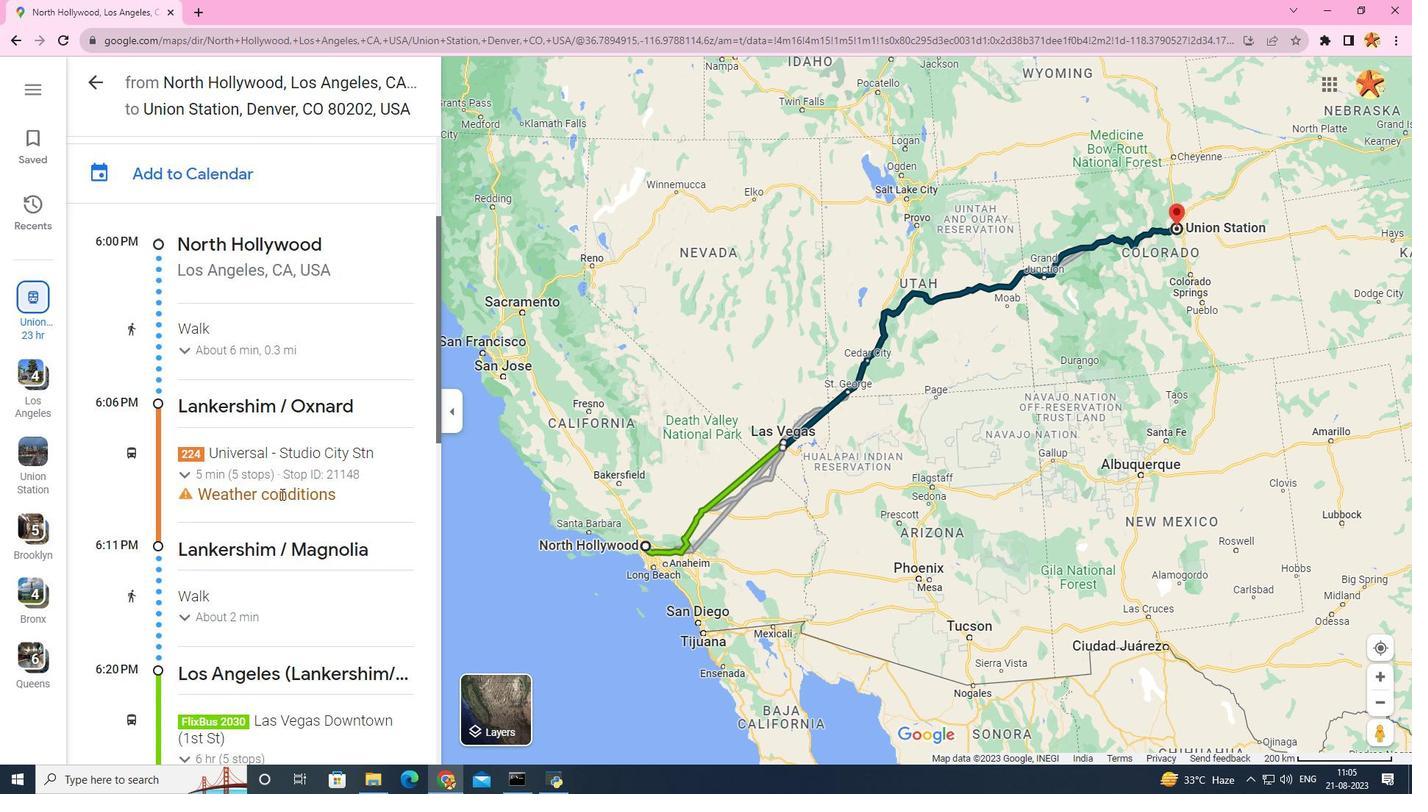 
Action: Mouse scrolled (281, 493) with delta (0, 0)
Screenshot: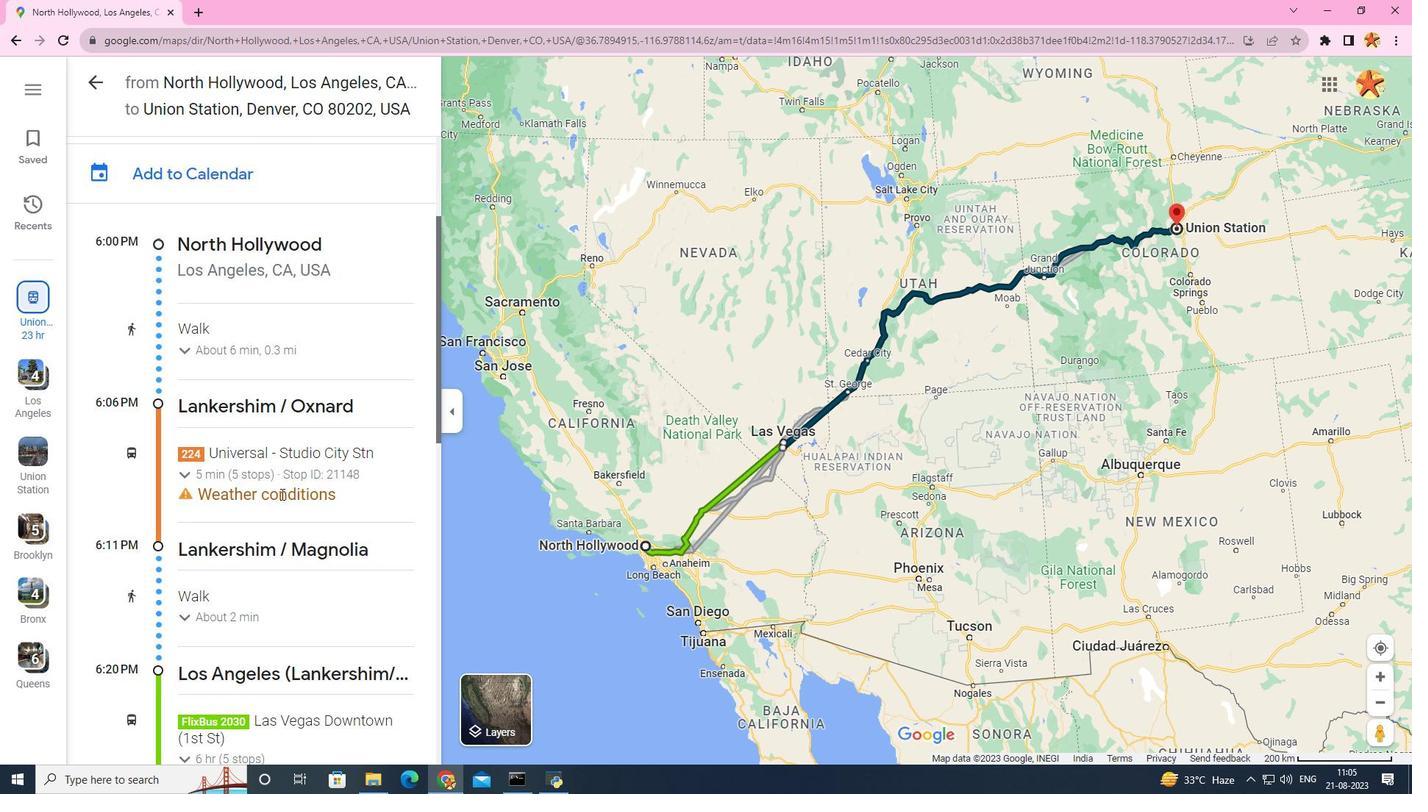 
Action: Mouse scrolled (281, 493) with delta (0, 0)
Screenshot: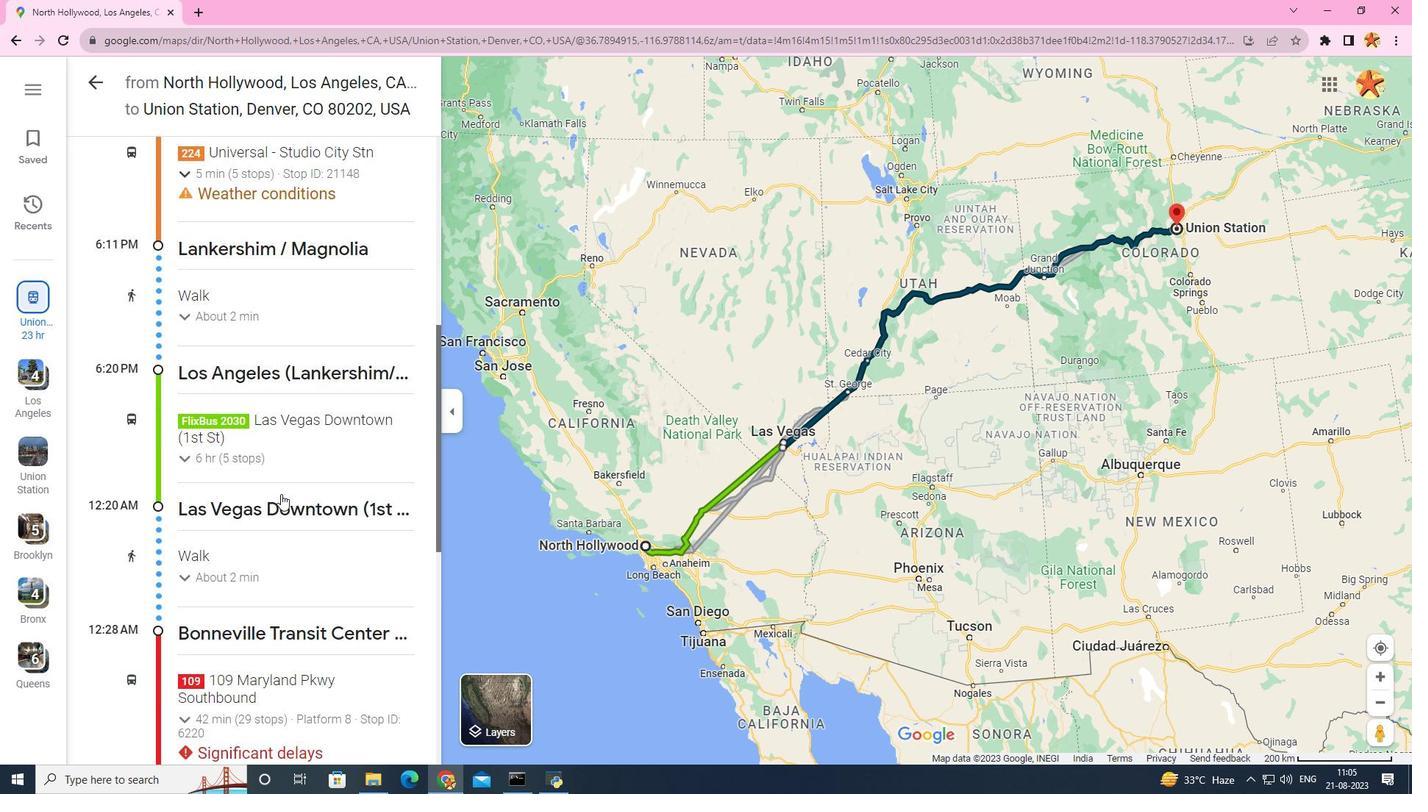 
Action: Mouse scrolled (281, 493) with delta (0, 0)
Screenshot: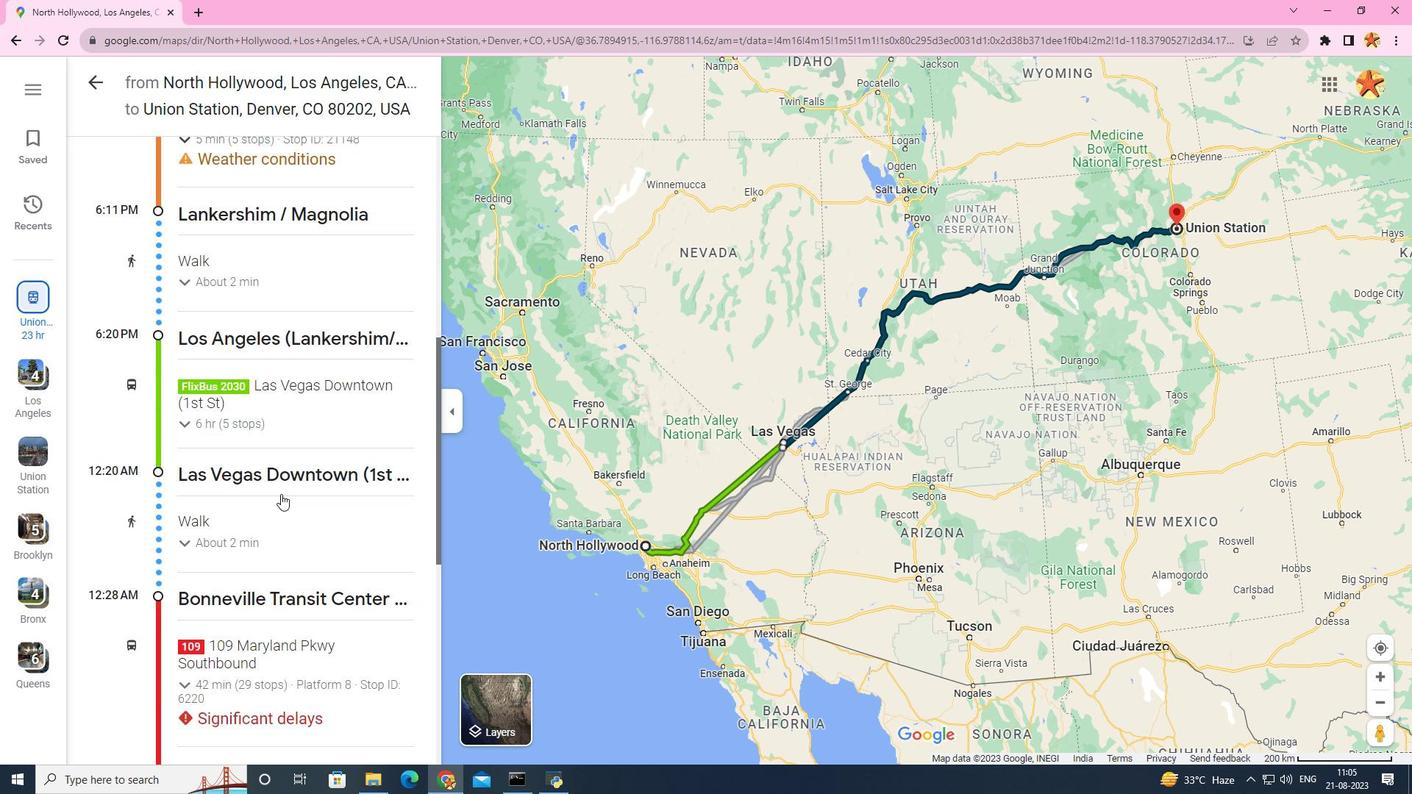 
Action: Mouse scrolled (281, 493) with delta (0, 0)
Screenshot: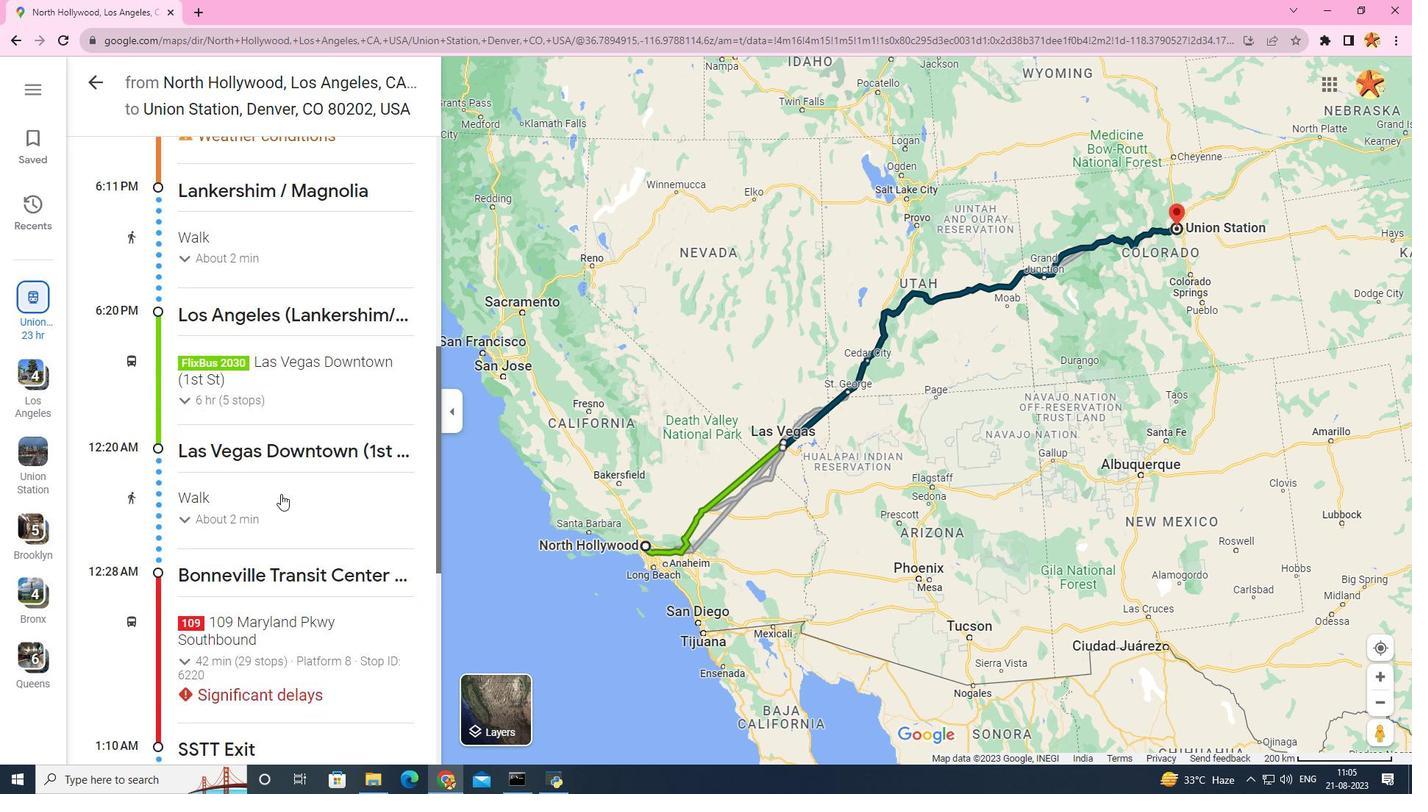 
Action: Mouse scrolled (281, 493) with delta (0, 0)
Screenshot: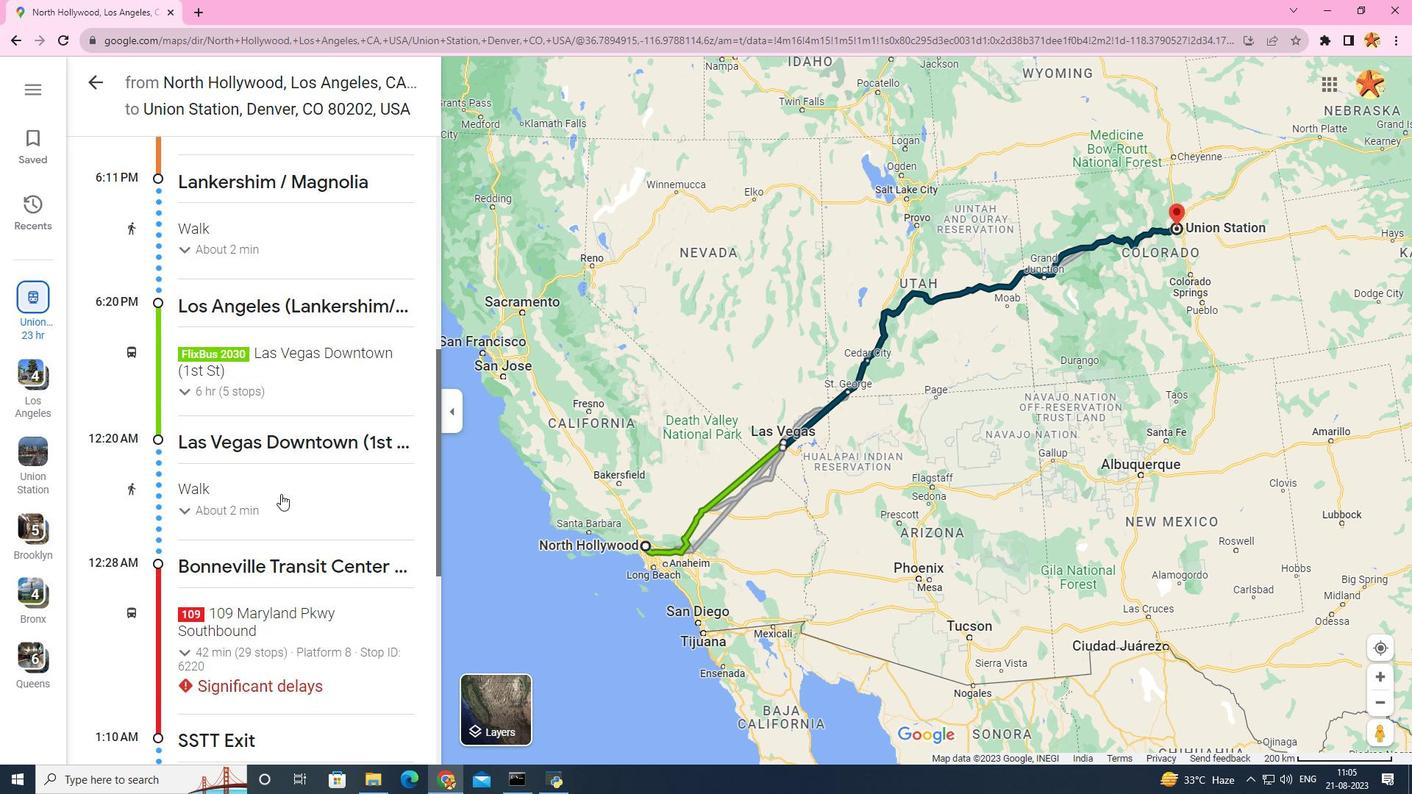 
Action: Mouse scrolled (281, 493) with delta (0, 0)
Screenshot: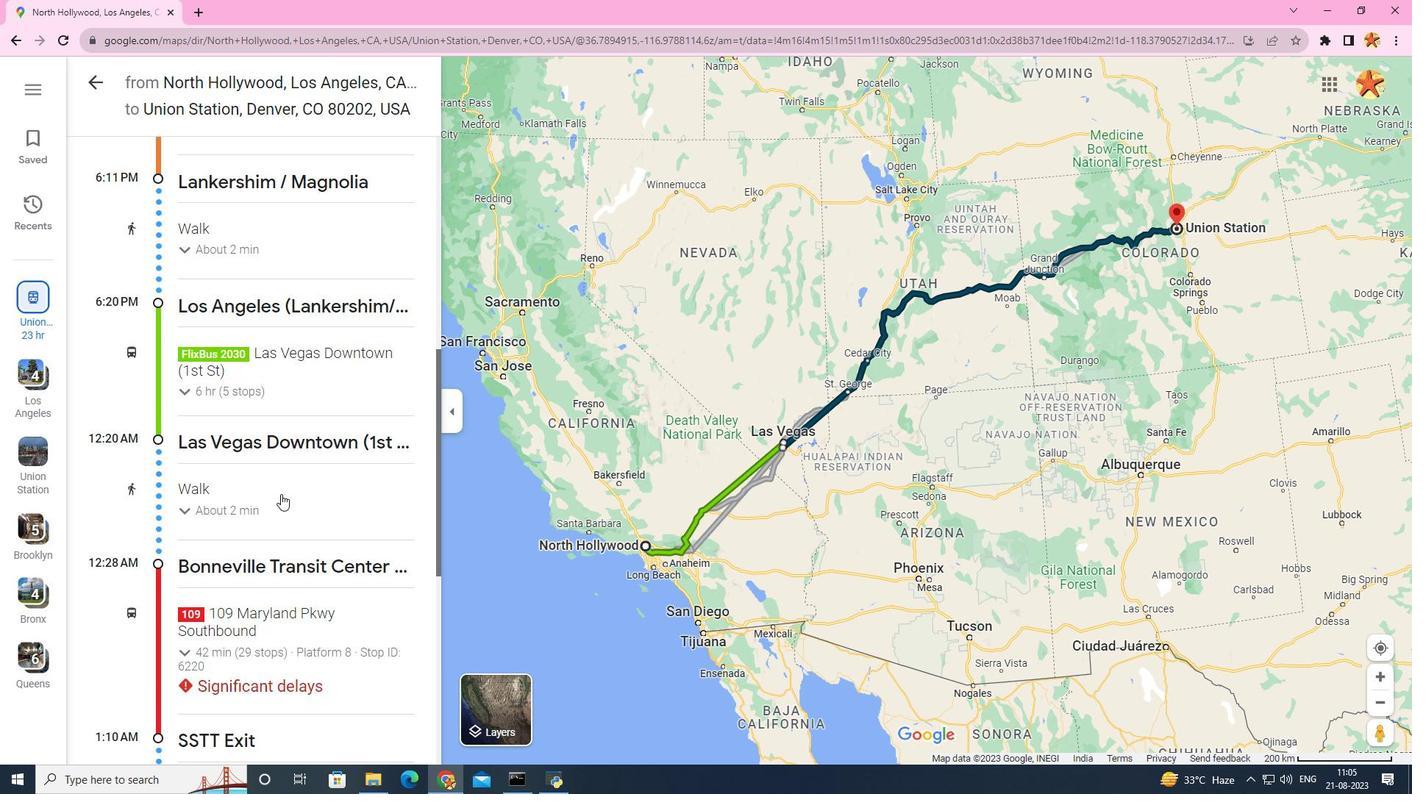 
Action: Mouse scrolled (281, 493) with delta (0, 0)
Screenshot: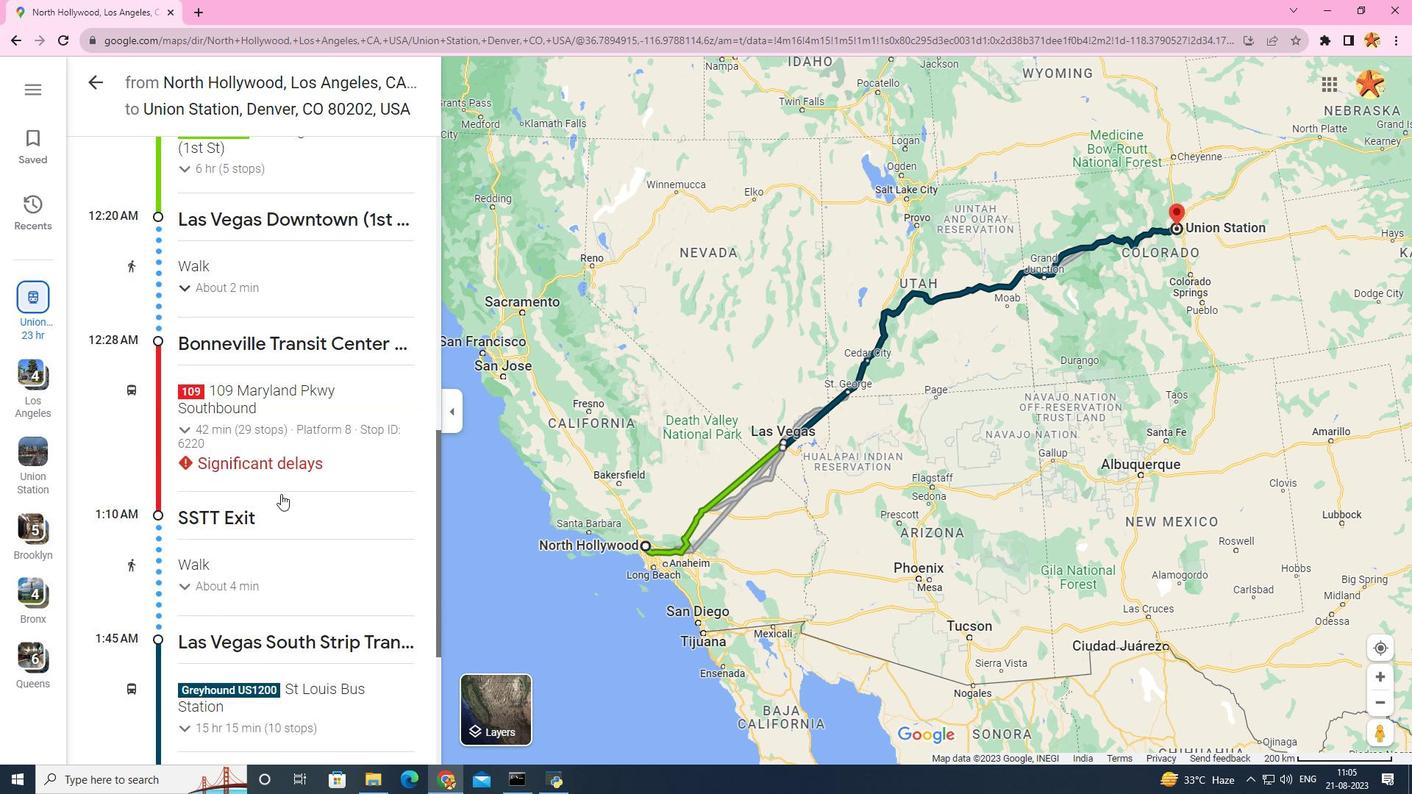 
Action: Mouse scrolled (281, 493) with delta (0, 0)
Screenshot: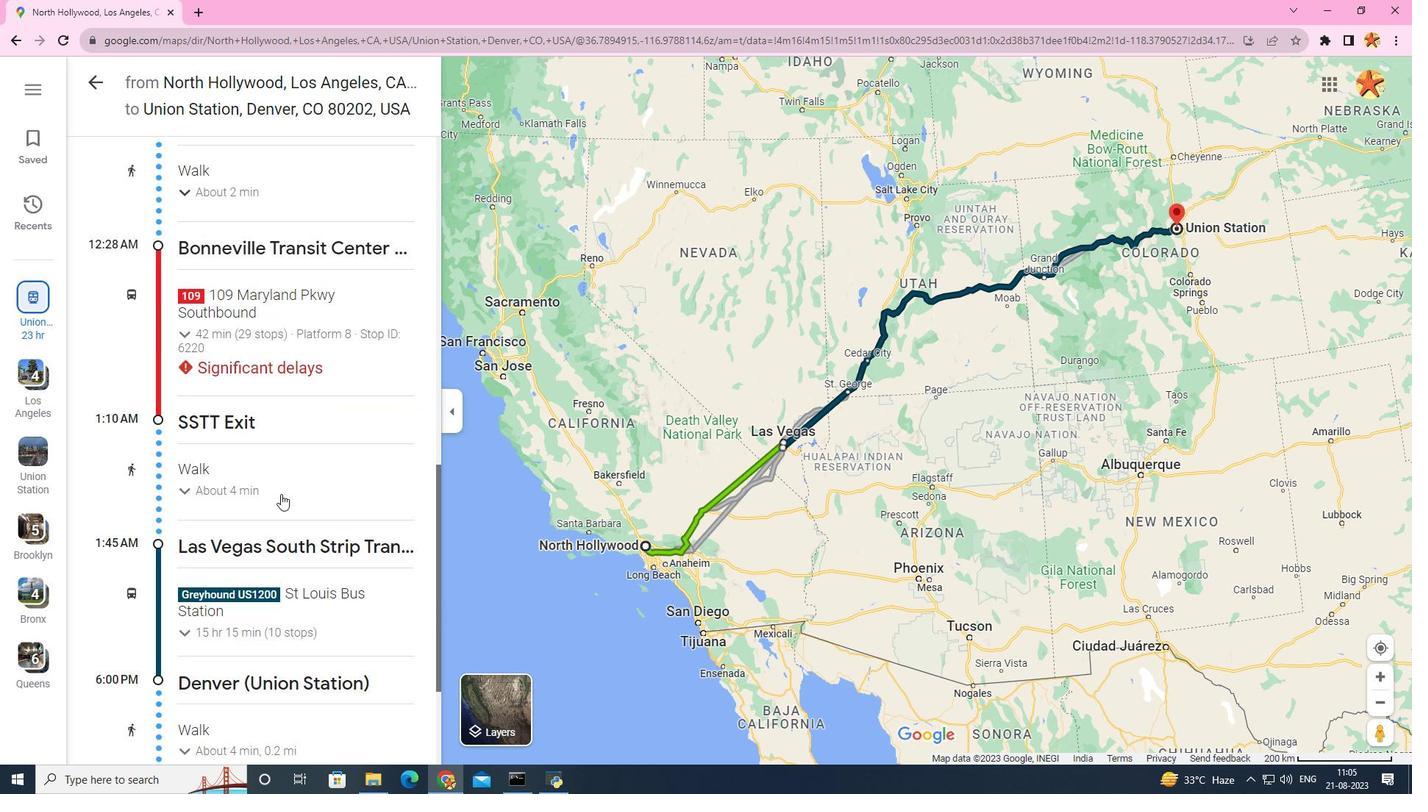 
Action: Mouse scrolled (281, 493) with delta (0, 0)
Screenshot: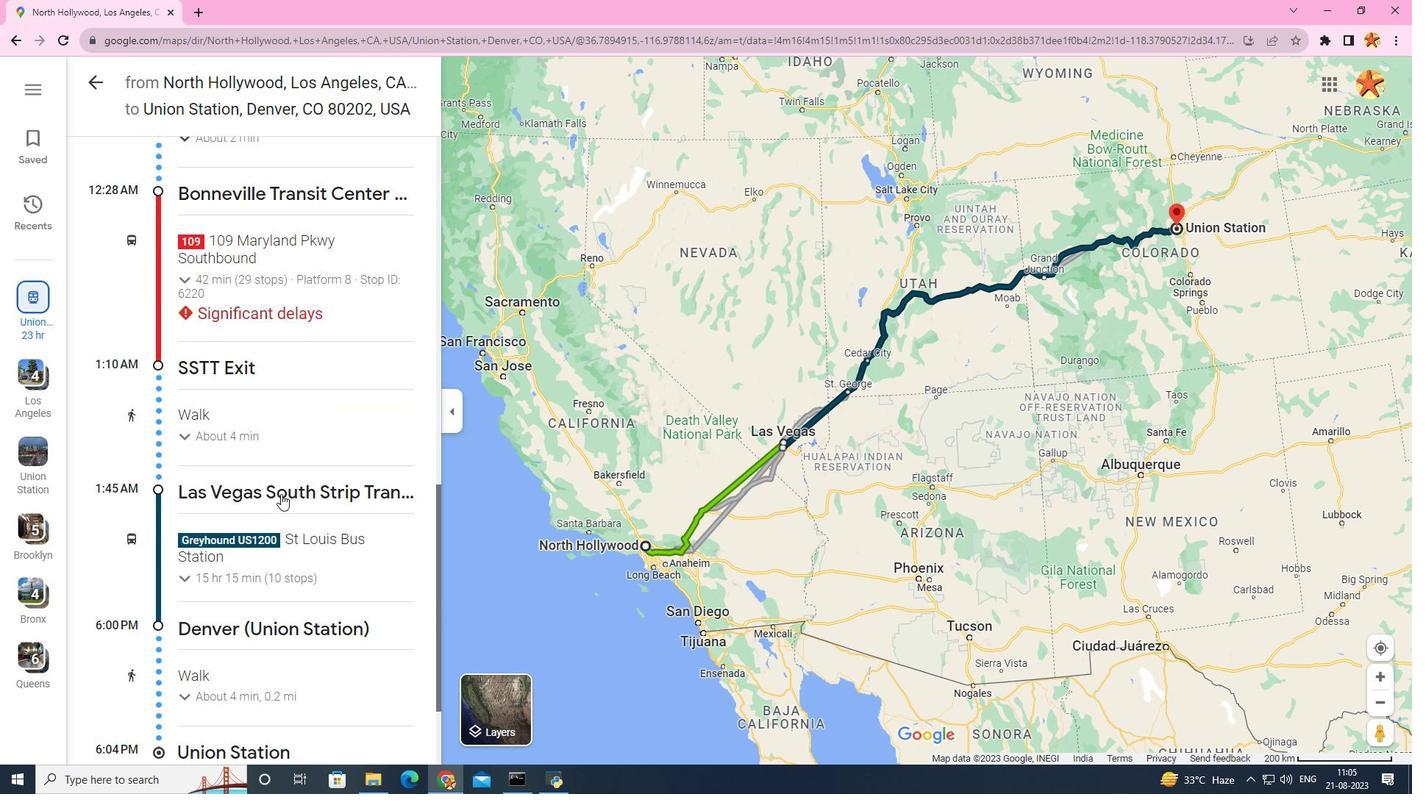
Action: Mouse scrolled (281, 493) with delta (0, 0)
Screenshot: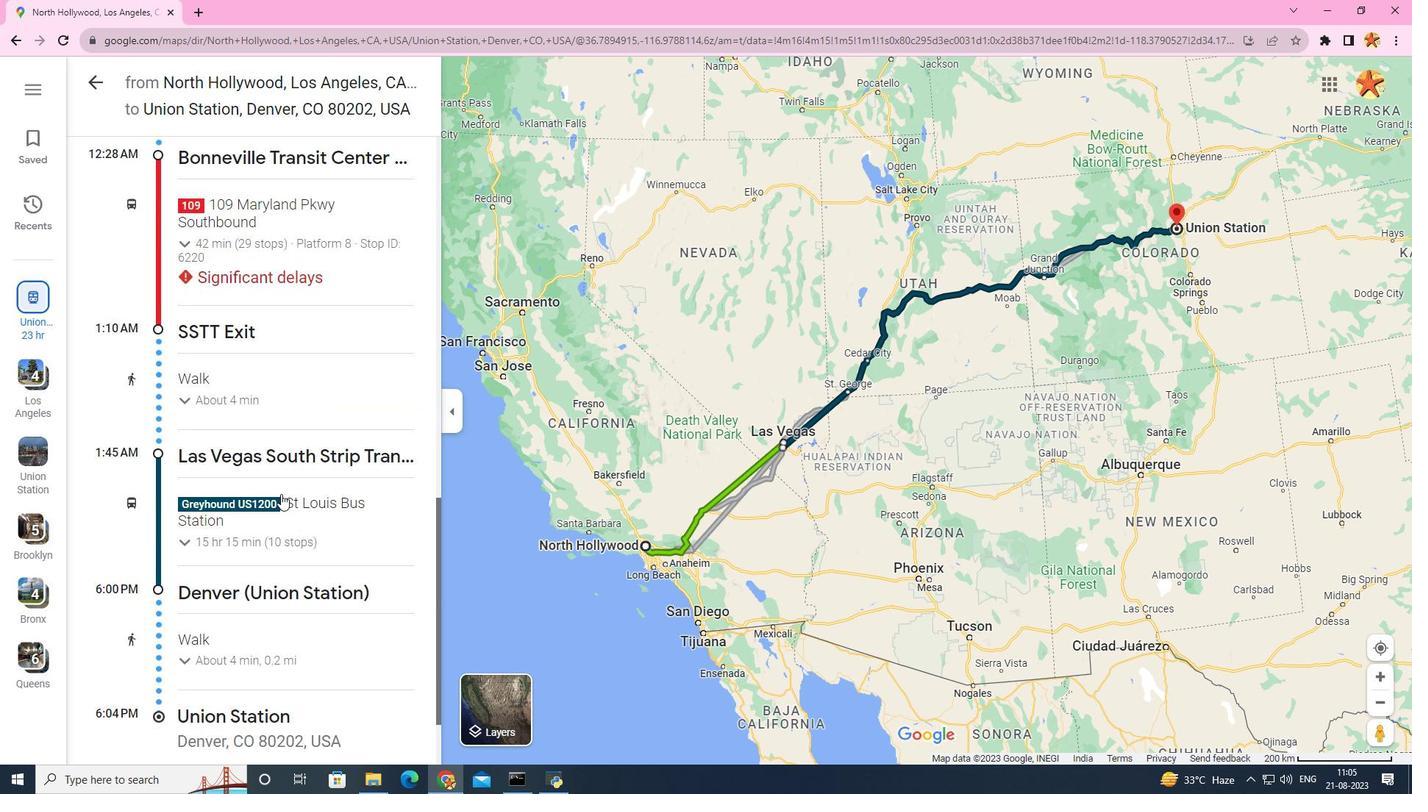 
Action: Mouse scrolled (281, 493) with delta (0, 0)
Screenshot: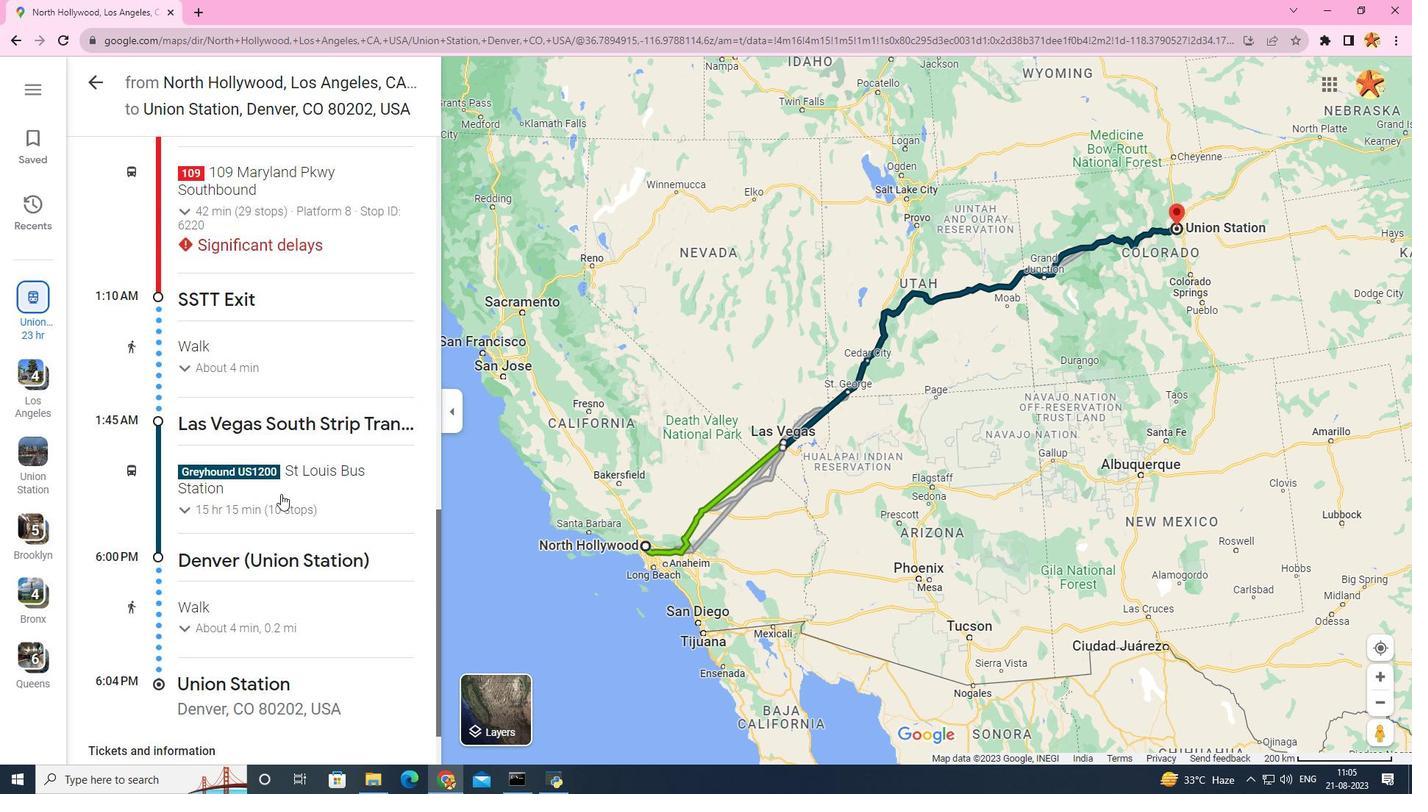 
Action: Mouse scrolled (281, 493) with delta (0, 0)
Screenshot: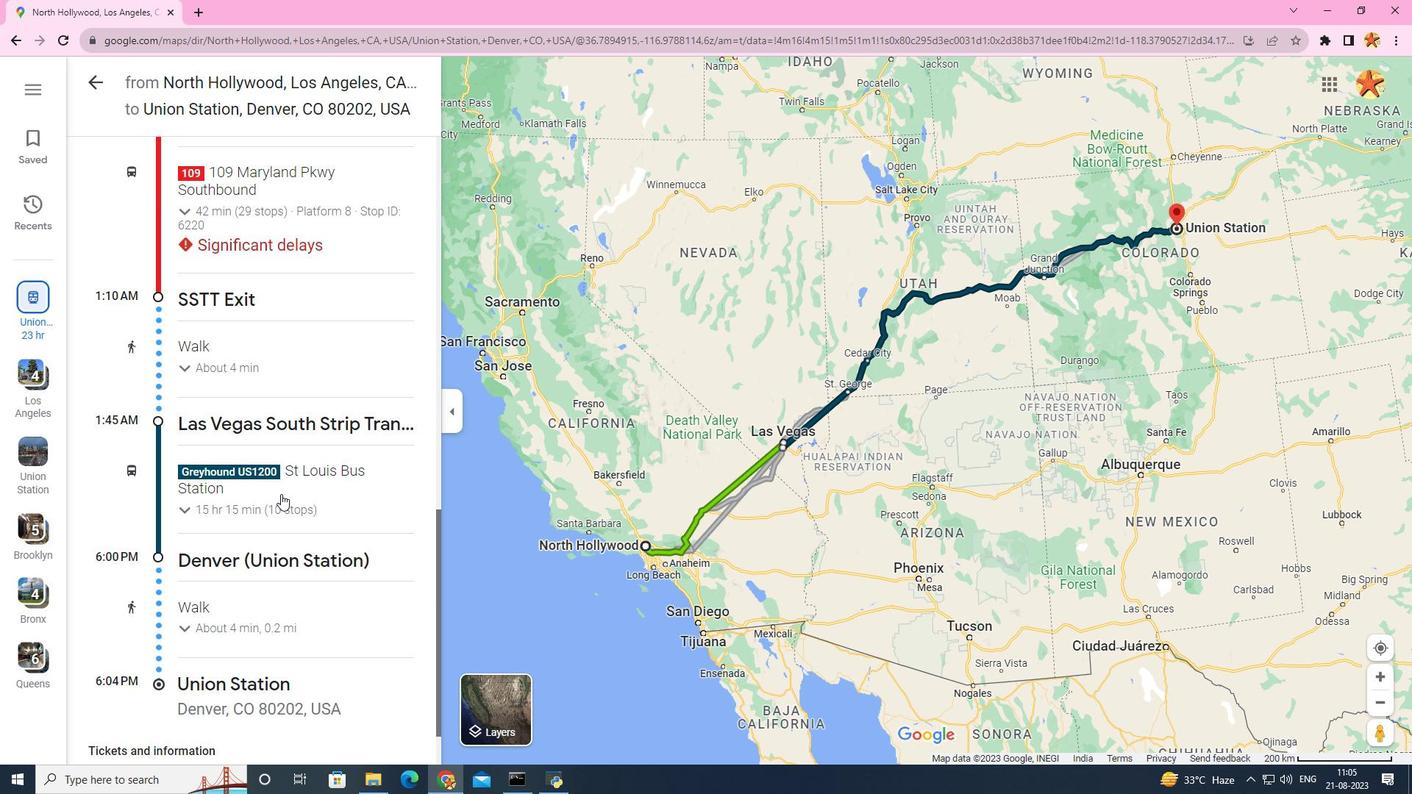 
Action: Mouse scrolled (281, 493) with delta (0, 0)
Screenshot: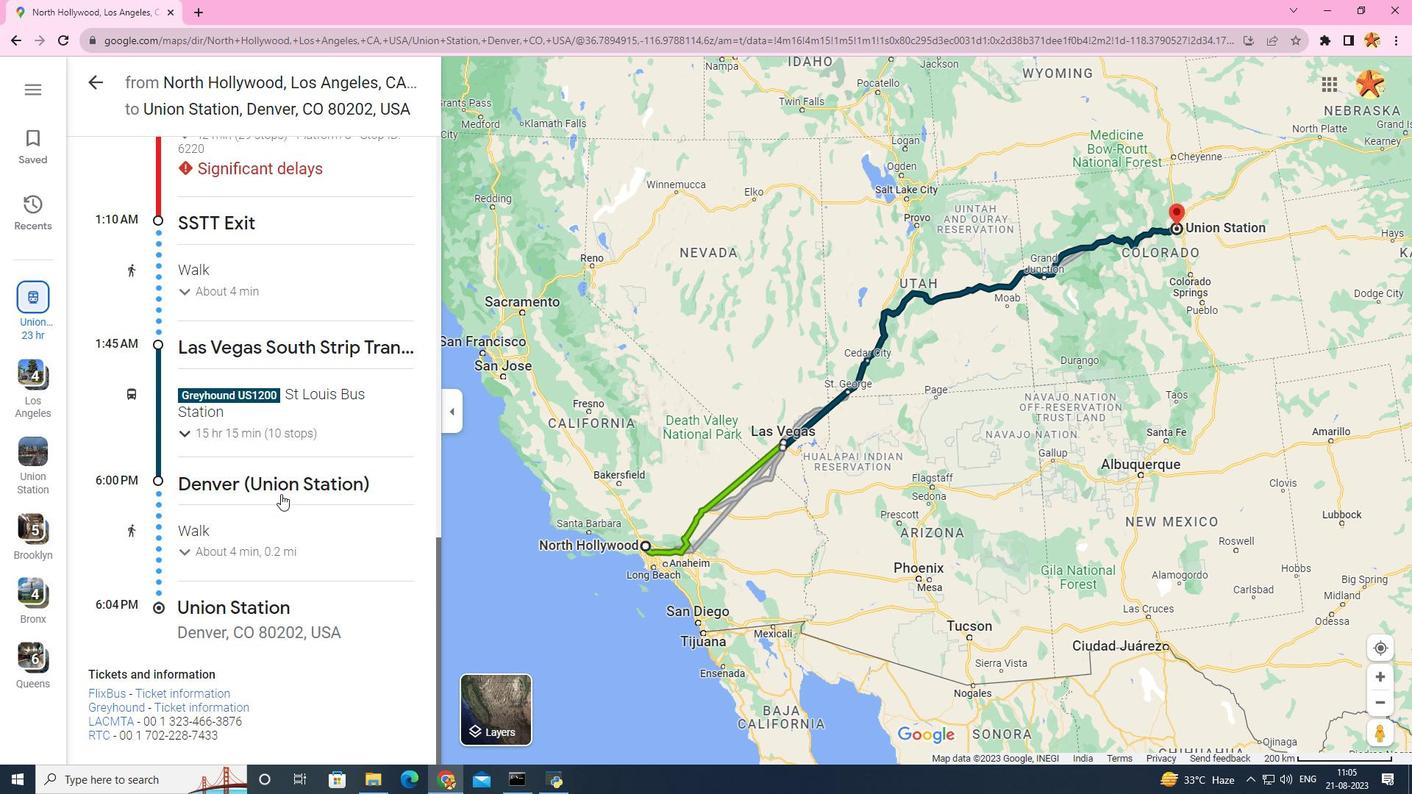 
Action: Mouse scrolled (281, 493) with delta (0, 0)
Screenshot: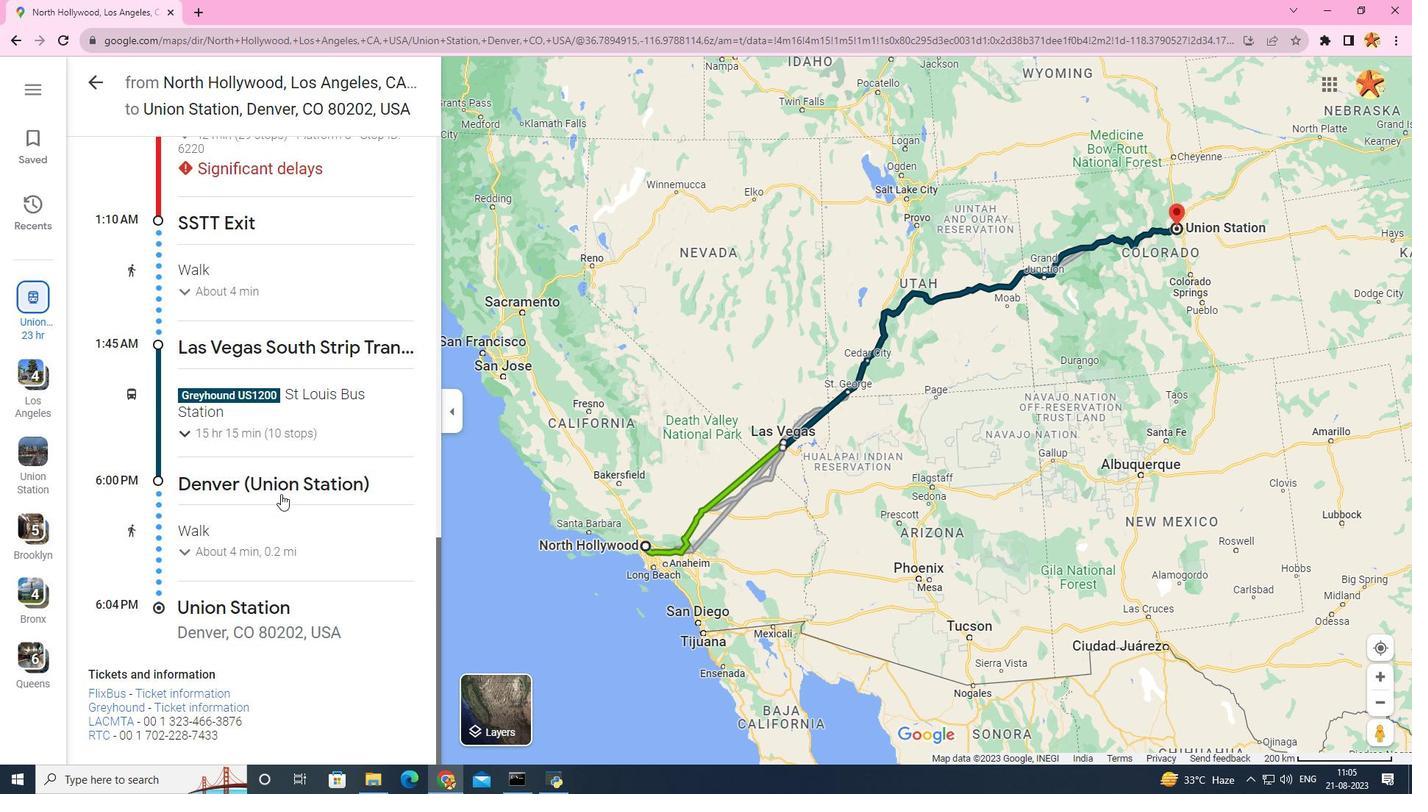 
Action: Mouse scrolled (281, 493) with delta (0, 0)
Screenshot: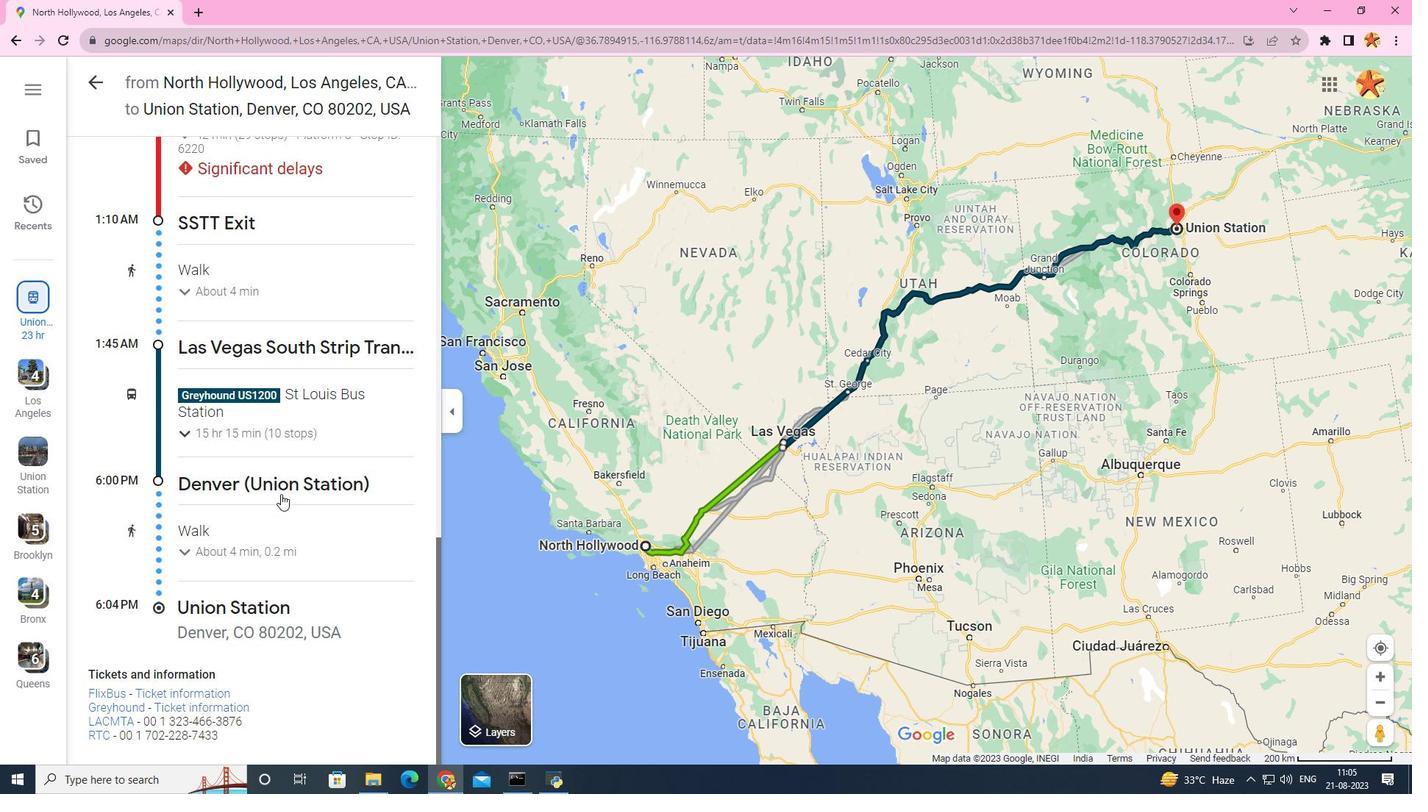 
Action: Mouse scrolled (281, 493) with delta (0, 0)
Screenshot: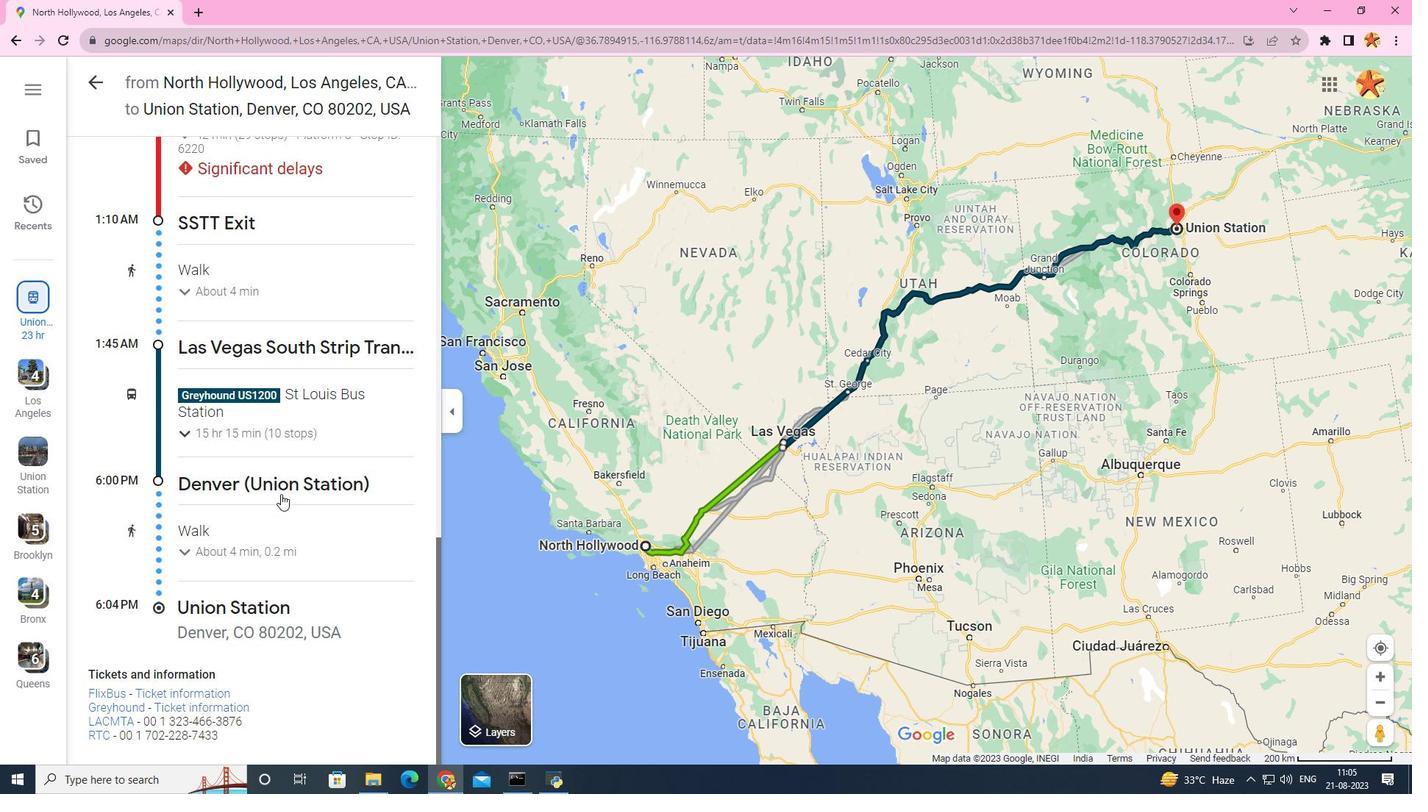 
Action: Mouse scrolled (281, 493) with delta (0, 0)
Screenshot: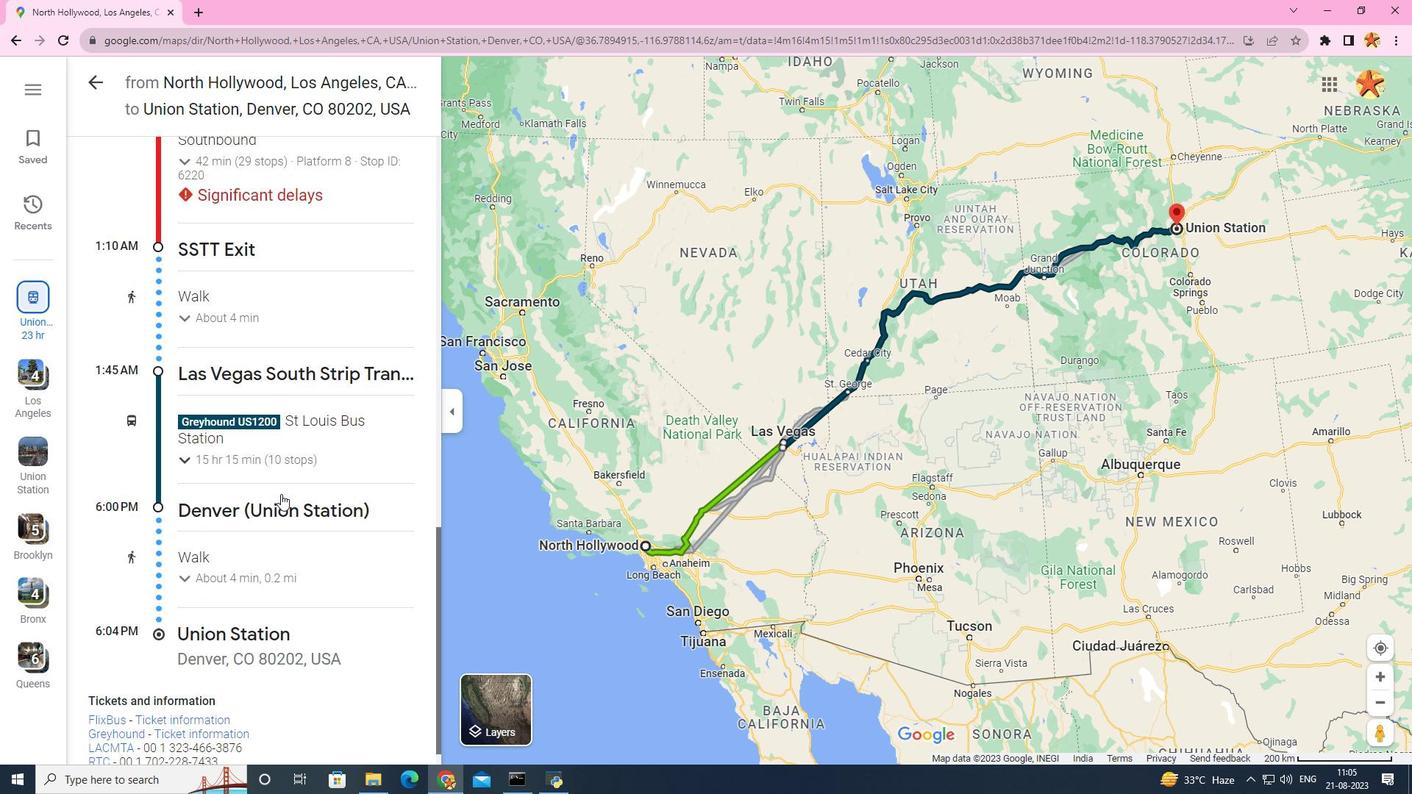 
Action: Mouse scrolled (281, 495) with delta (0, 0)
Screenshot: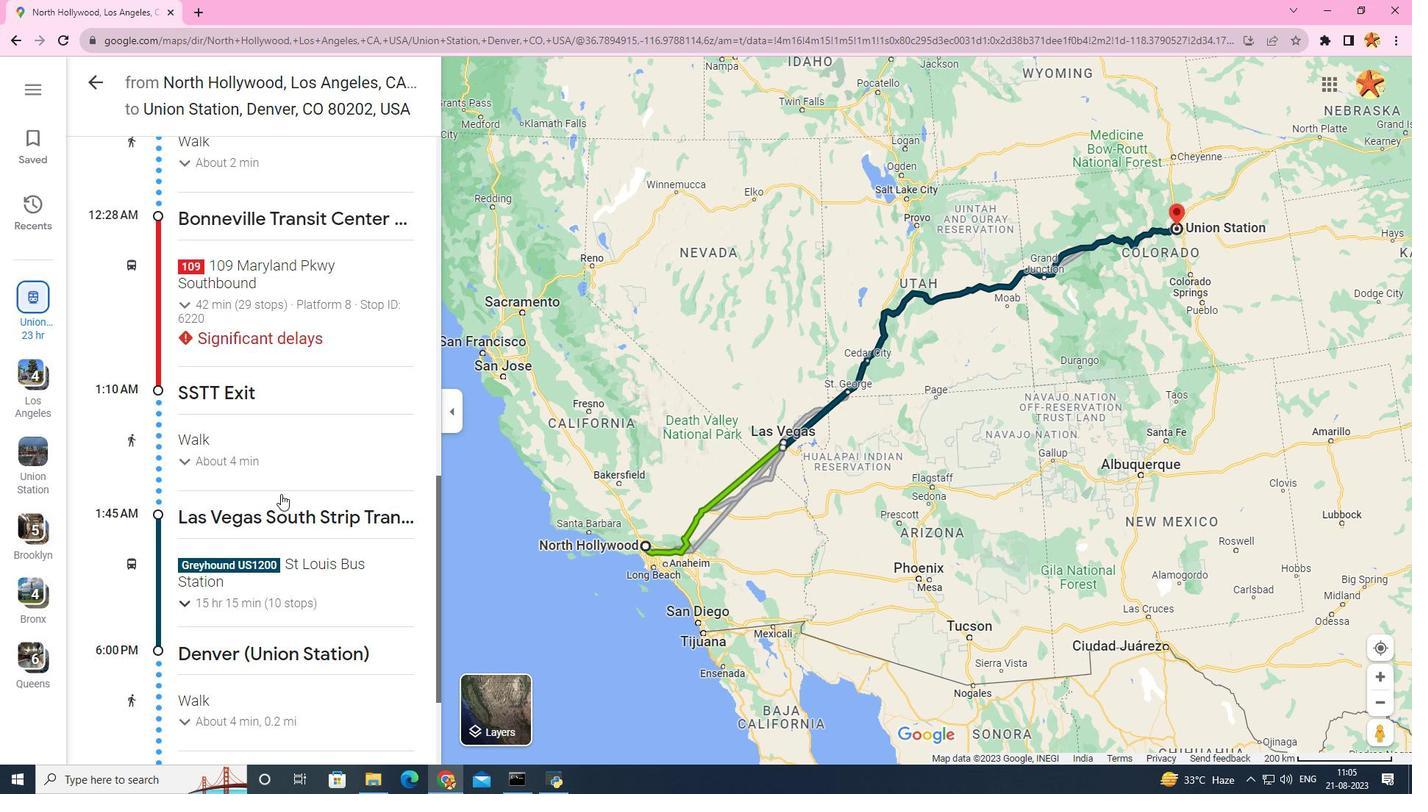 
Action: Mouse scrolled (281, 495) with delta (0, 0)
Screenshot: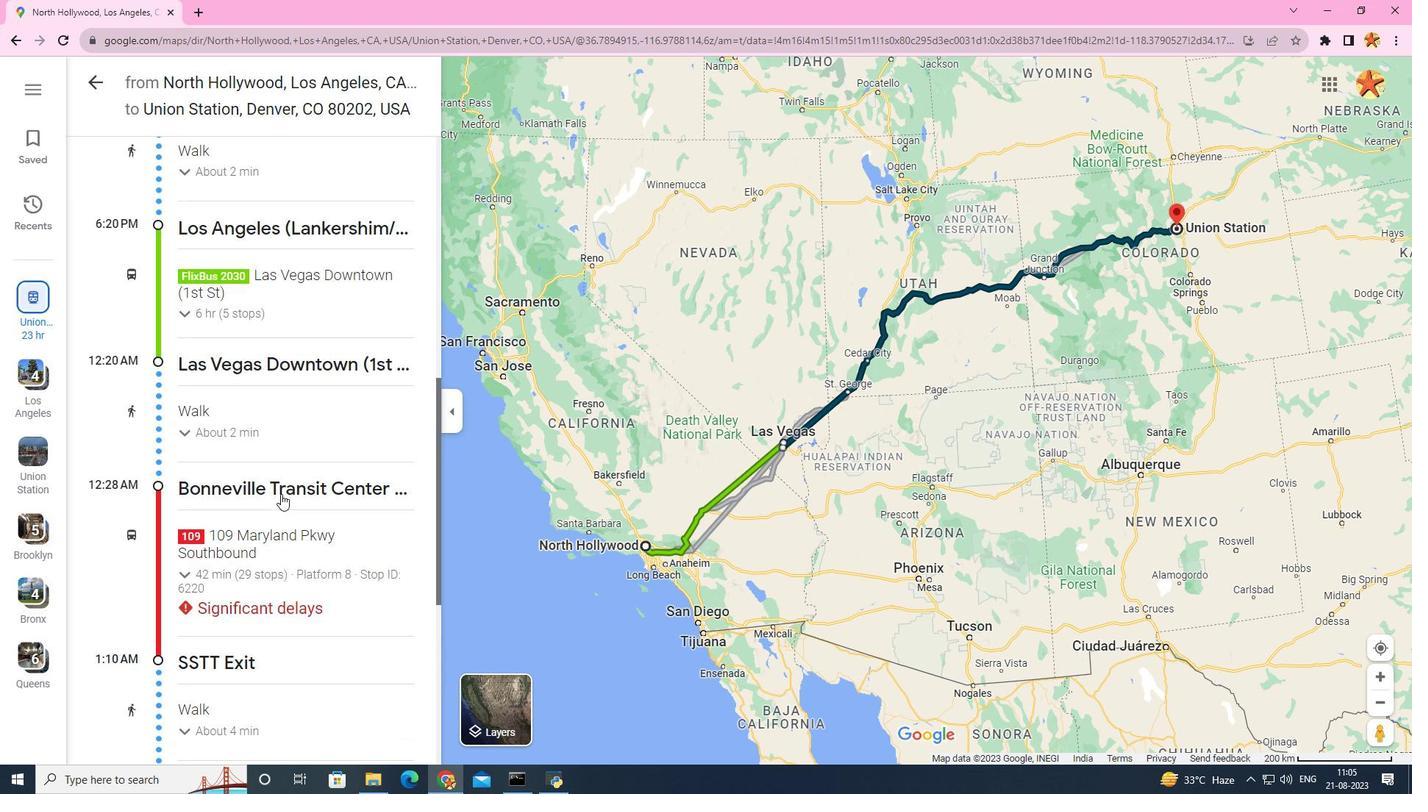 
Action: Mouse scrolled (281, 495) with delta (0, 0)
Screenshot: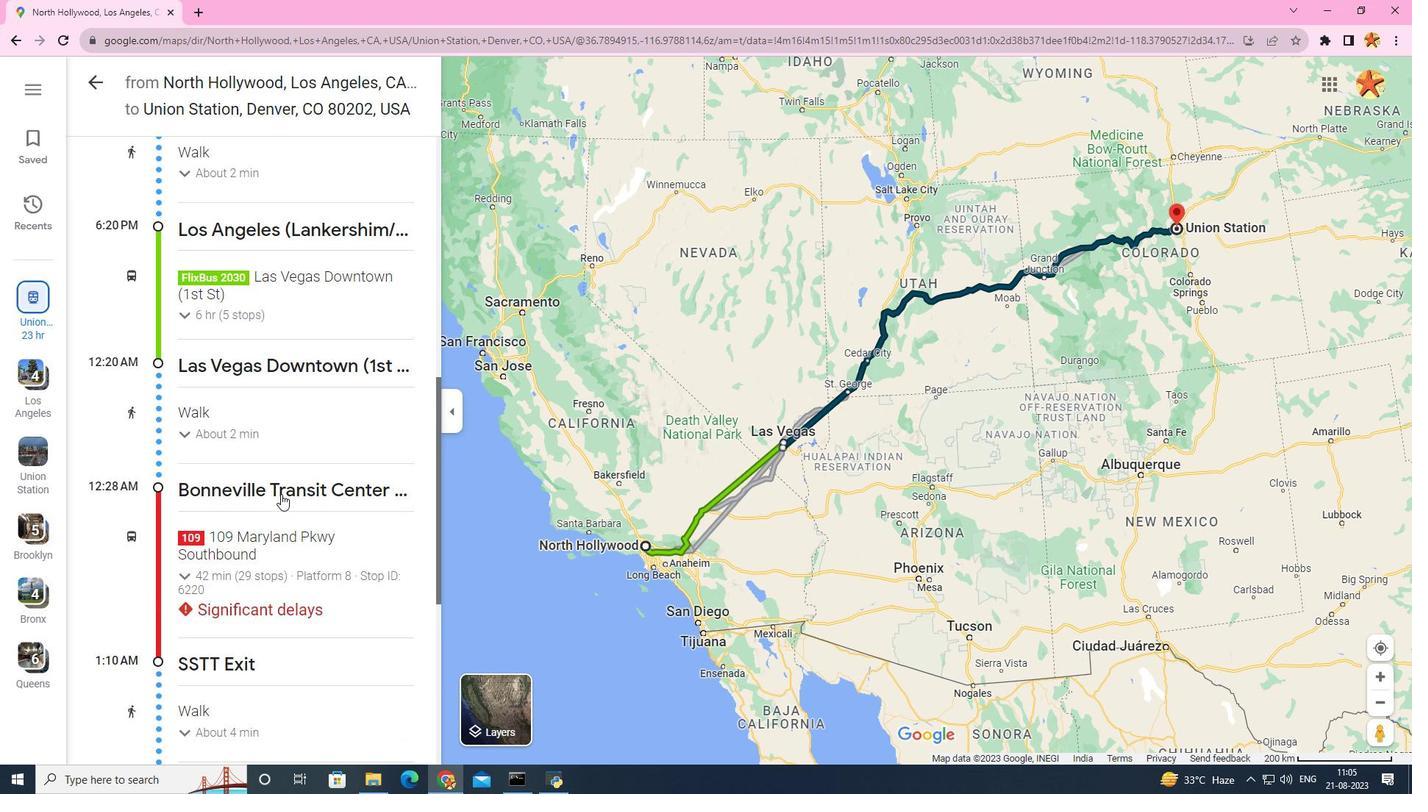 
Action: Mouse scrolled (281, 495) with delta (0, 0)
Screenshot: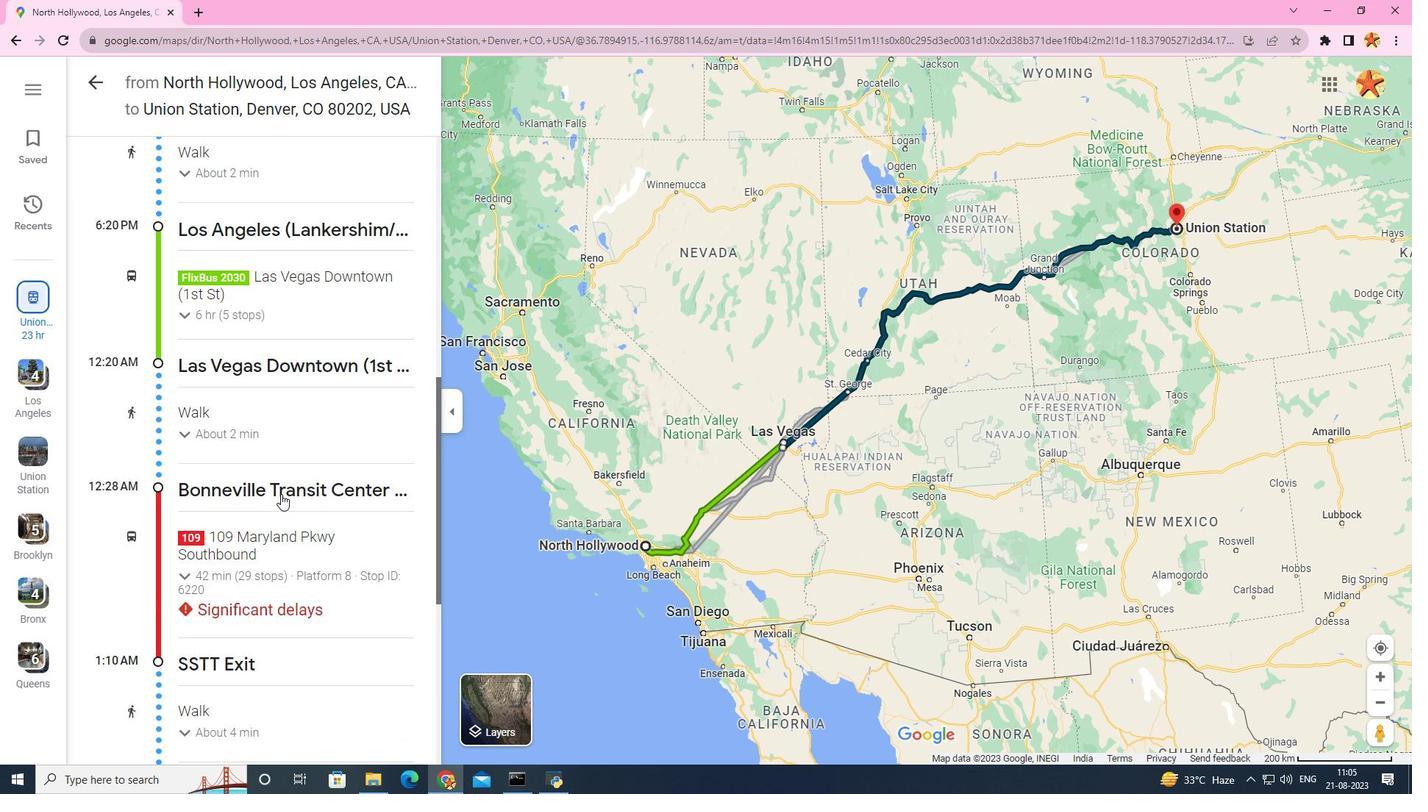 
Action: Mouse scrolled (281, 495) with delta (0, 0)
Screenshot: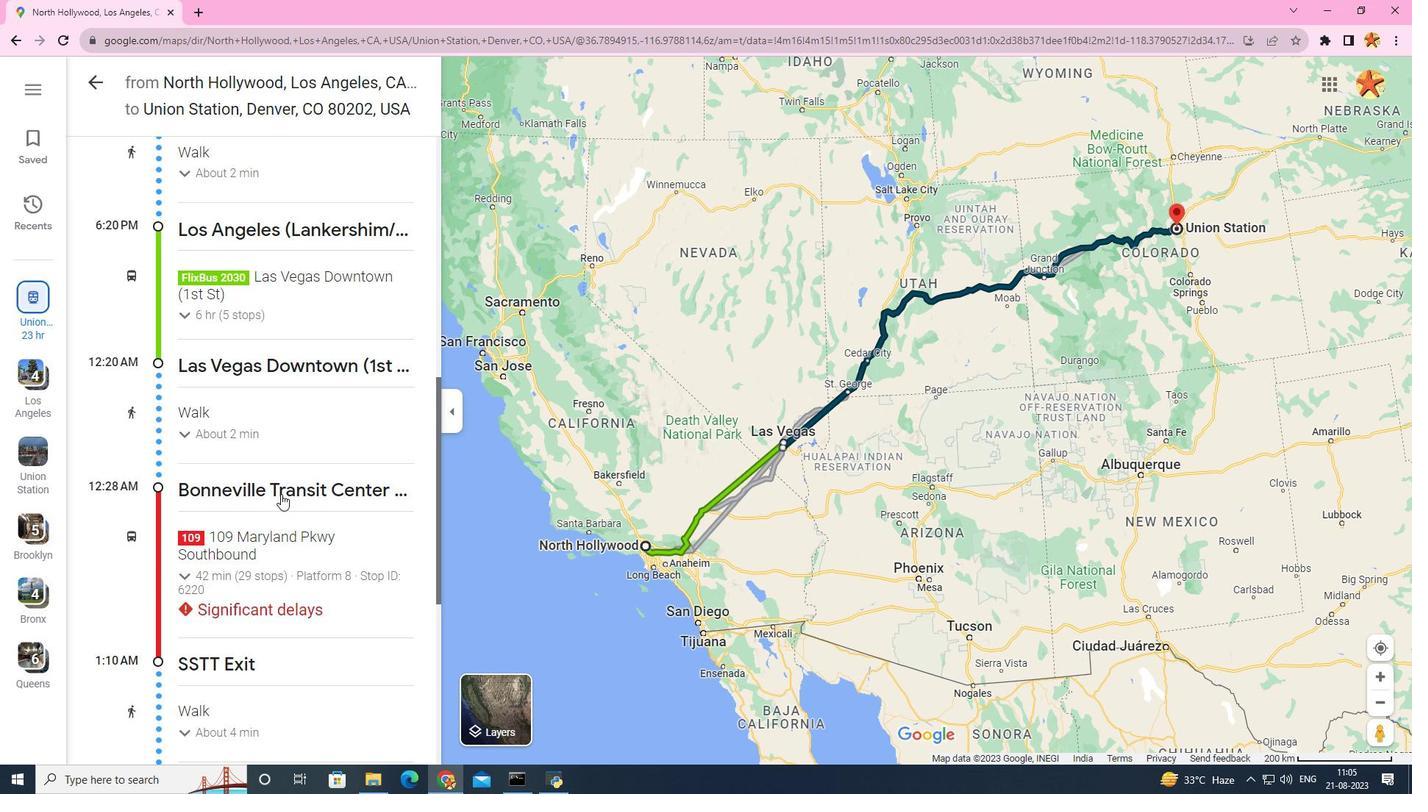
Action: Mouse scrolled (281, 495) with delta (0, 0)
Screenshot: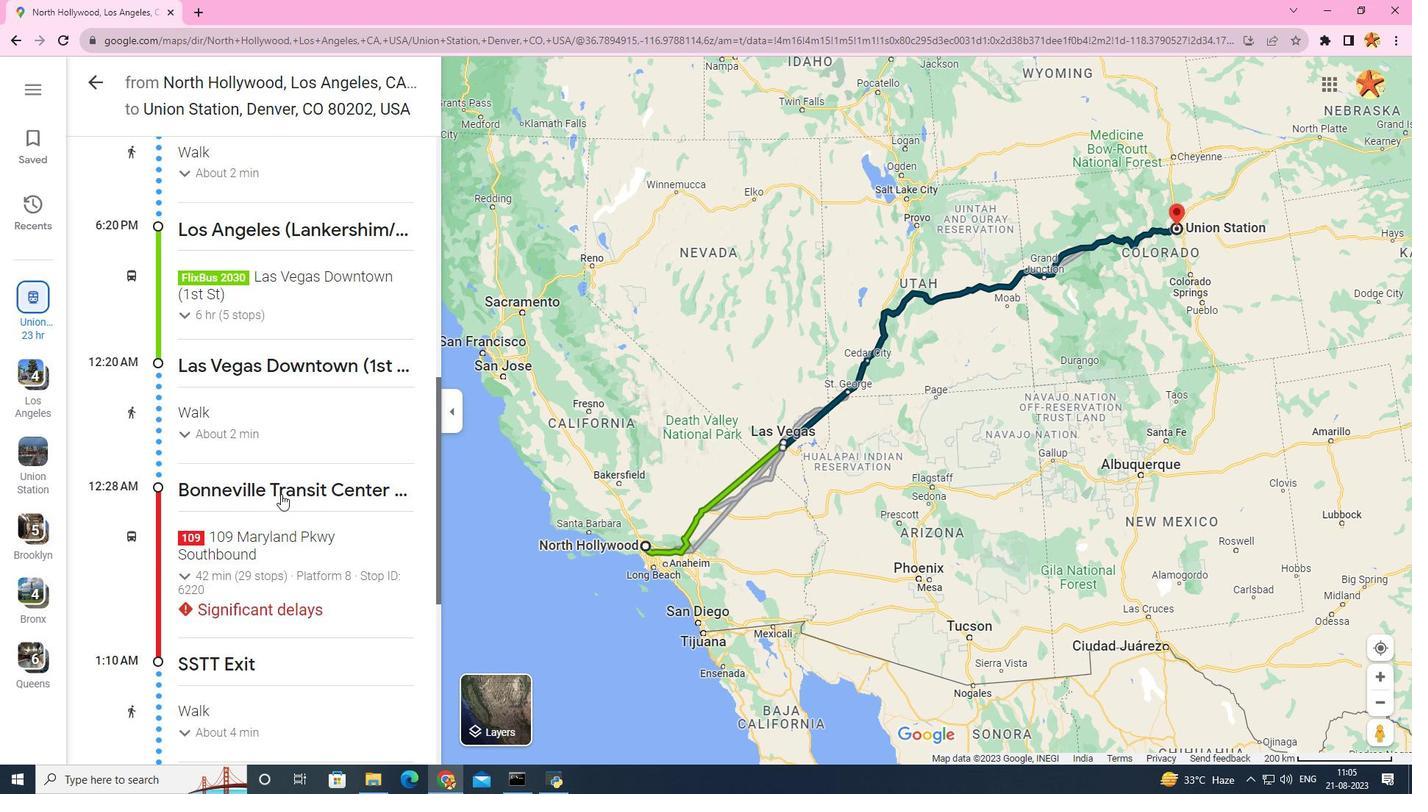 
Action: Mouse scrolled (281, 495) with delta (0, 0)
Screenshot: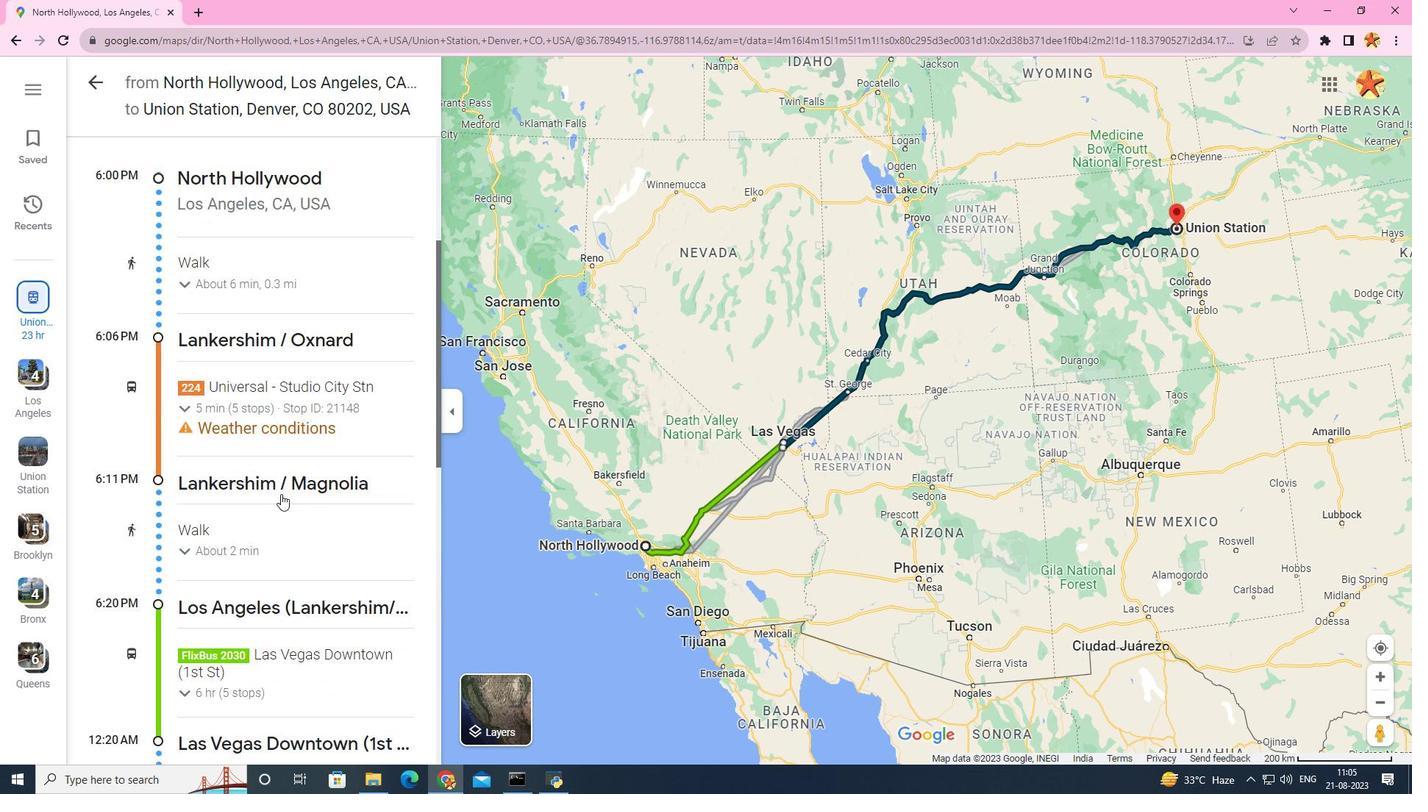 
Action: Mouse scrolled (281, 495) with delta (0, 0)
Screenshot: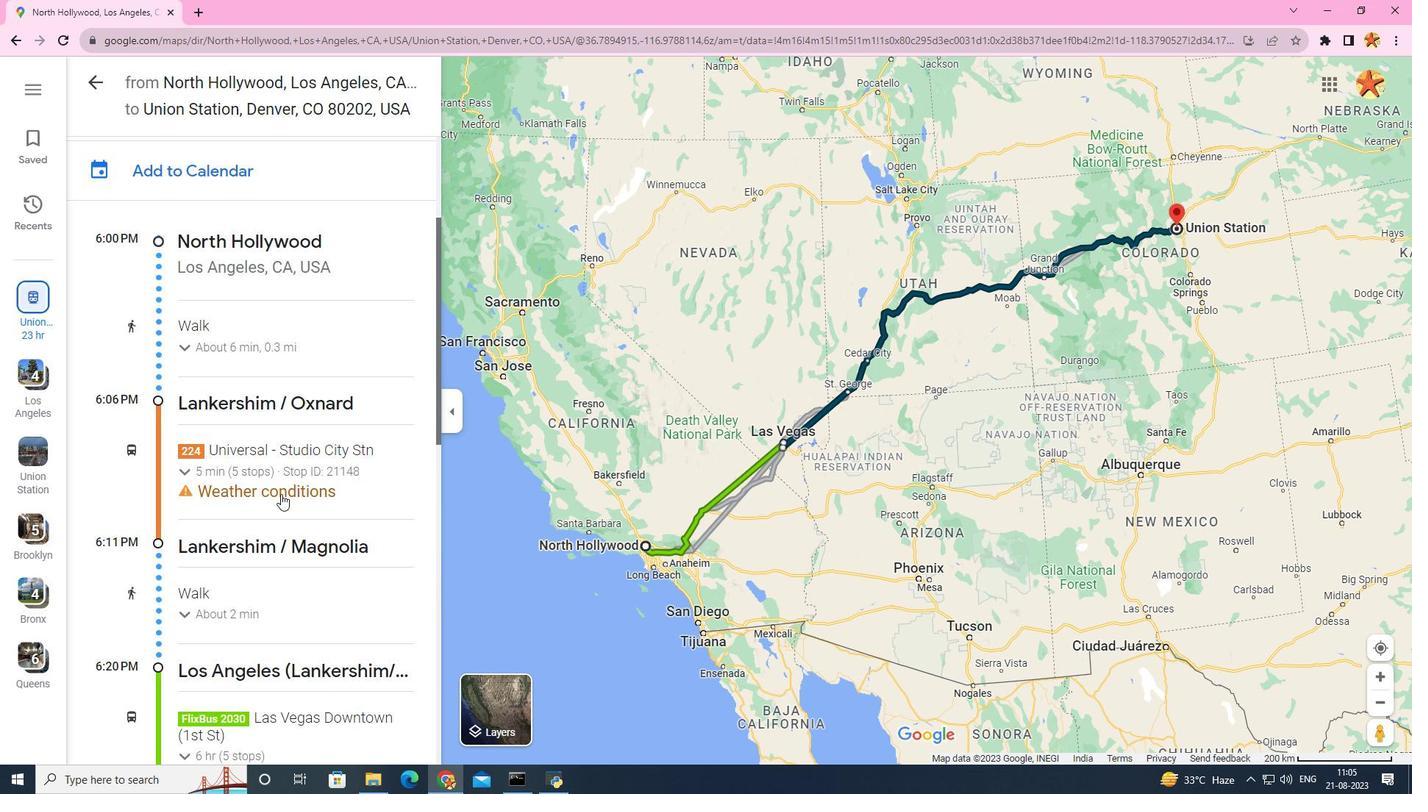 
Action: Mouse scrolled (281, 495) with delta (0, 0)
Screenshot: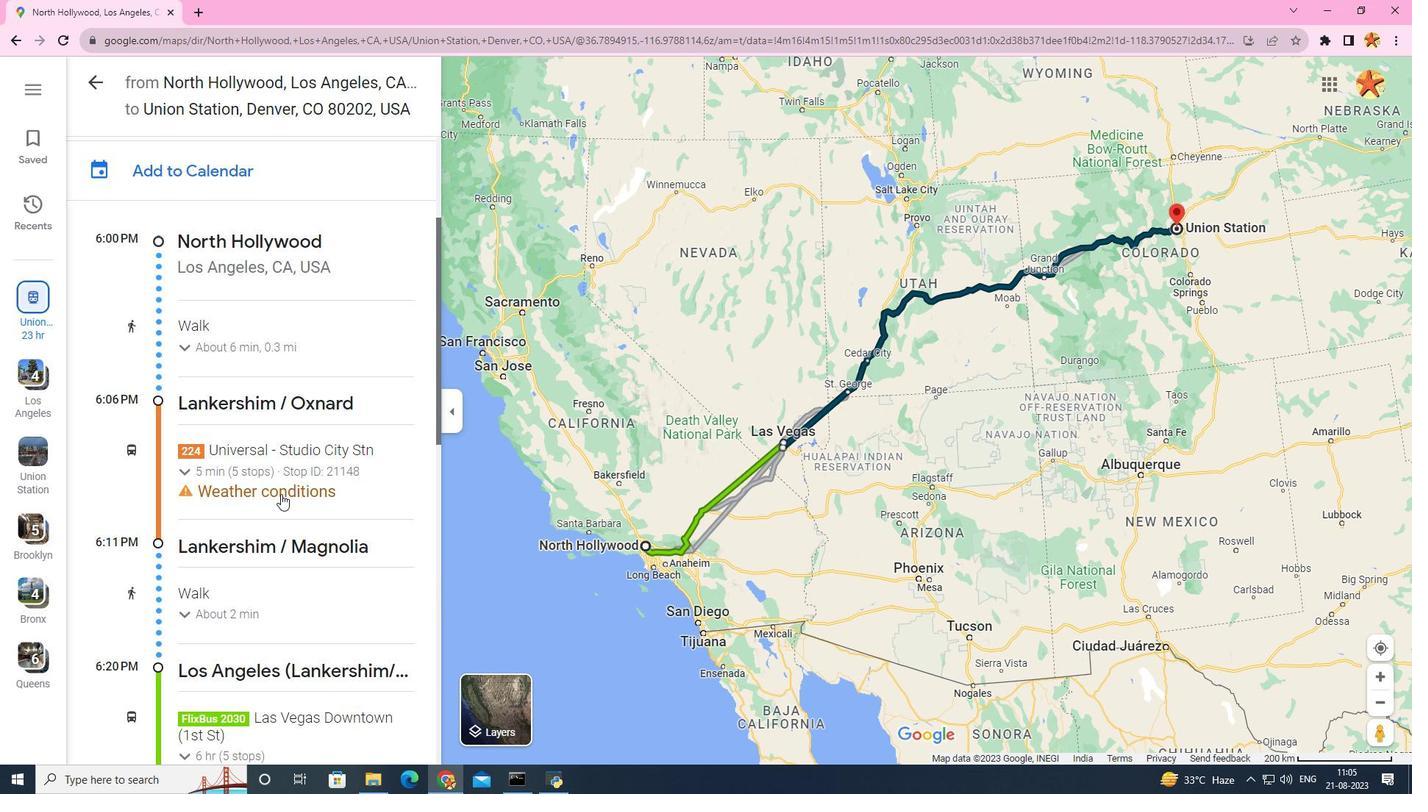
Action: Mouse scrolled (281, 495) with delta (0, 0)
Screenshot: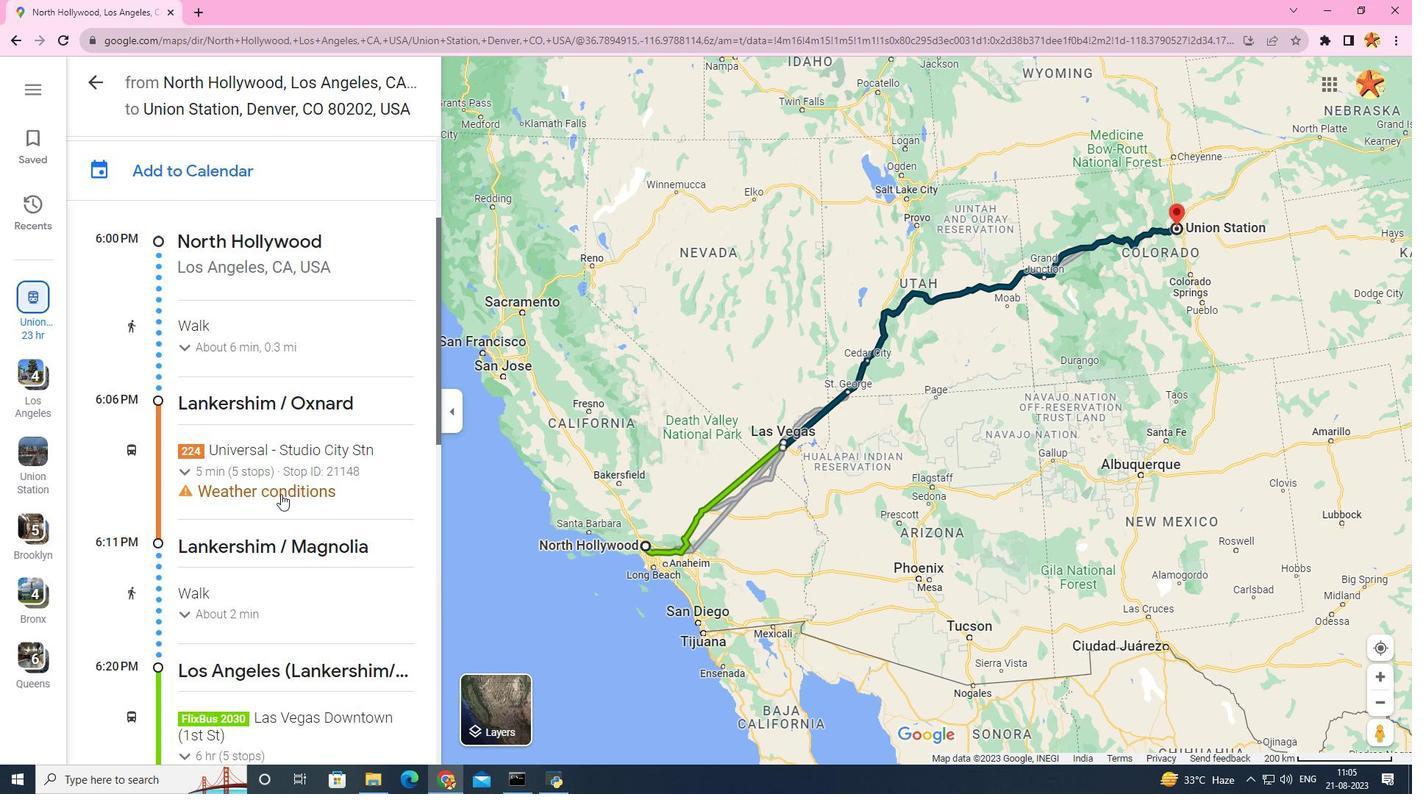 
Action: Mouse scrolled (281, 495) with delta (0, 0)
Screenshot: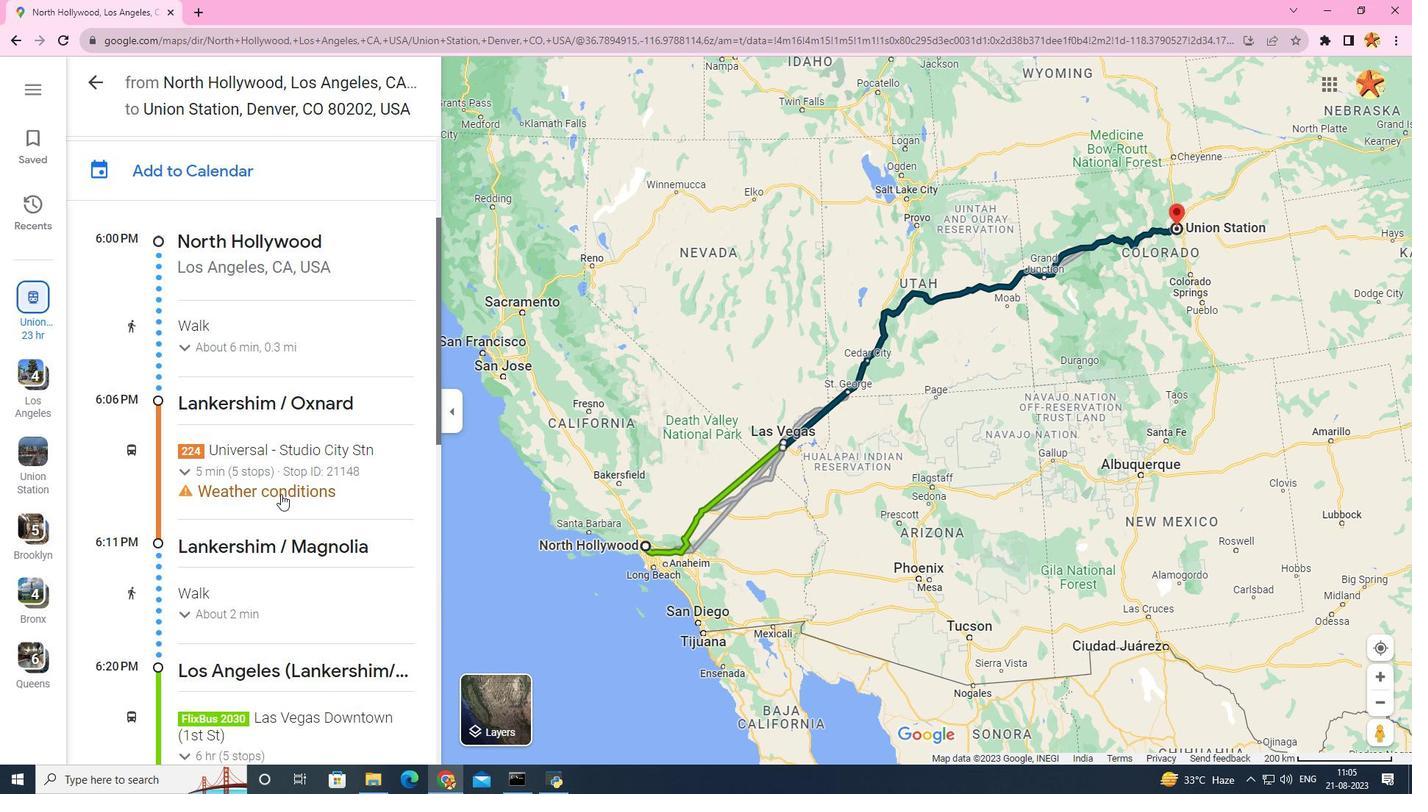 
Action: Mouse scrolled (281, 495) with delta (0, 0)
Screenshot: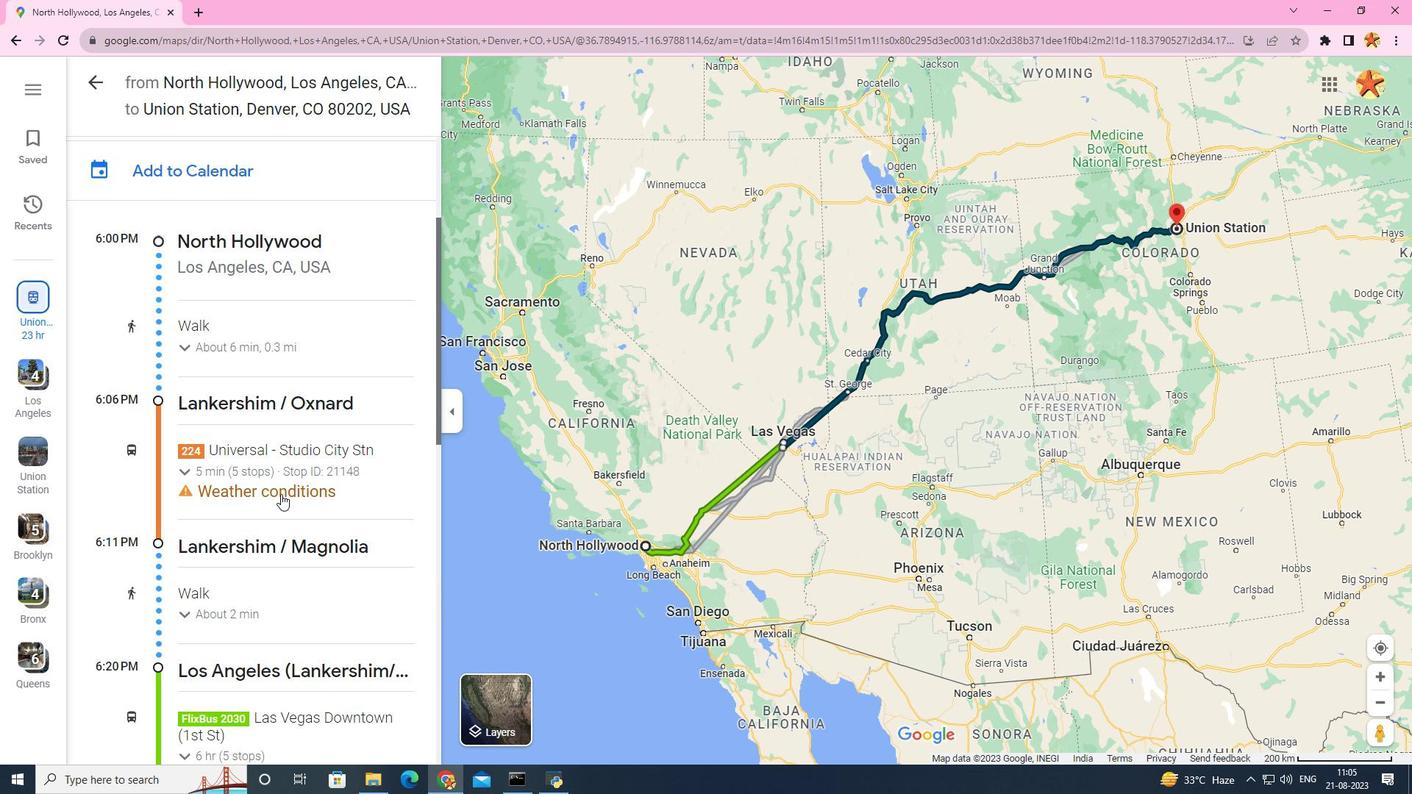 
Action: Mouse scrolled (281, 495) with delta (0, 0)
Screenshot: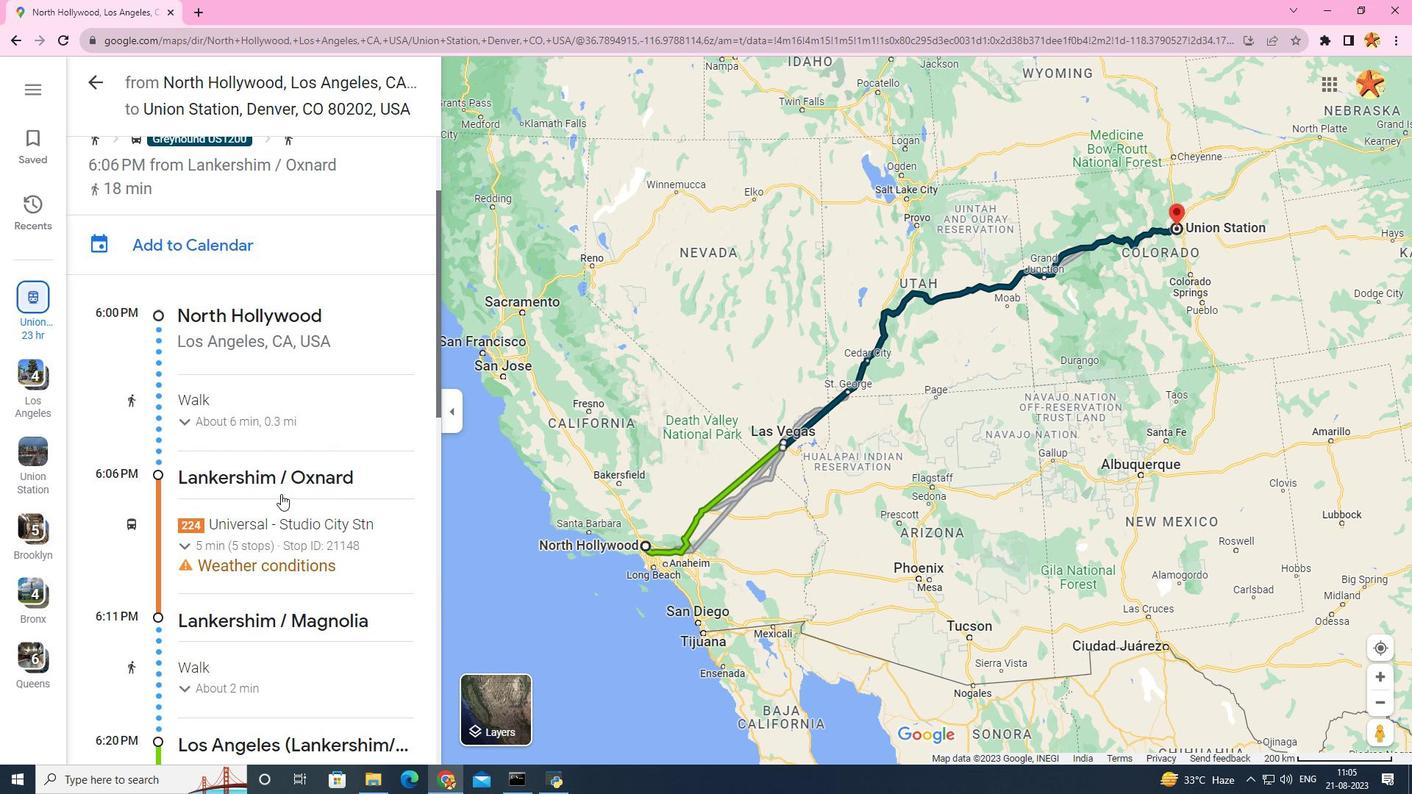 
Action: Mouse scrolled (281, 495) with delta (0, 0)
Screenshot: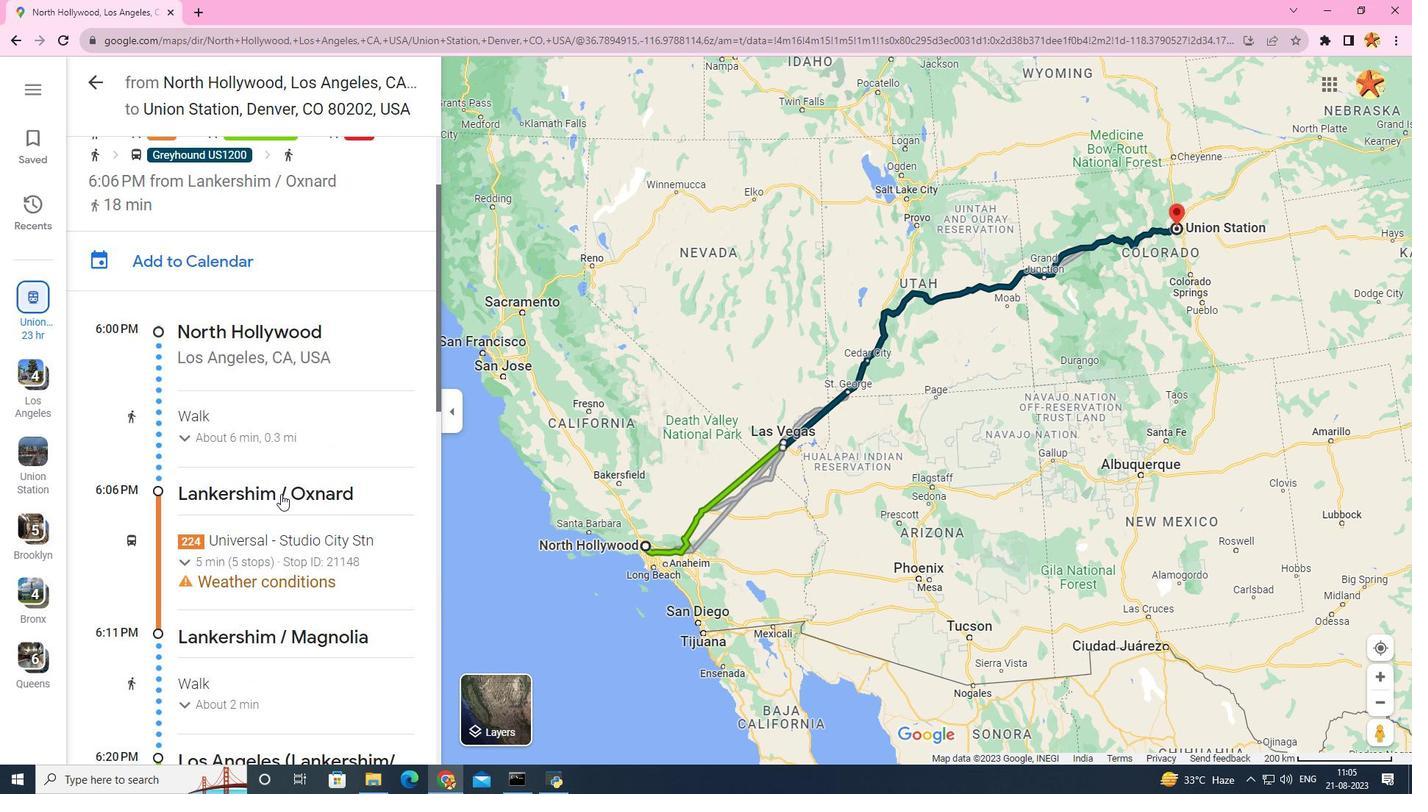 
Action: Mouse scrolled (281, 495) with delta (0, 0)
Screenshot: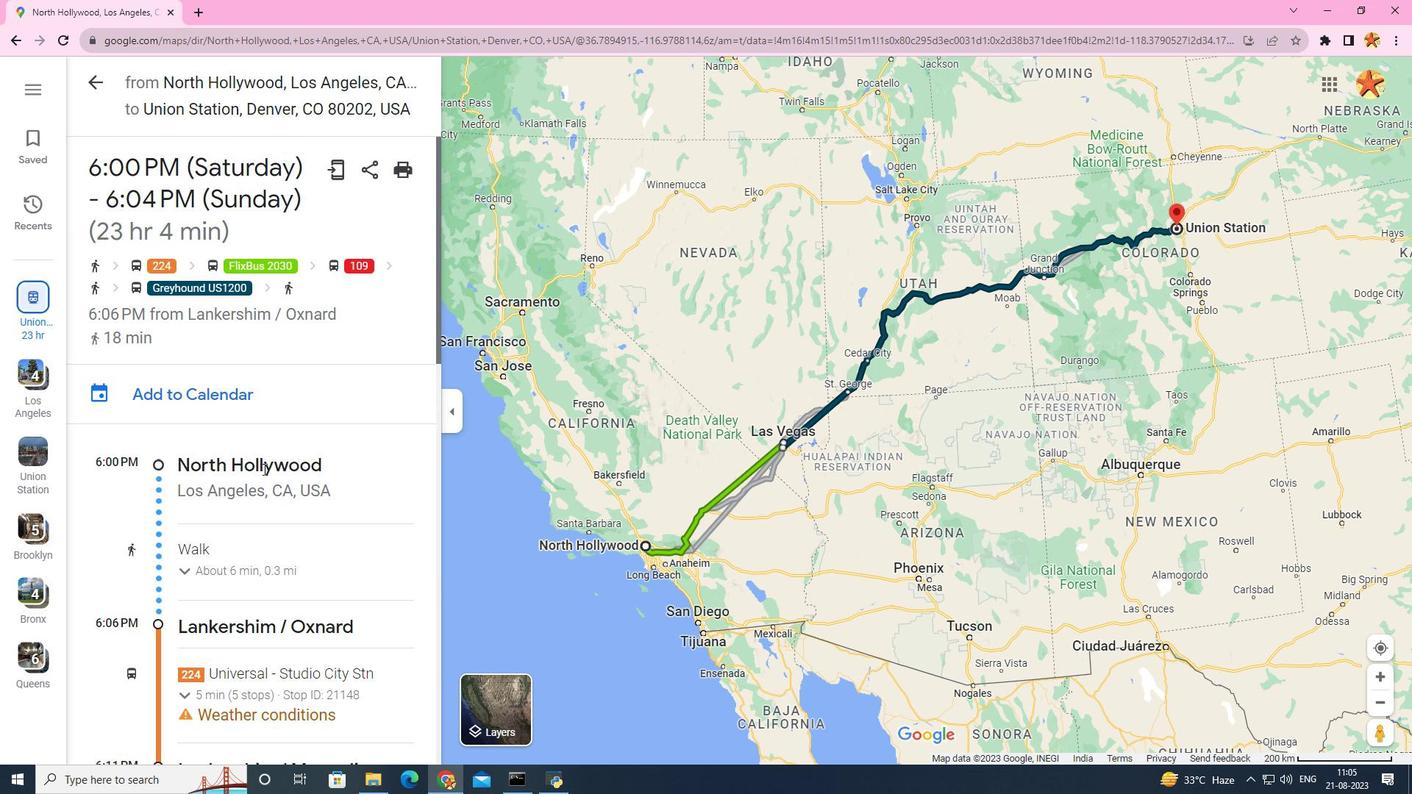 
Action: Mouse scrolled (281, 495) with delta (0, 0)
Screenshot: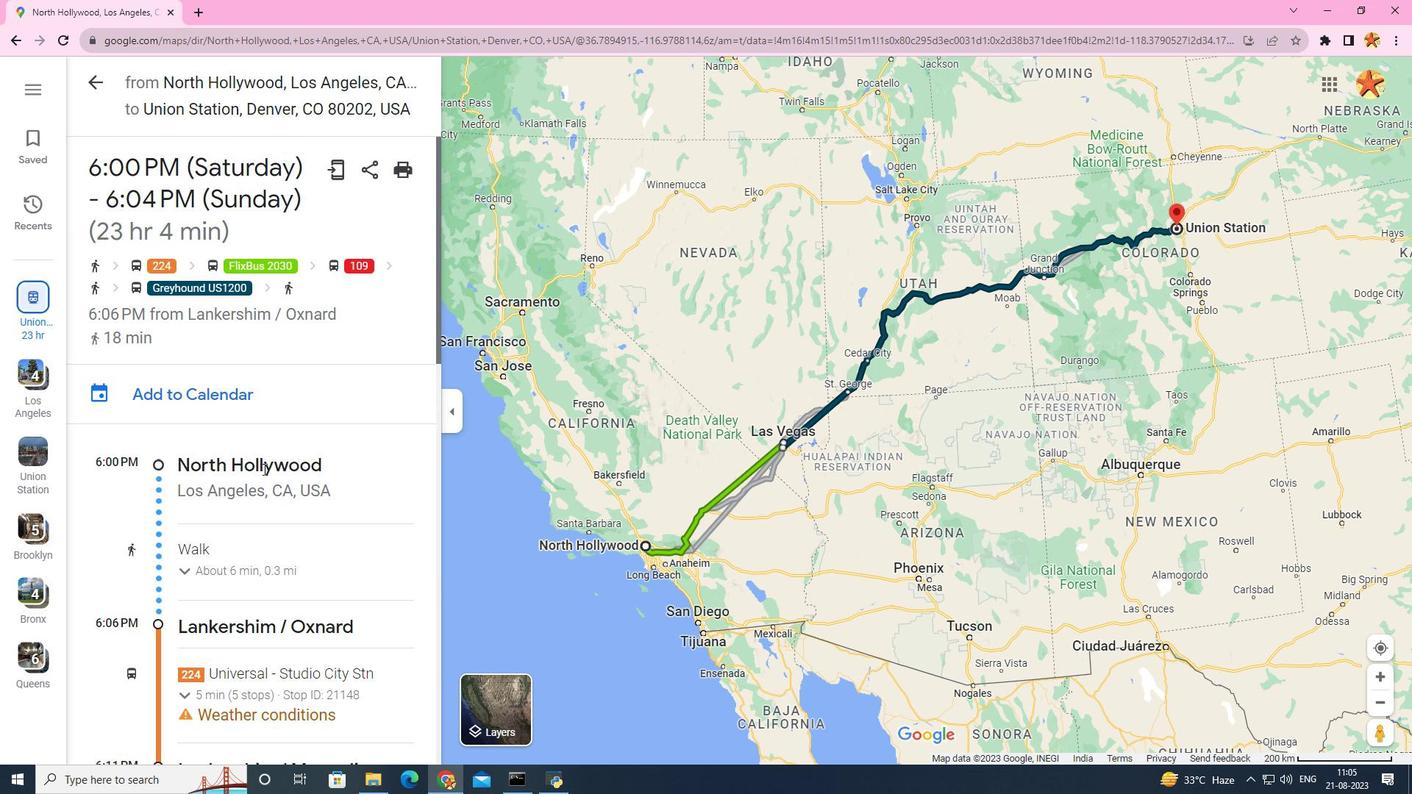 
Action: Mouse scrolled (281, 495) with delta (0, 0)
Screenshot: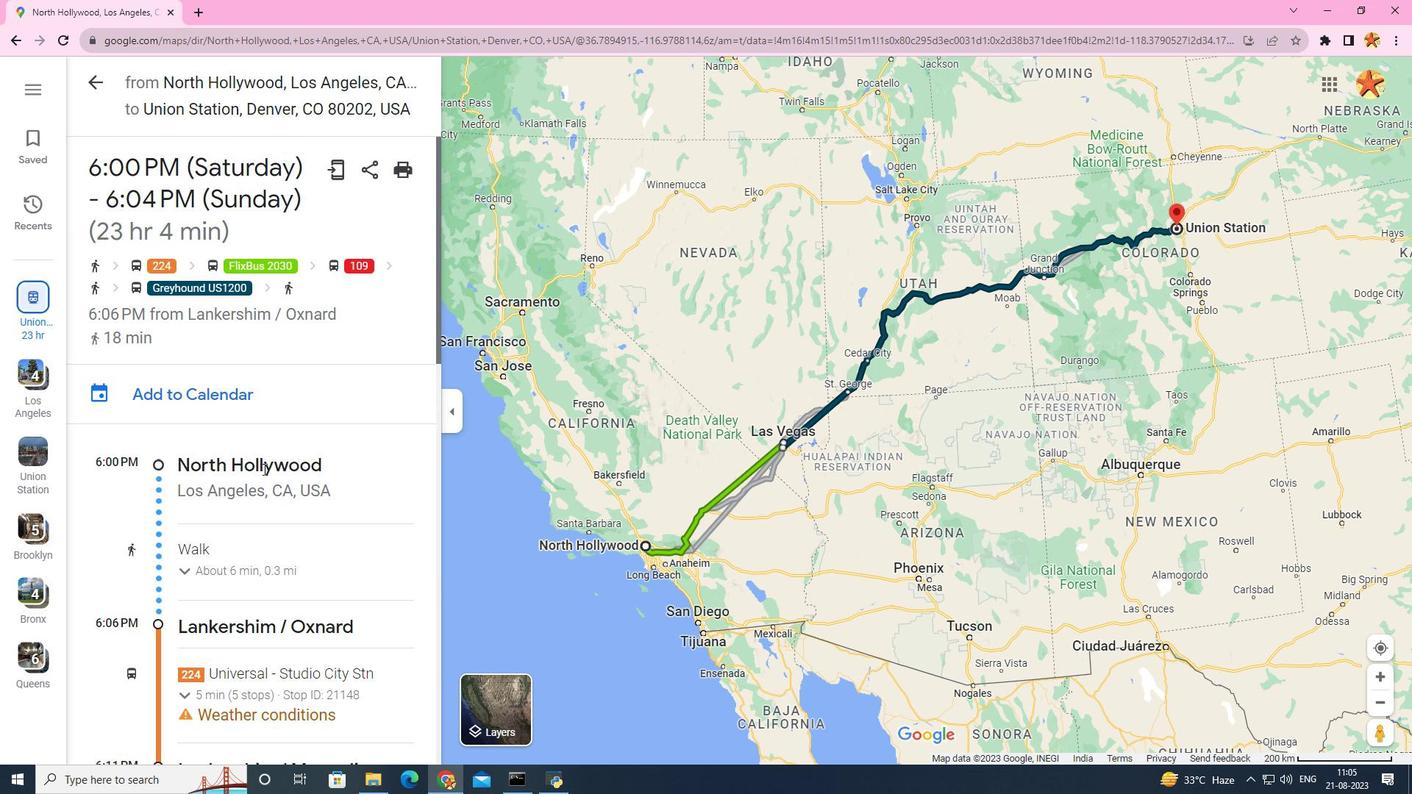
Action: Mouse moved to (263, 470)
Screenshot: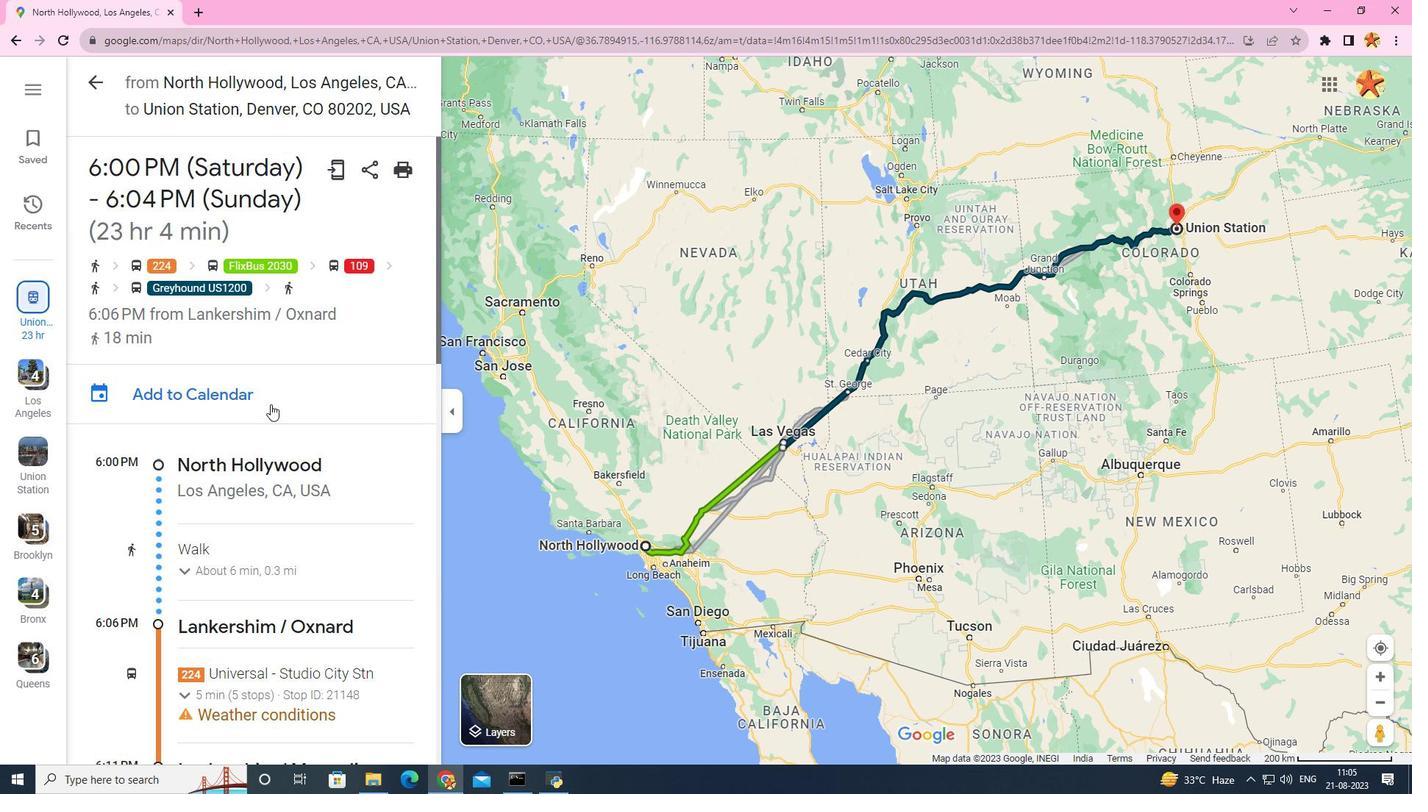 
Action: Mouse scrolled (263, 470) with delta (0, 0)
Screenshot: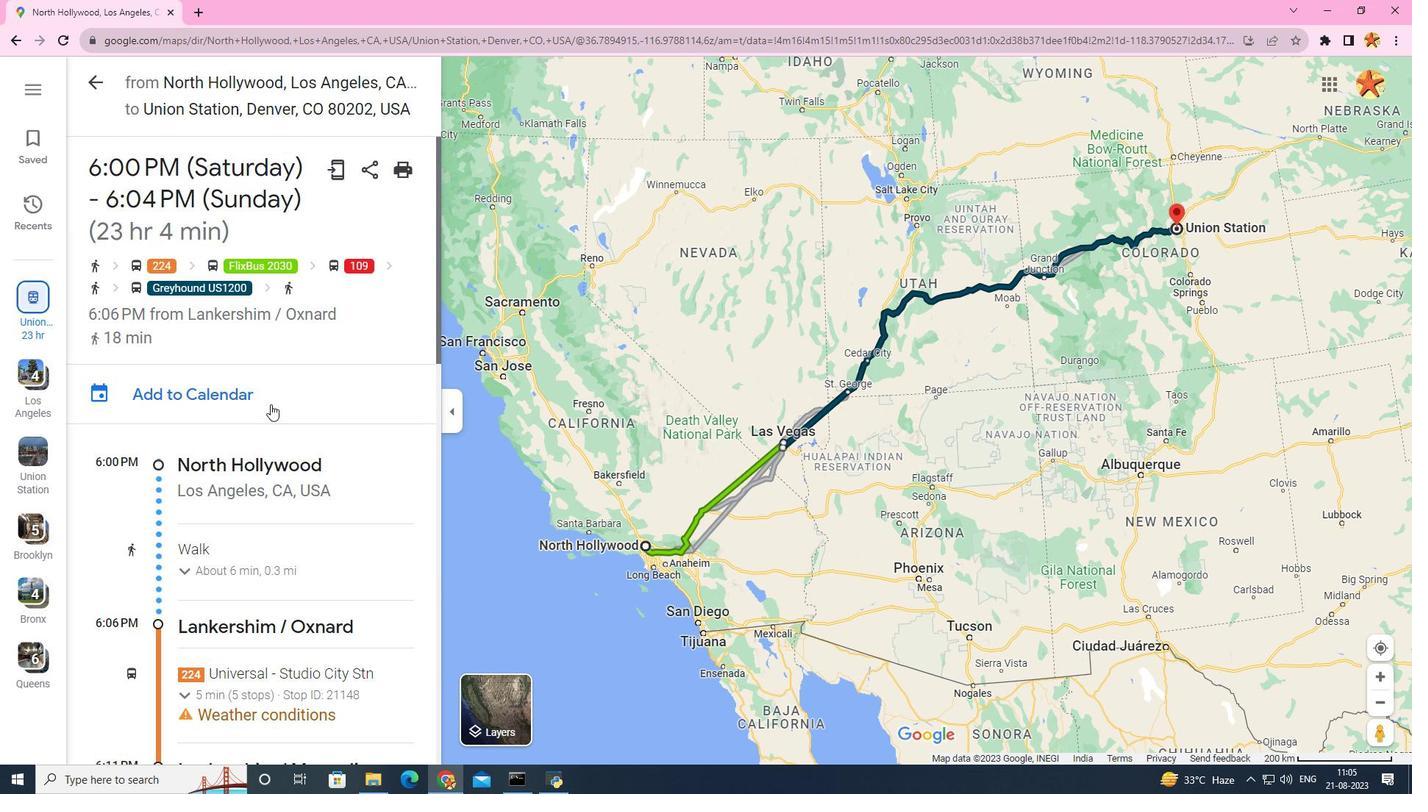 
Action: Mouse scrolled (263, 470) with delta (0, 0)
Screenshot: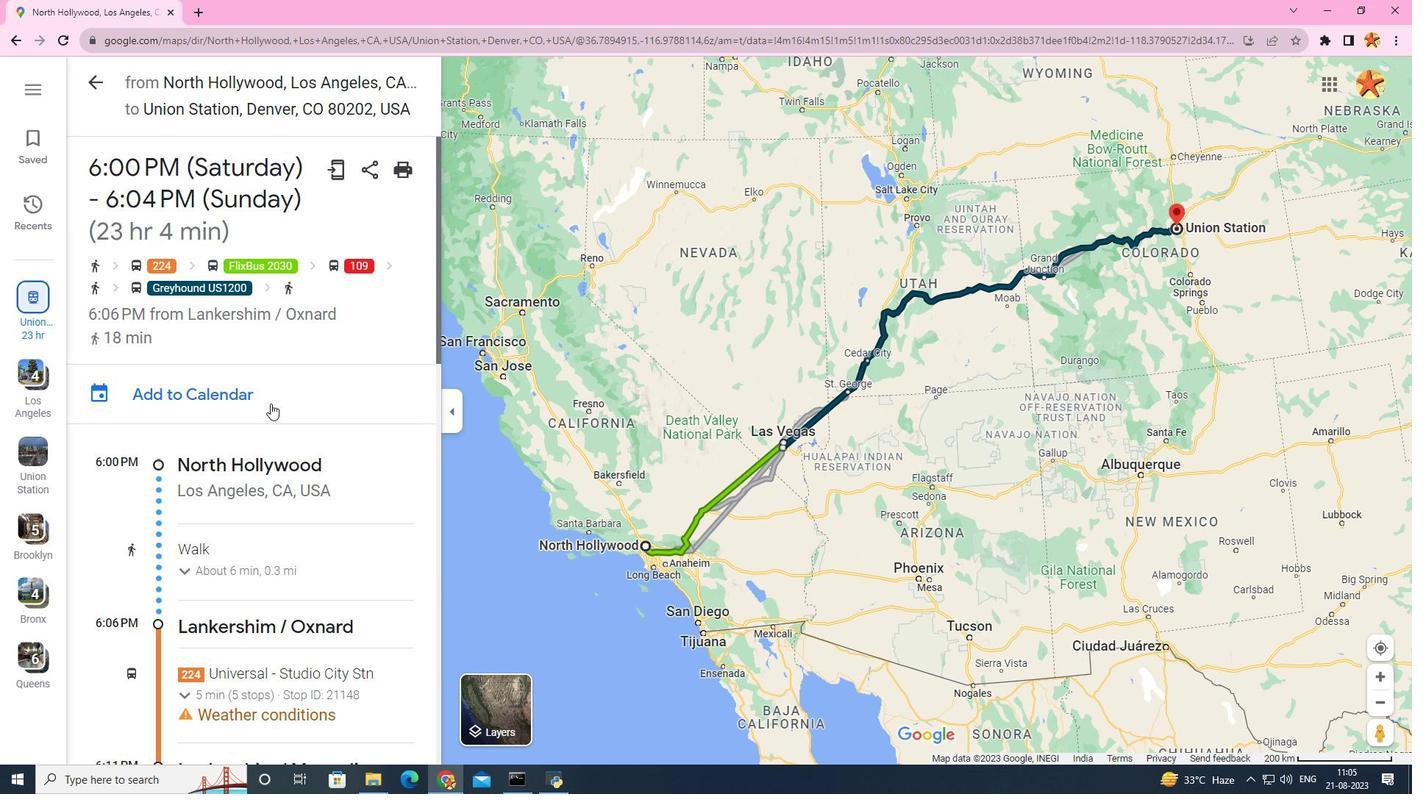 
Action: Mouse moved to (264, 469)
Screenshot: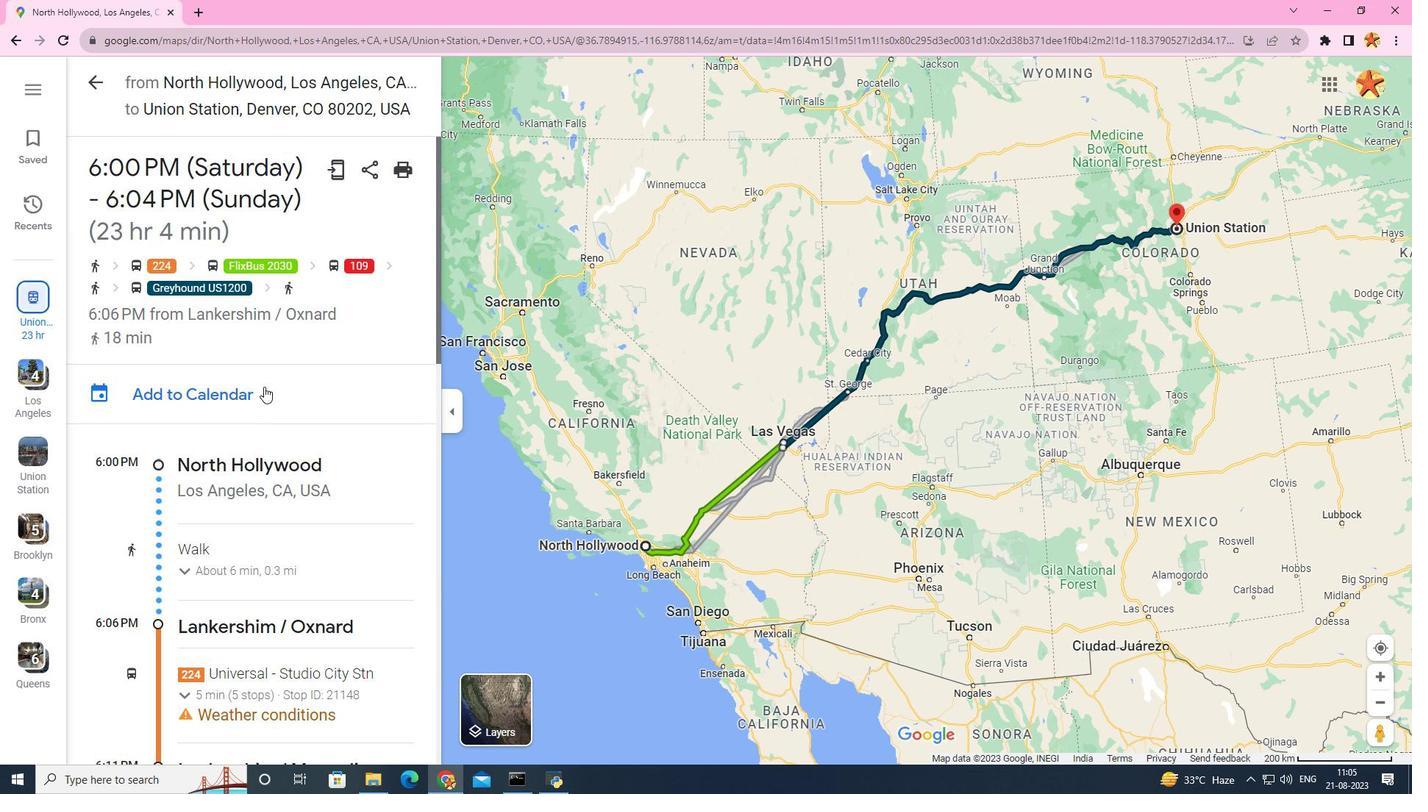 
Action: Mouse scrolled (264, 470) with delta (0, 0)
Screenshot: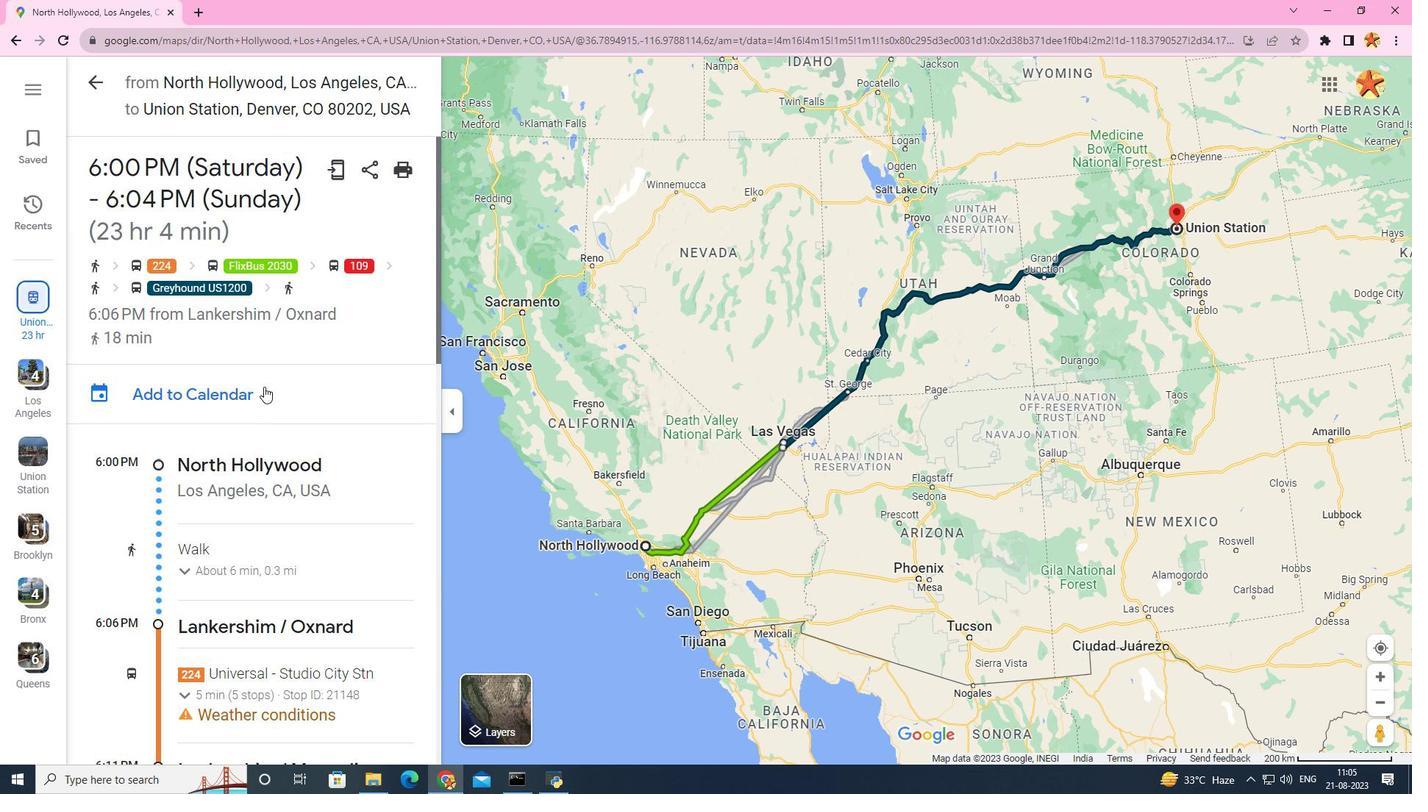 
Action: Mouse moved to (264, 469)
Screenshot: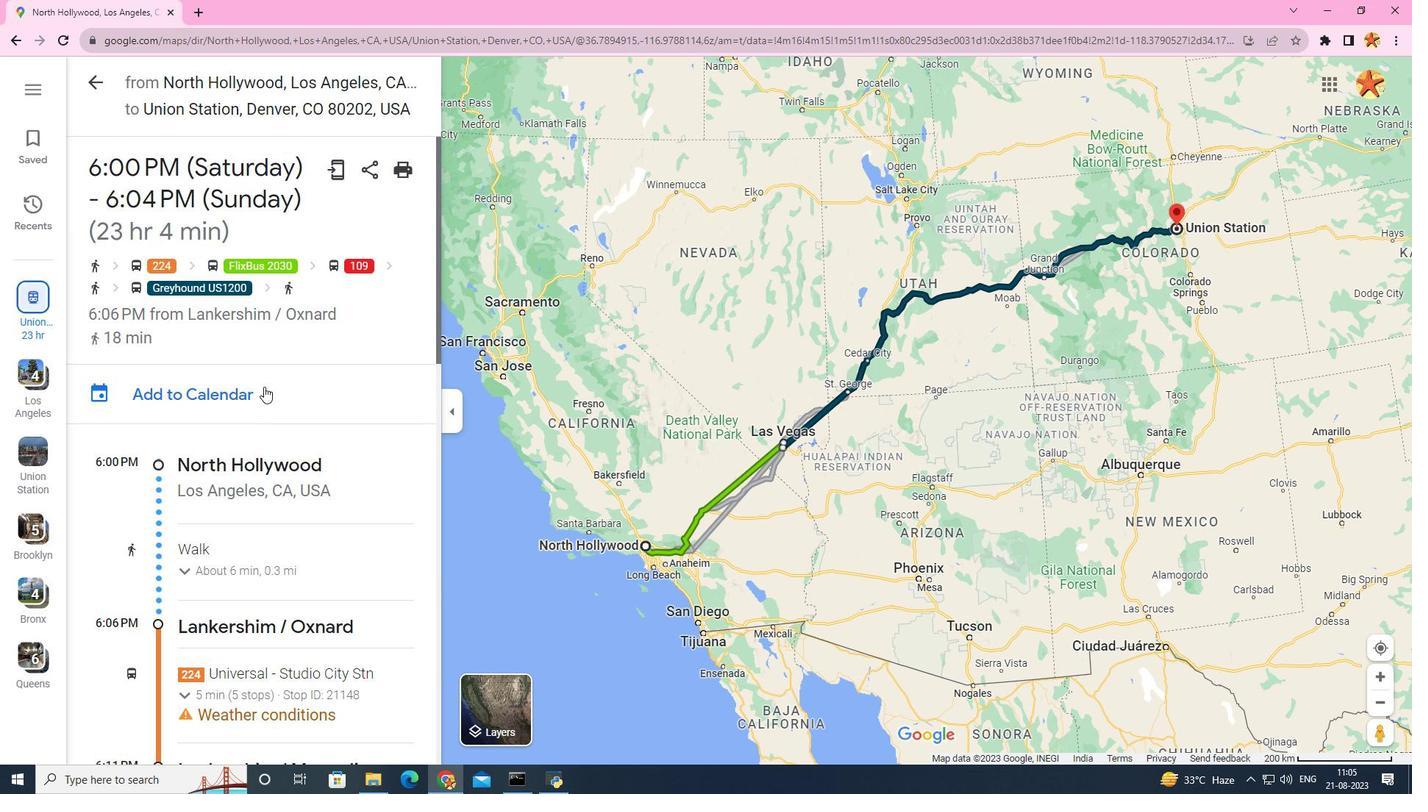 
Action: Mouse scrolled (264, 470) with delta (0, 0)
Screenshot: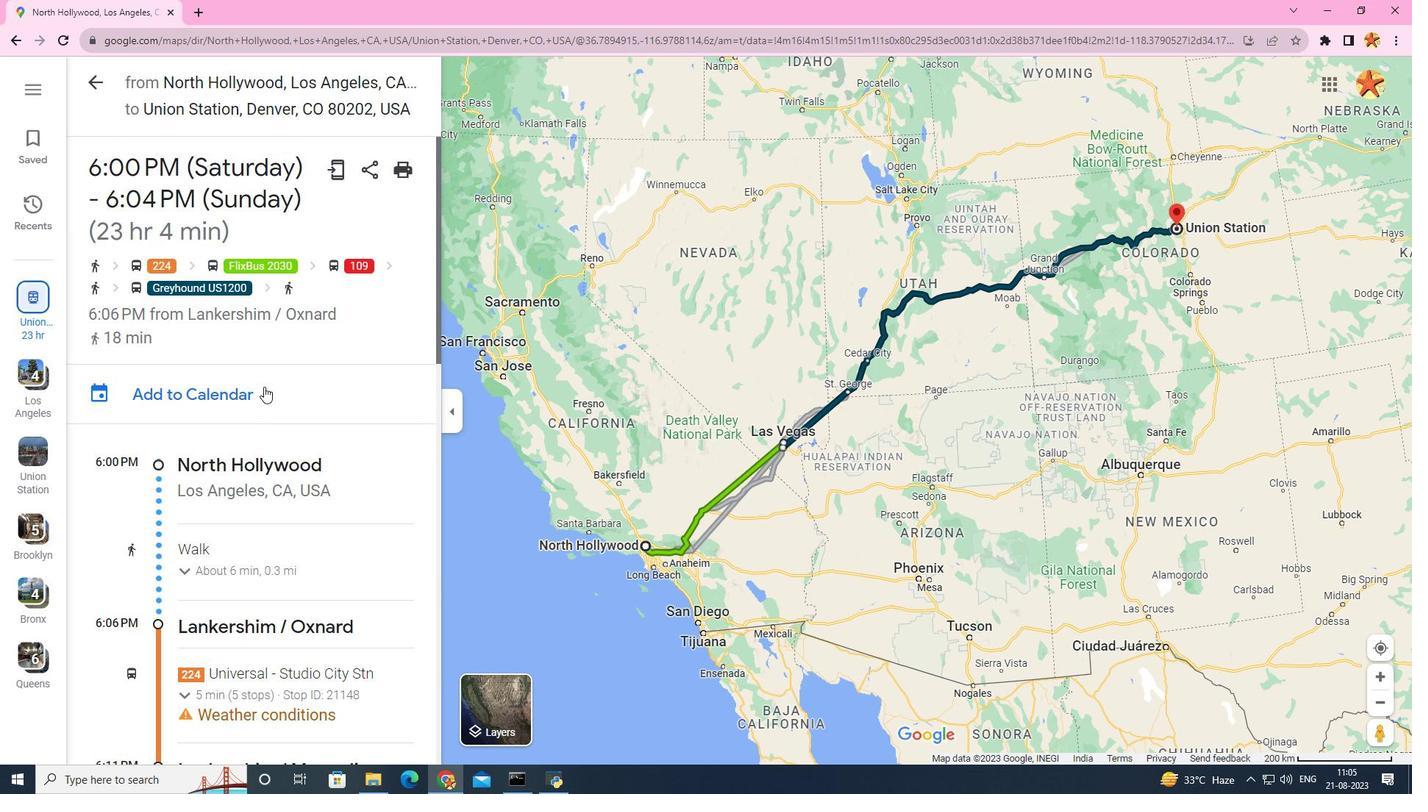 
Action: Mouse moved to (270, 403)
Screenshot: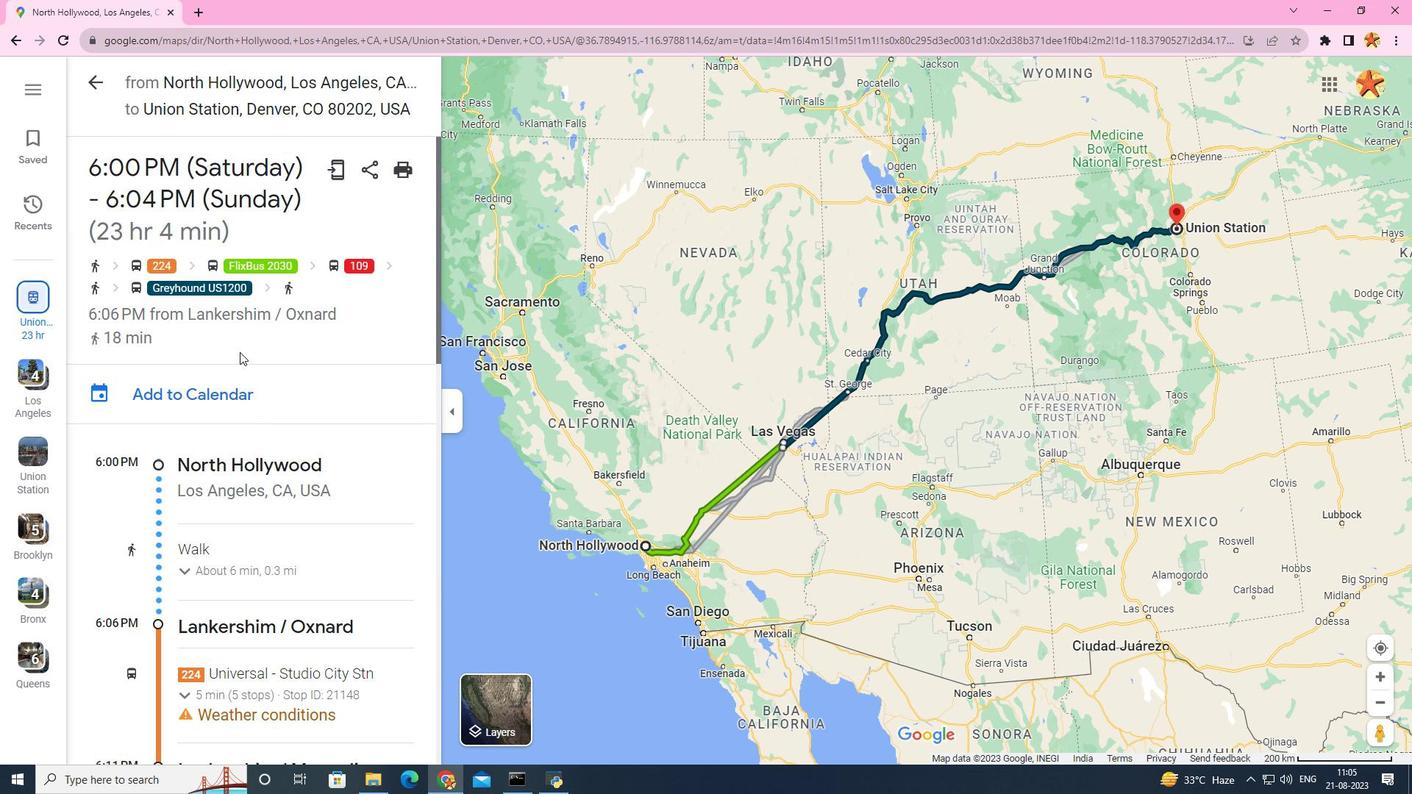 
Action: Mouse scrolled (270, 404) with delta (0, 0)
Screenshot: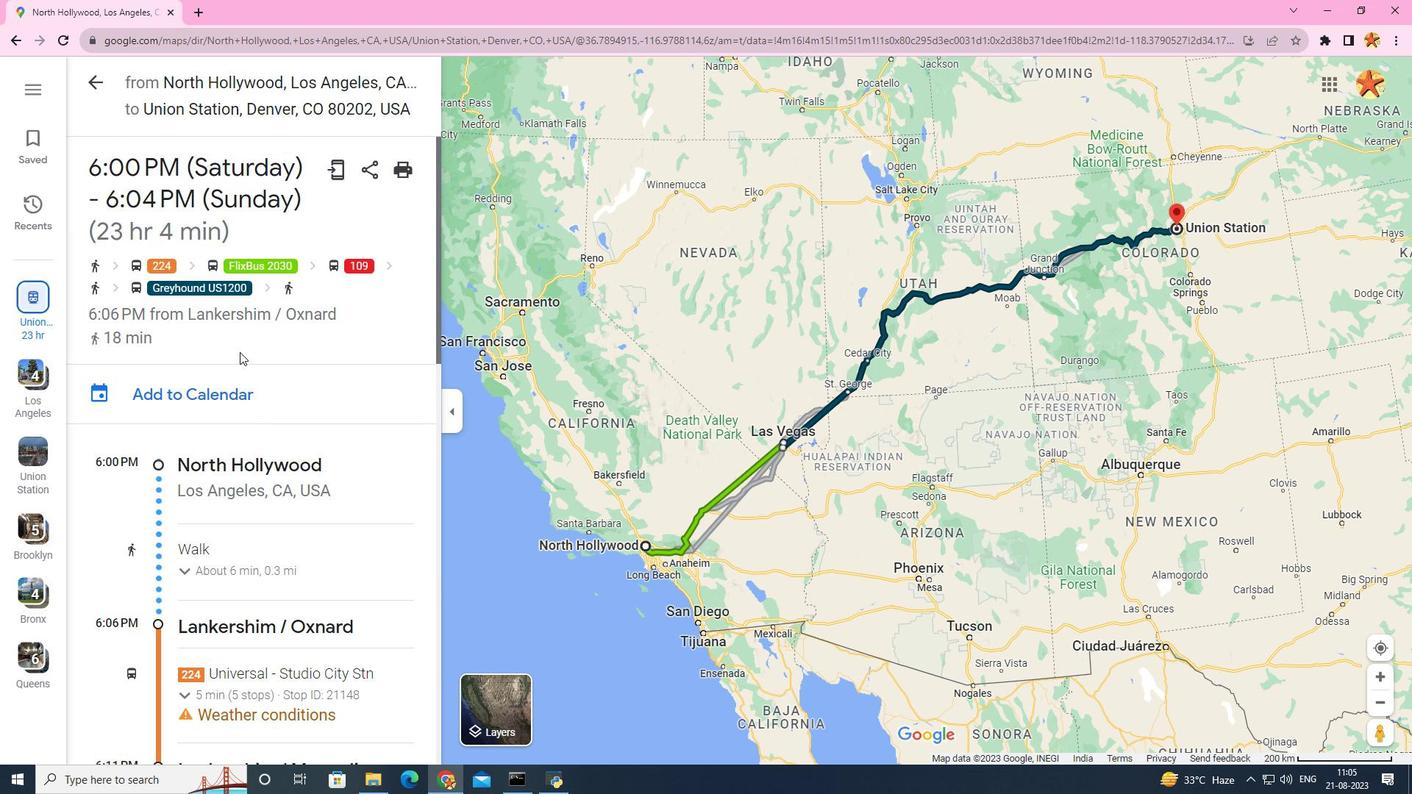 
Action: Mouse moved to (239, 352)
Screenshot: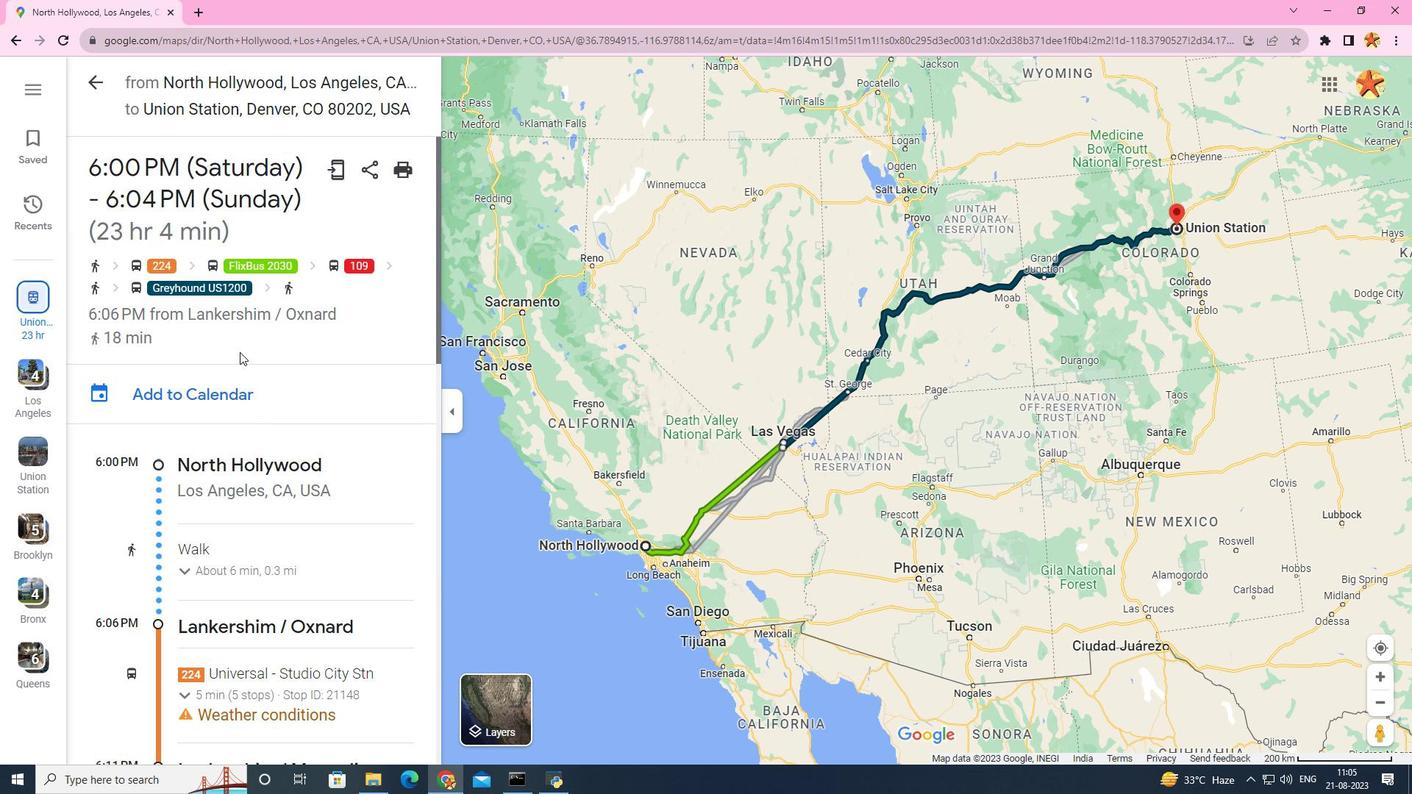 
